 Task: Search one way flight ticket for 5 adults, 1 child, 2 infants in seat and 1 infant on lap in business from El Paso: El Paso International Airport to Springfield: Abraham Lincoln Capital Airport on 5-2-2023. Choice of flights is Delta. Number of bags: 11 checked bags. Price is upto 71000. Outbound departure time preference is 23:30.
Action: Mouse moved to (377, 154)
Screenshot: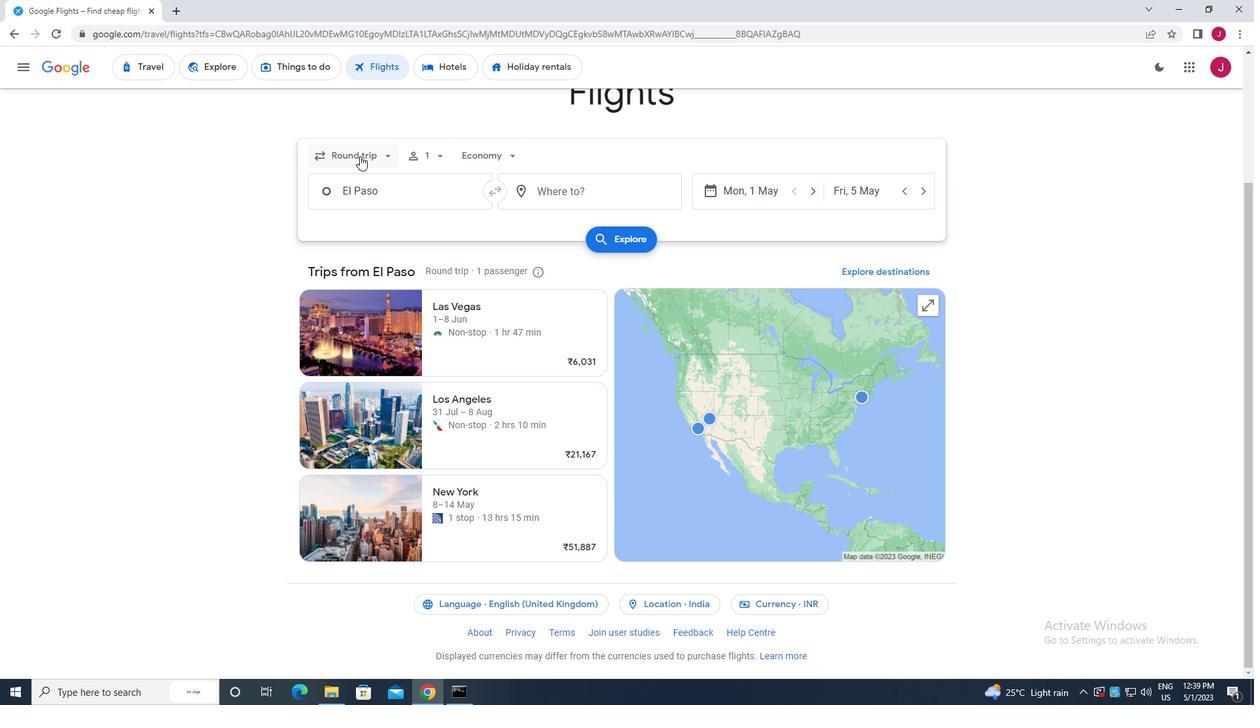
Action: Mouse pressed left at (377, 154)
Screenshot: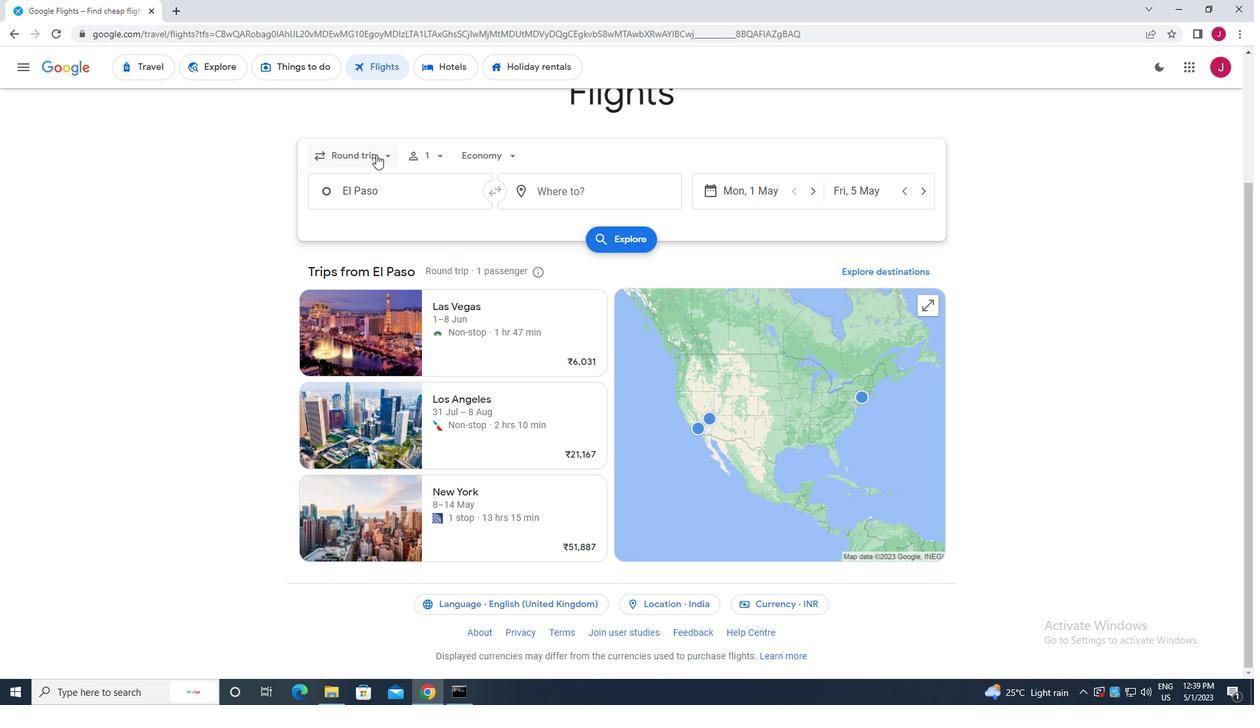 
Action: Mouse moved to (378, 218)
Screenshot: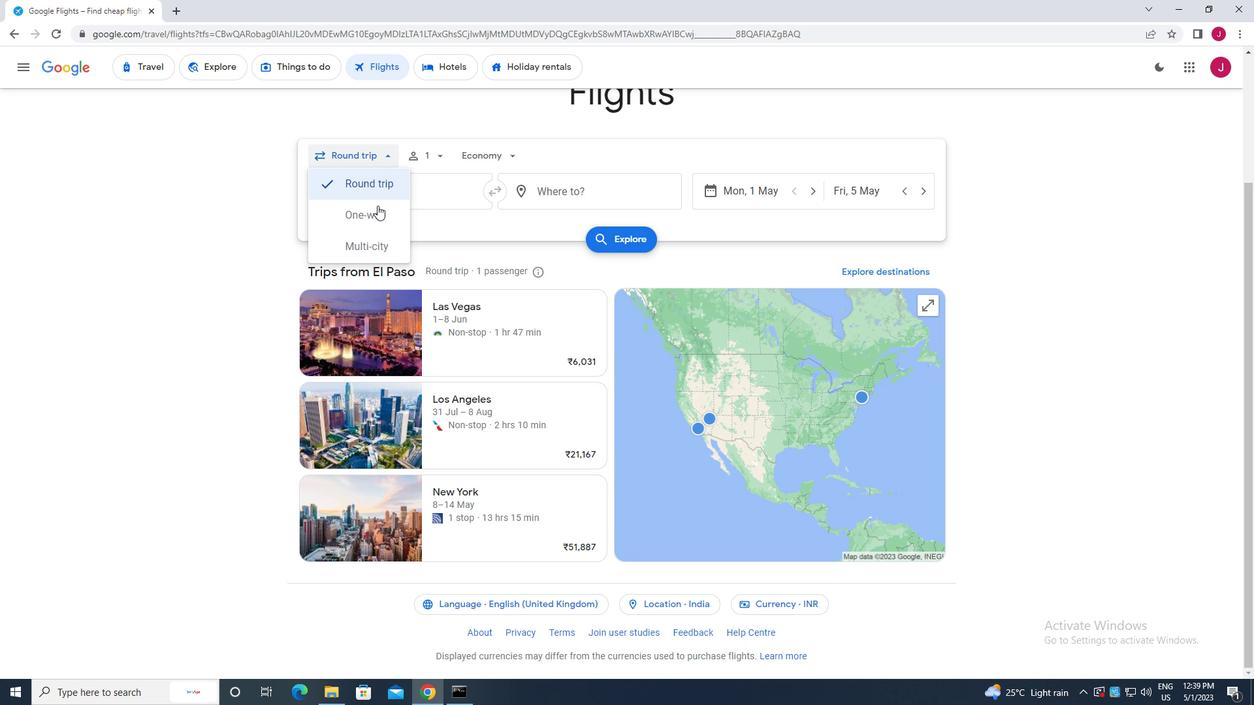 
Action: Mouse pressed left at (378, 218)
Screenshot: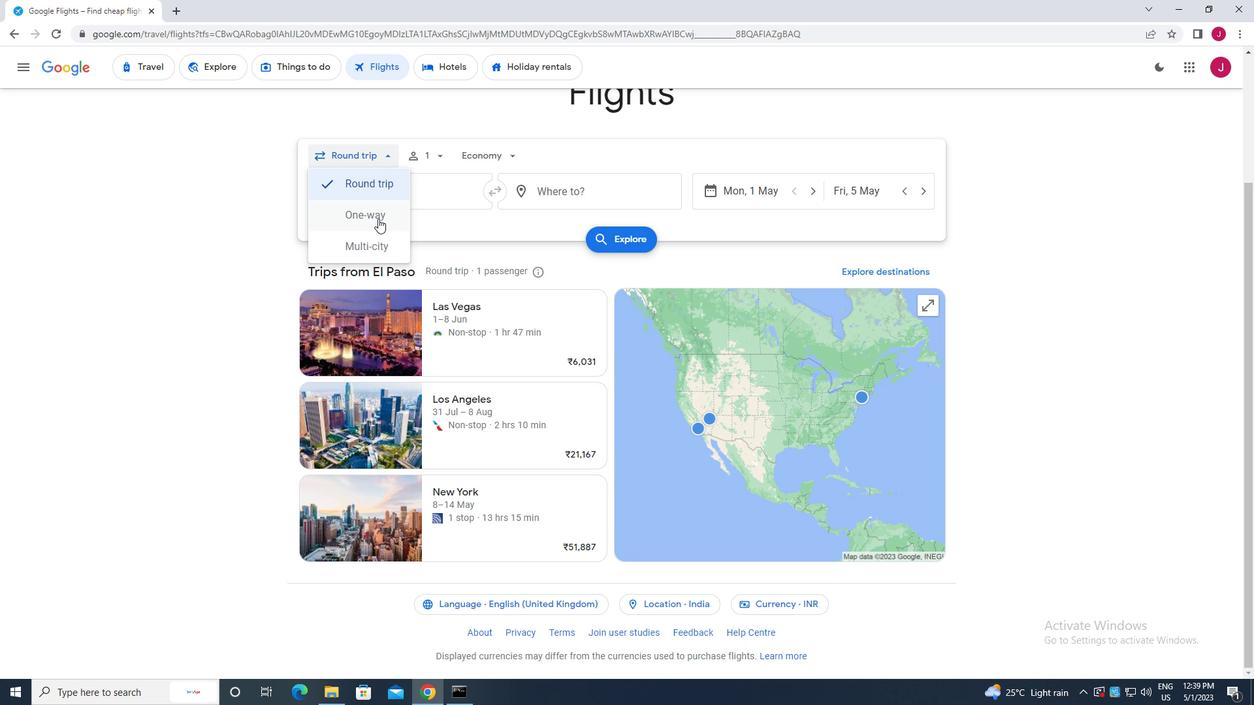 
Action: Mouse moved to (437, 156)
Screenshot: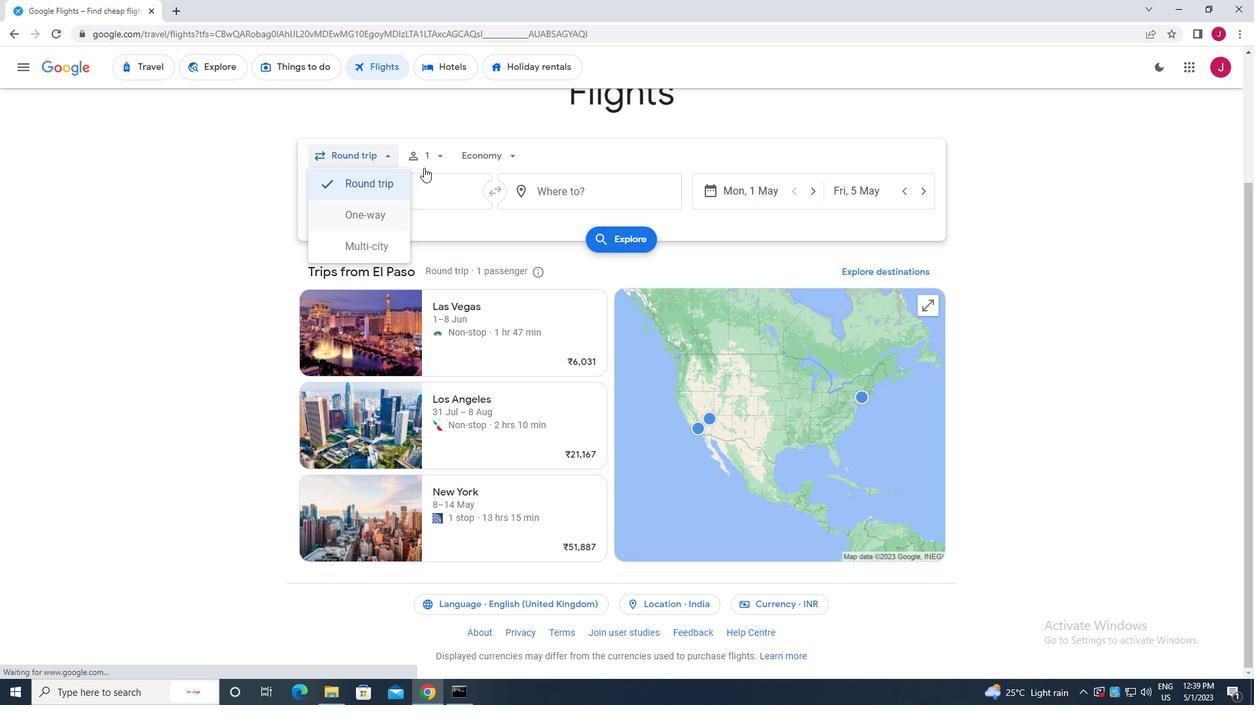 
Action: Mouse pressed left at (437, 156)
Screenshot: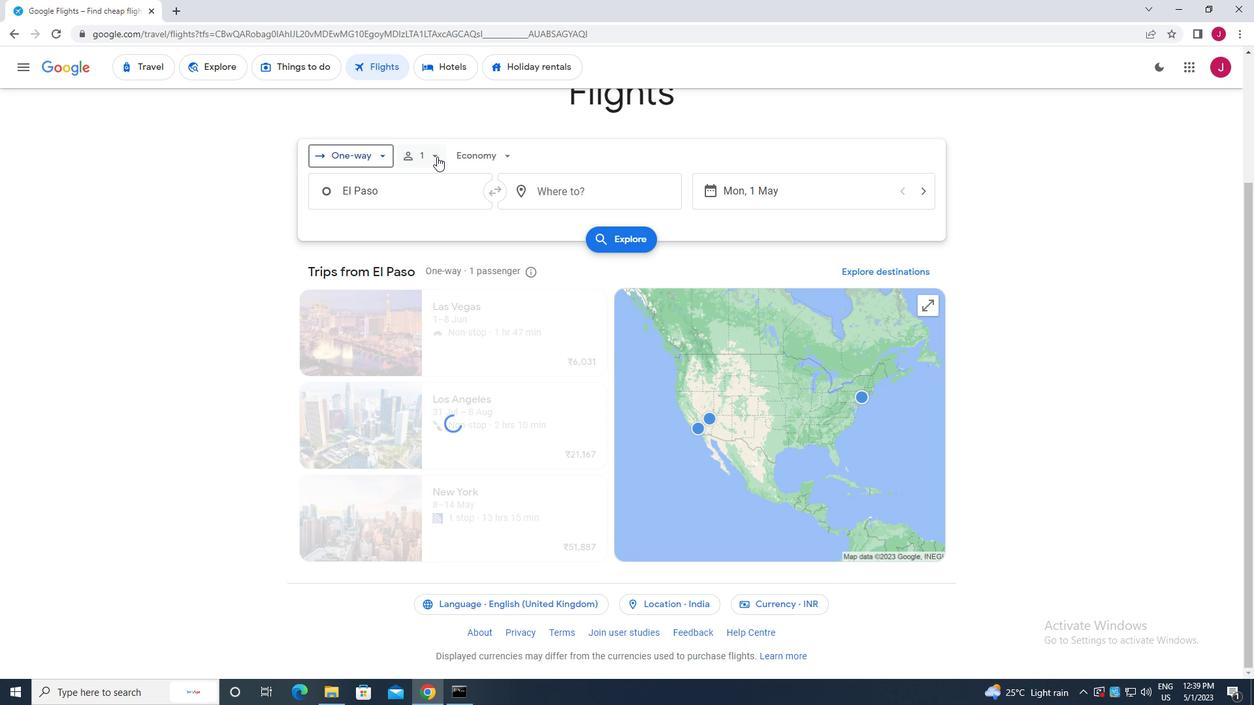 
Action: Mouse moved to (538, 188)
Screenshot: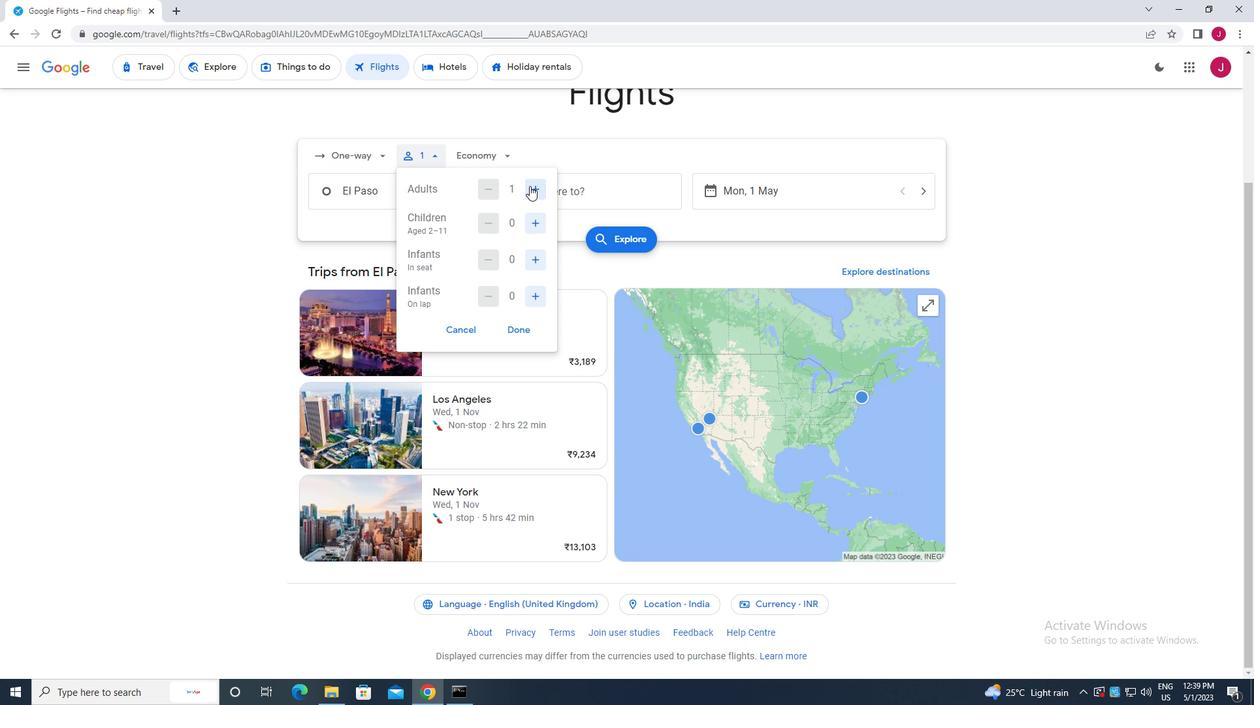 
Action: Mouse pressed left at (538, 188)
Screenshot: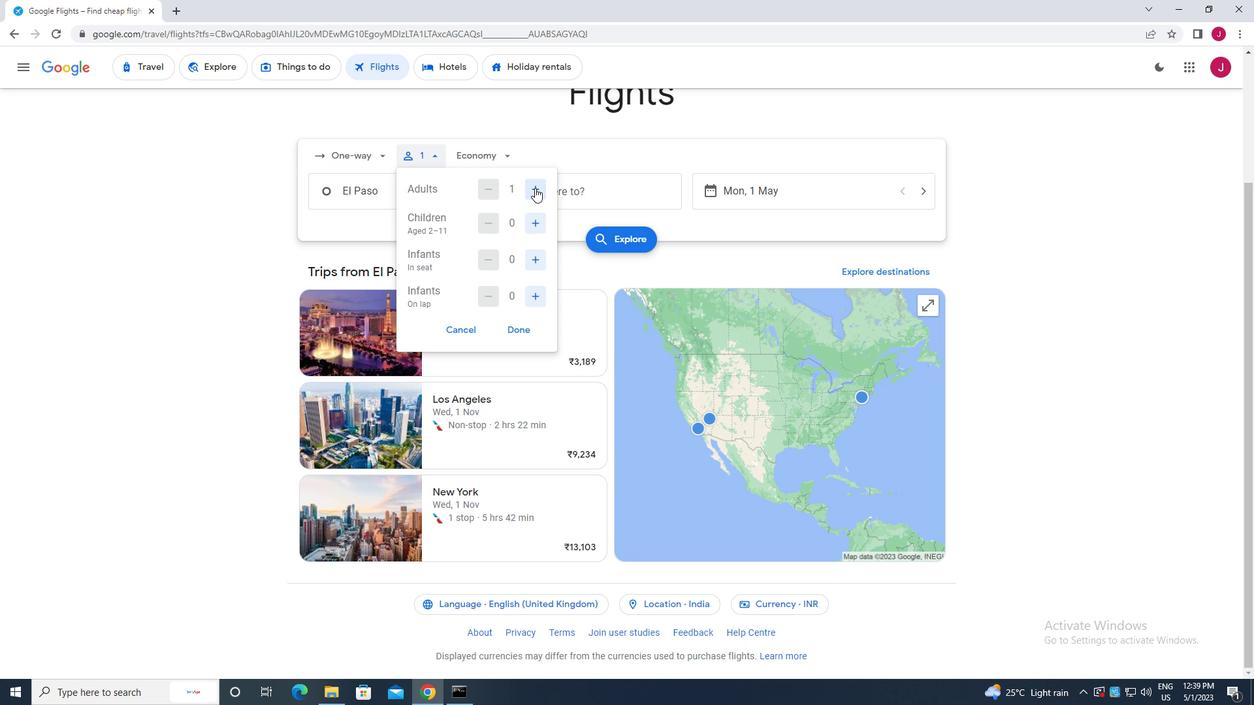 
Action: Mouse pressed left at (538, 188)
Screenshot: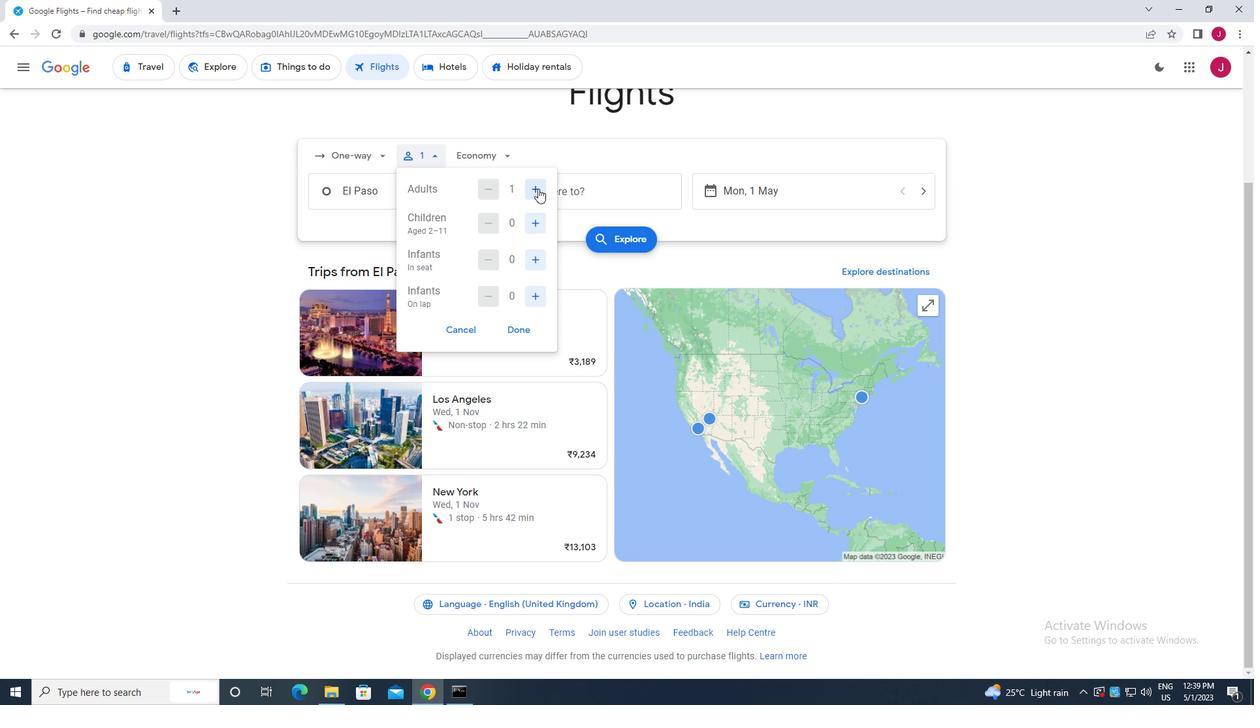 
Action: Mouse moved to (538, 188)
Screenshot: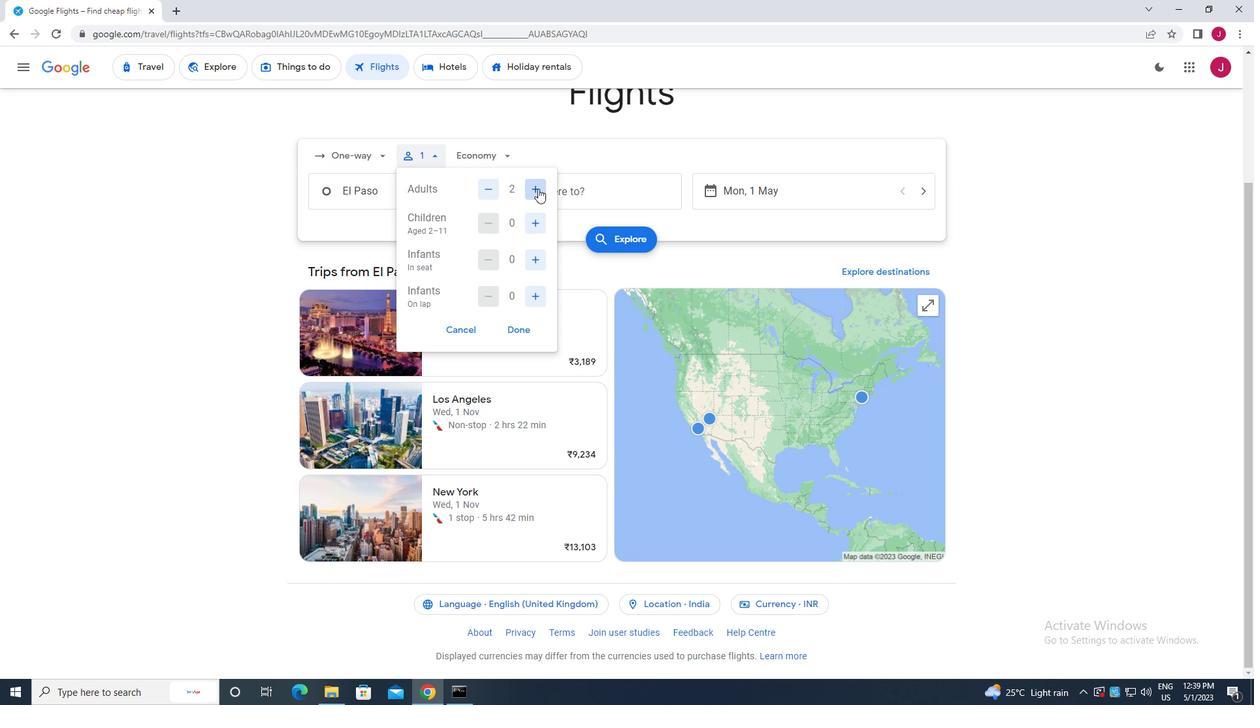 
Action: Mouse pressed left at (538, 188)
Screenshot: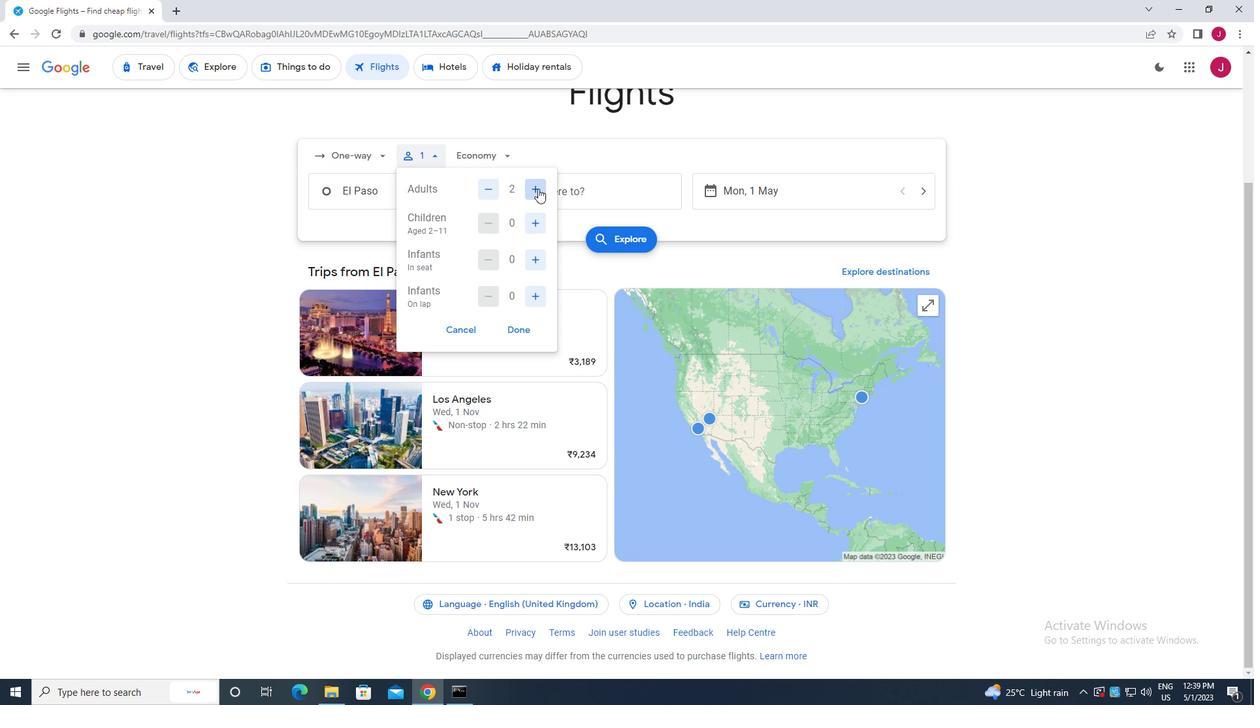 
Action: Mouse pressed left at (538, 188)
Screenshot: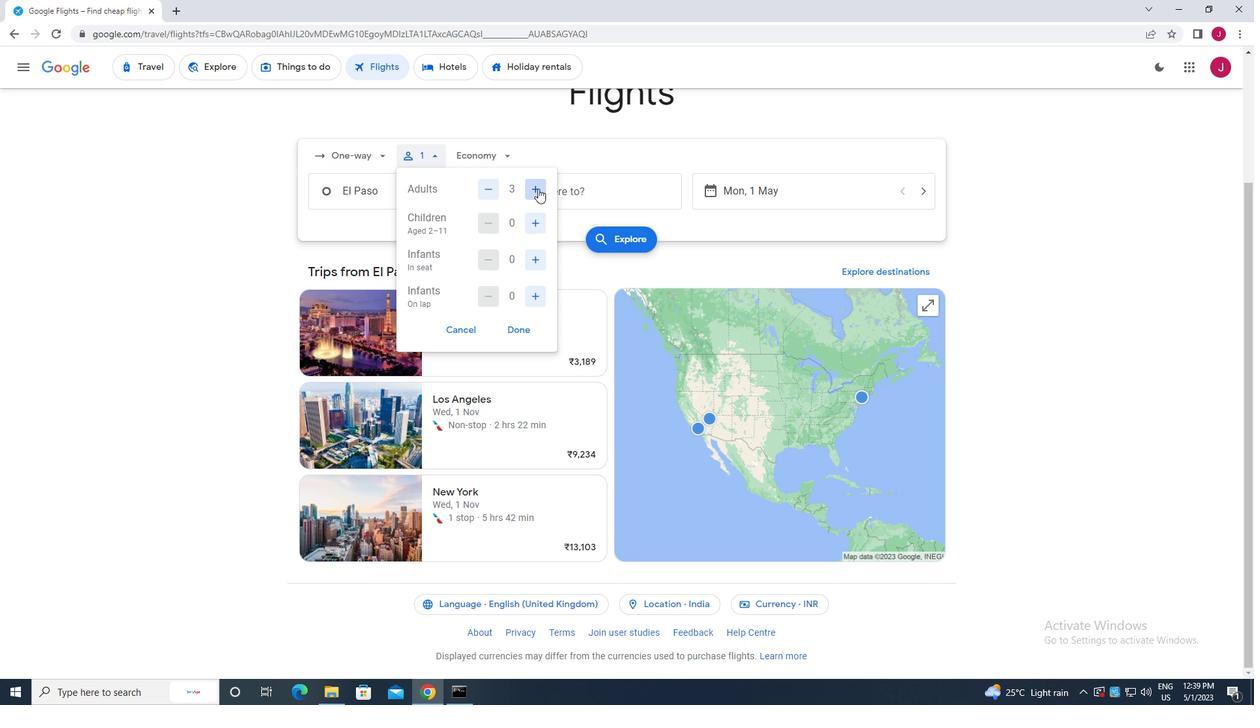 
Action: Mouse moved to (531, 225)
Screenshot: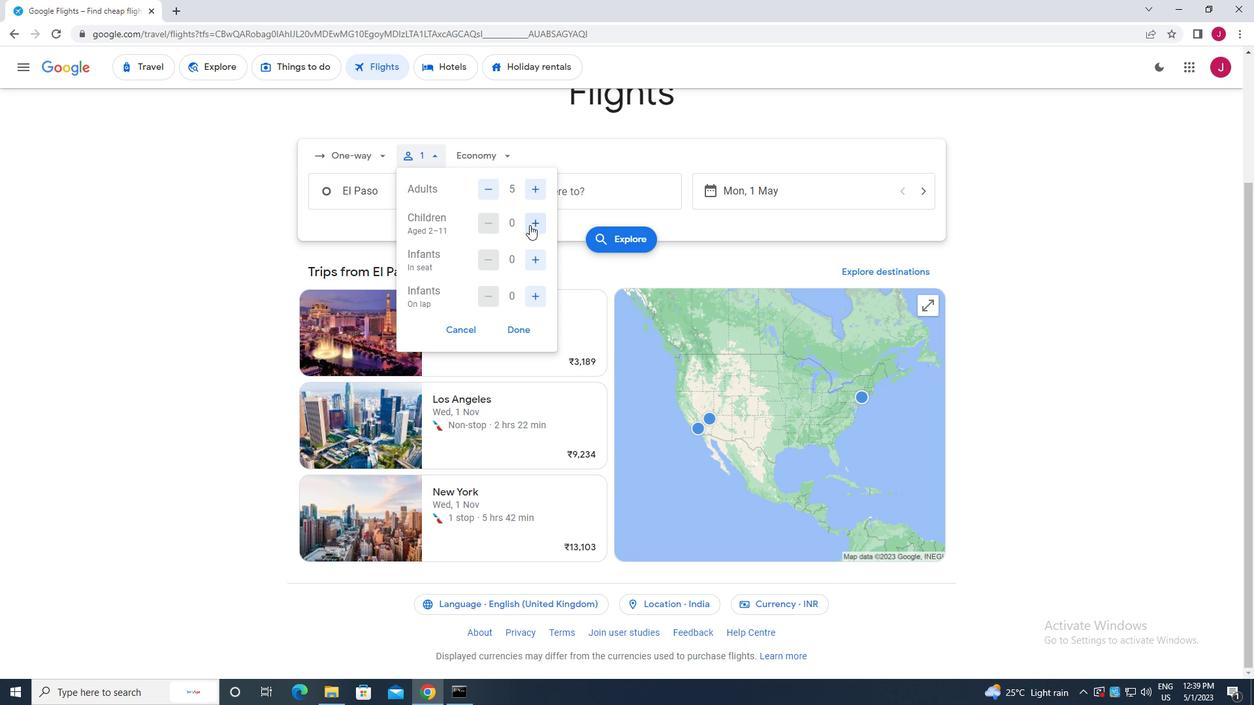 
Action: Mouse pressed left at (531, 225)
Screenshot: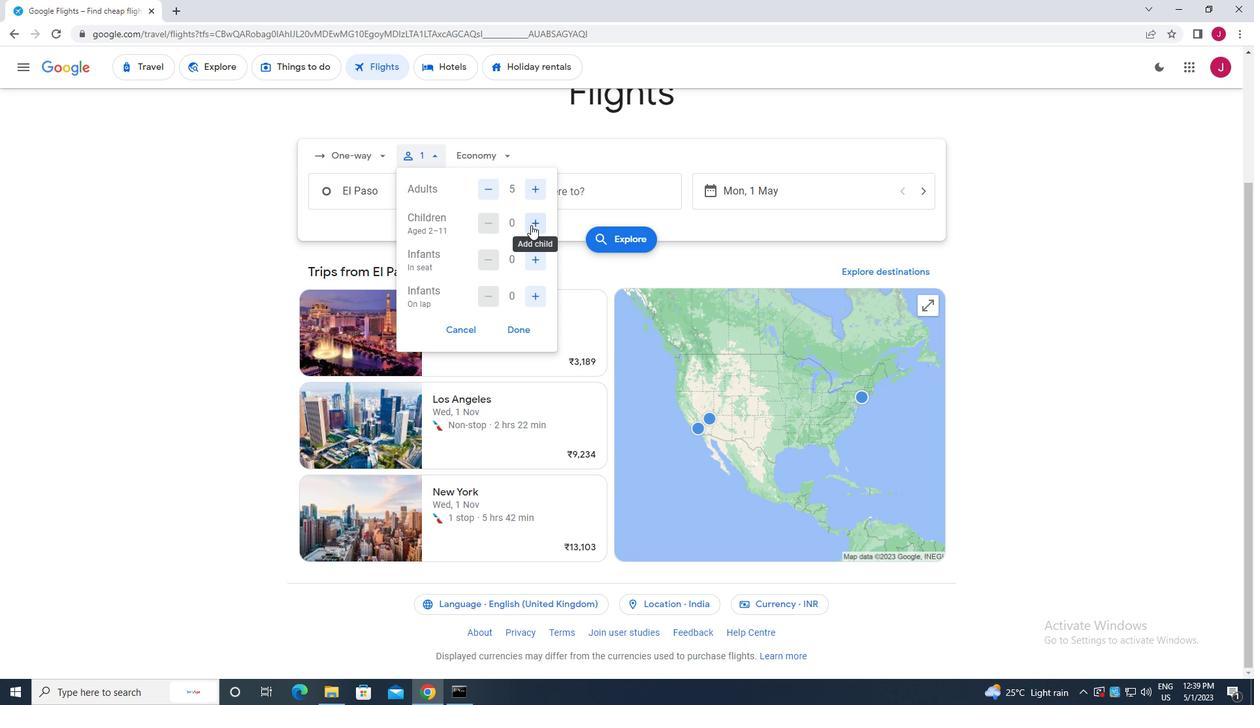 
Action: Mouse moved to (536, 258)
Screenshot: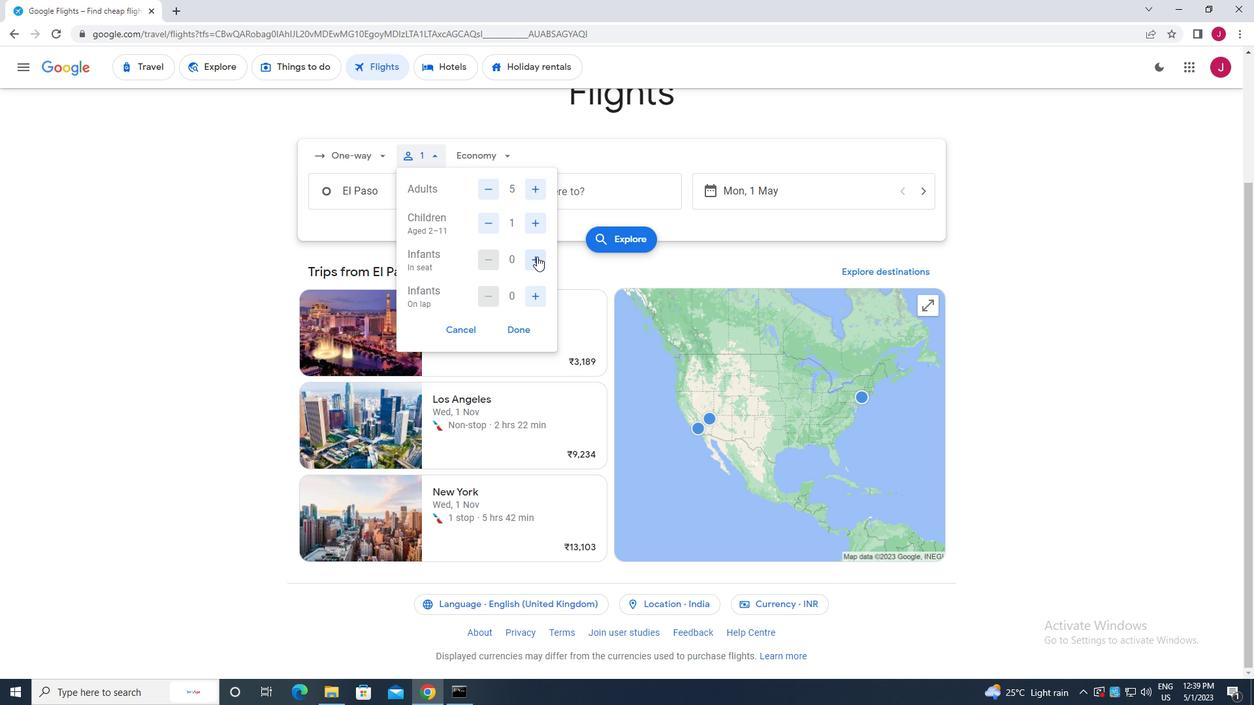
Action: Mouse pressed left at (536, 258)
Screenshot: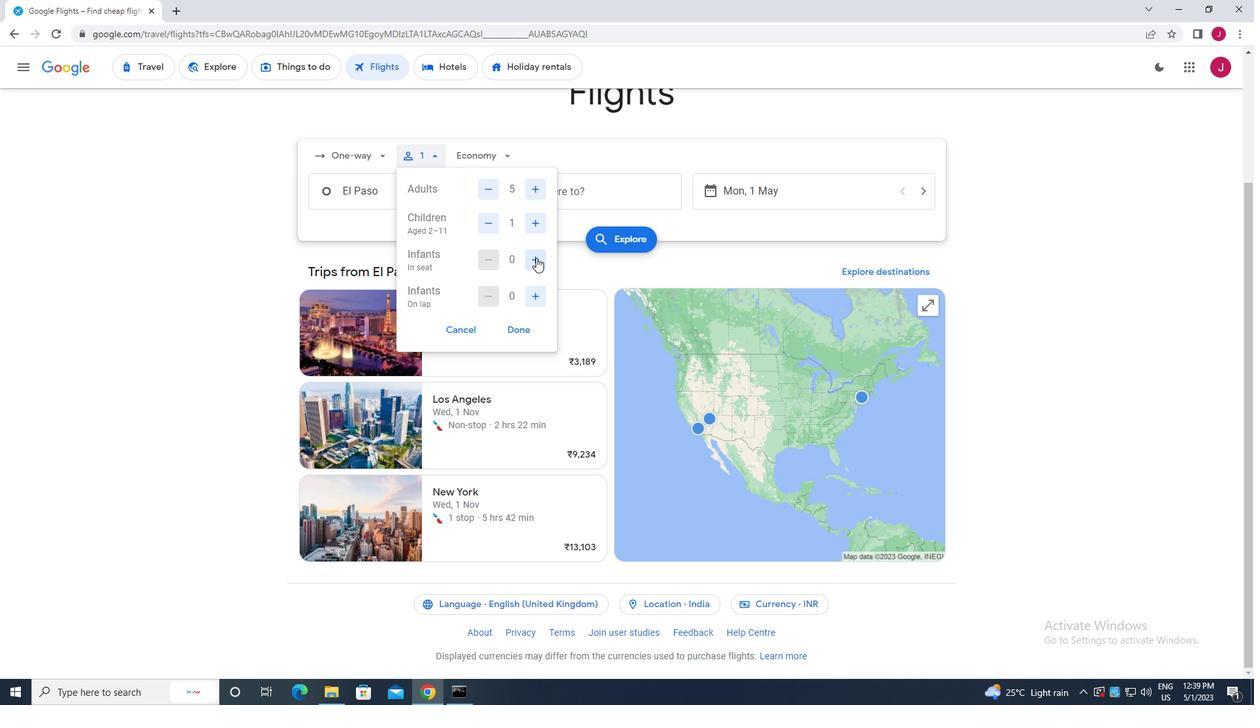 
Action: Mouse moved to (535, 258)
Screenshot: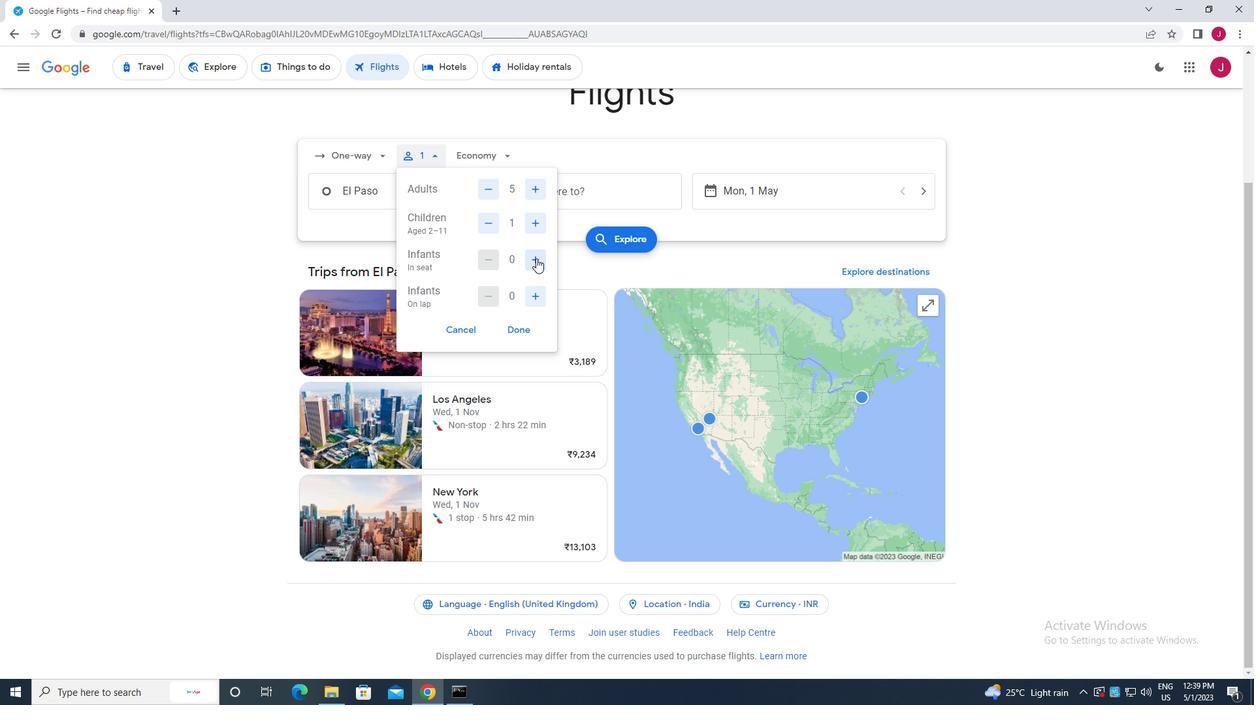 
Action: Mouse pressed left at (535, 258)
Screenshot: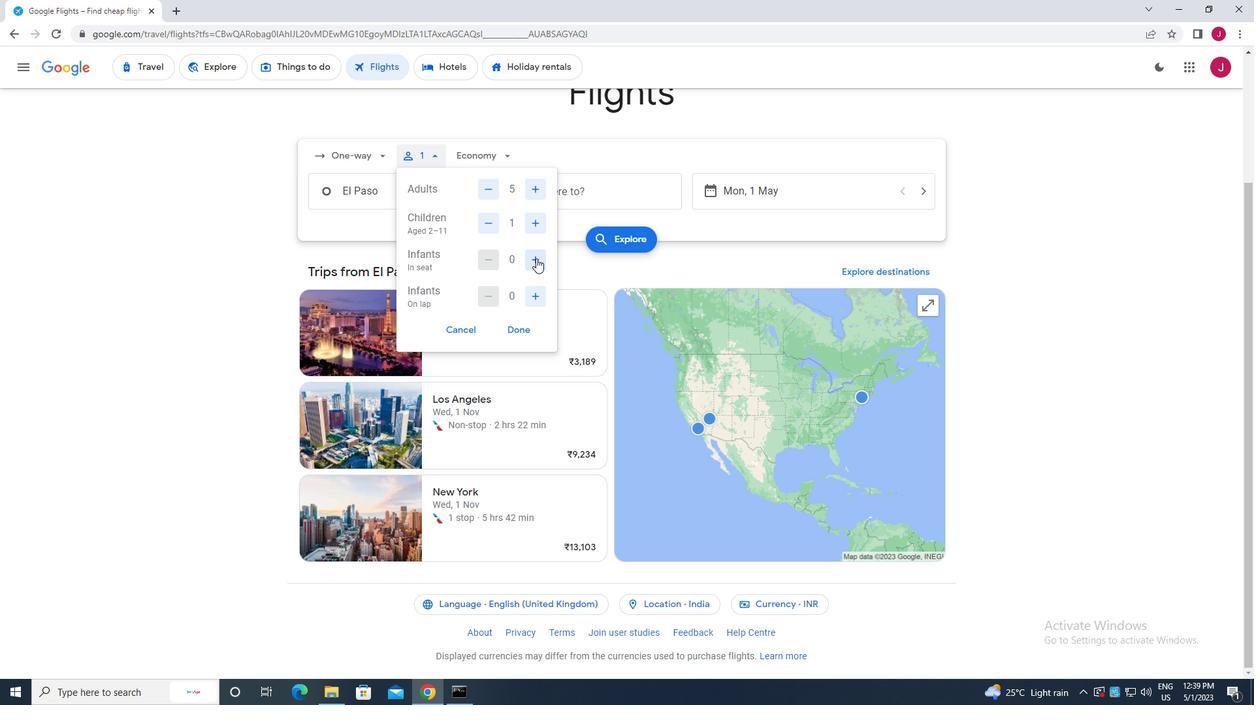 
Action: Mouse moved to (532, 297)
Screenshot: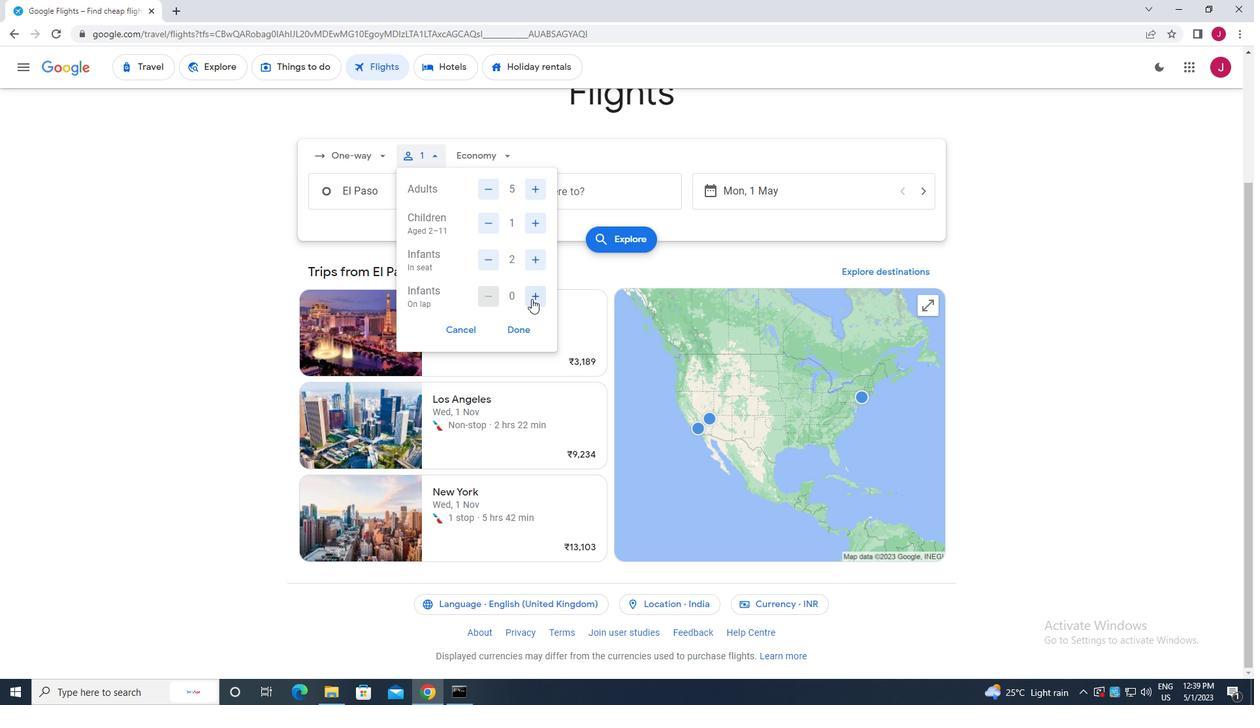 
Action: Mouse pressed left at (532, 297)
Screenshot: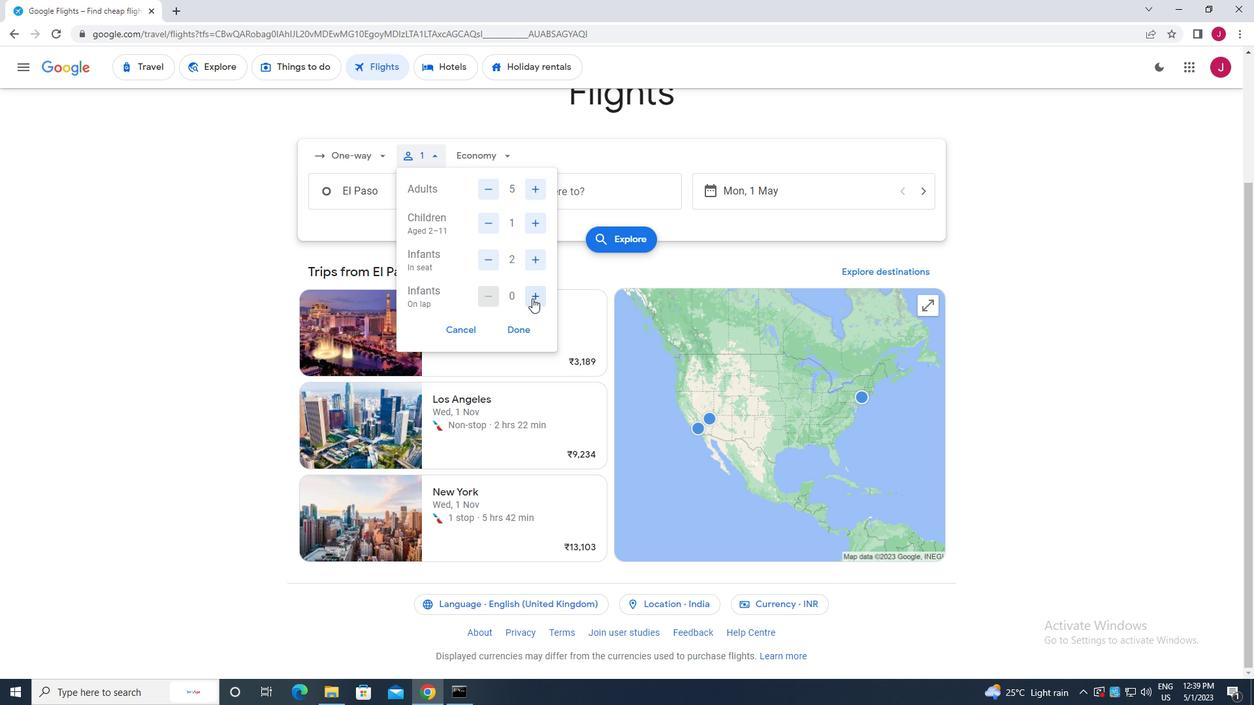 
Action: Mouse moved to (524, 326)
Screenshot: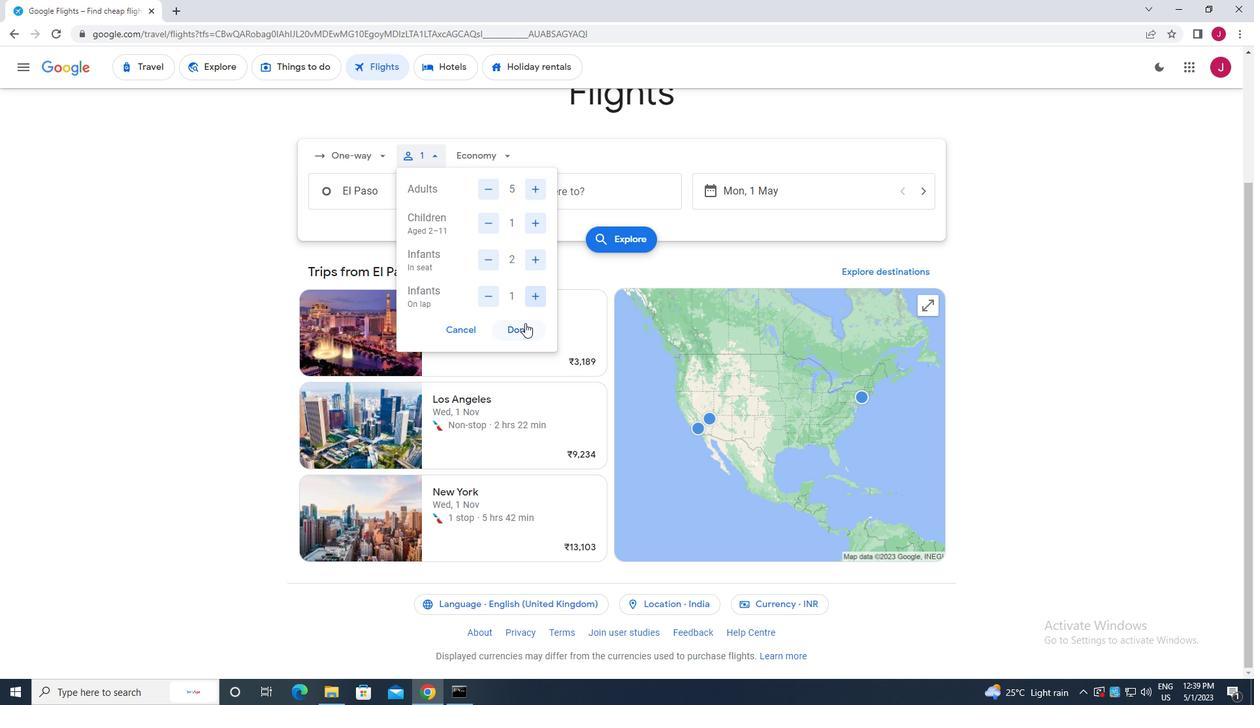 
Action: Mouse pressed left at (524, 326)
Screenshot: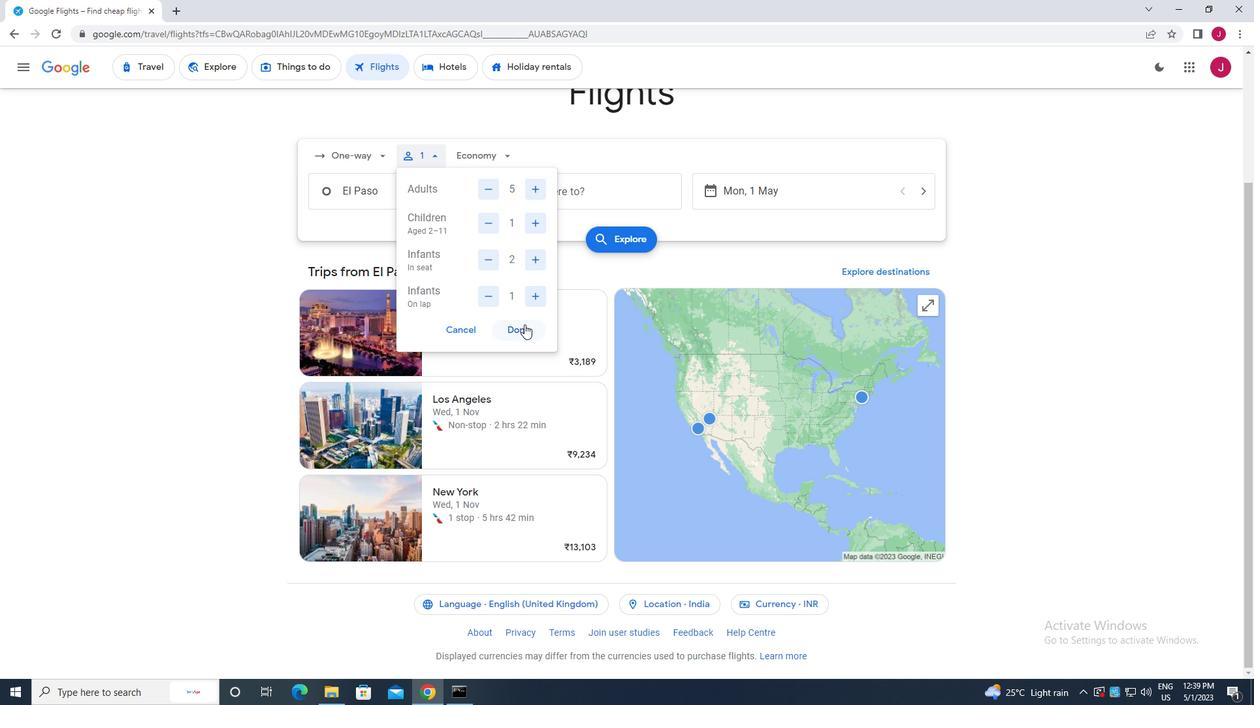 
Action: Mouse moved to (510, 163)
Screenshot: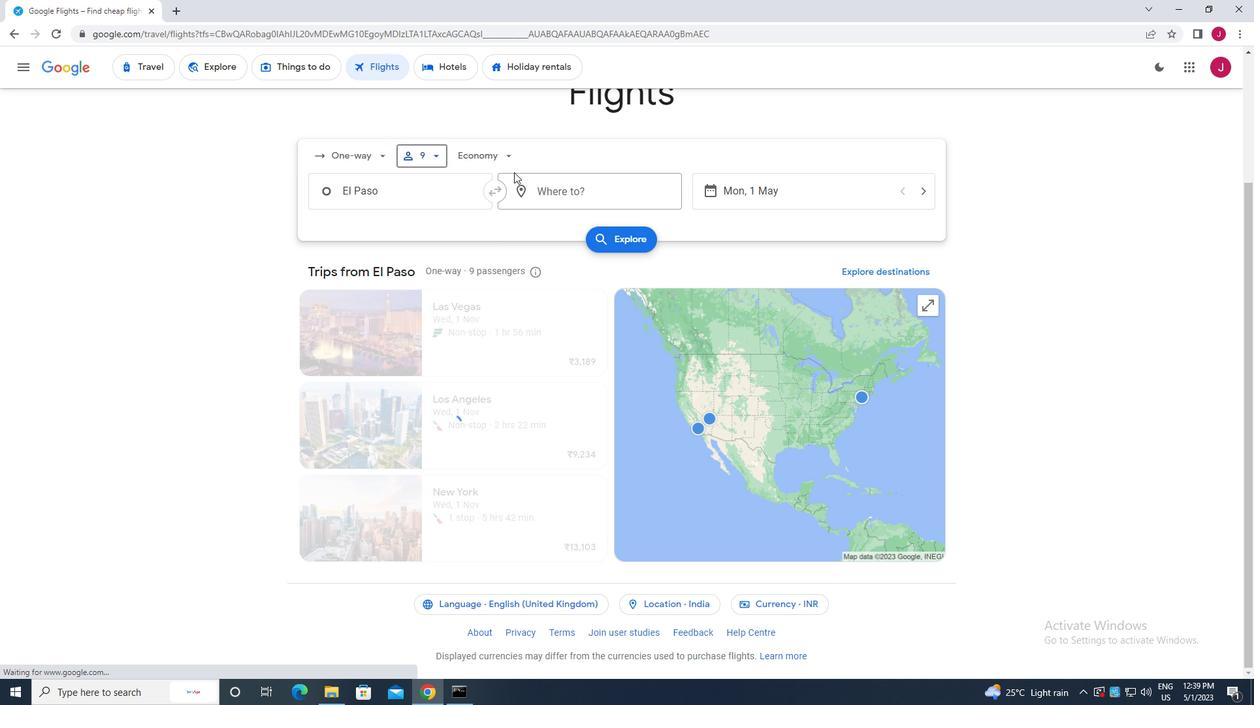 
Action: Mouse pressed left at (510, 163)
Screenshot: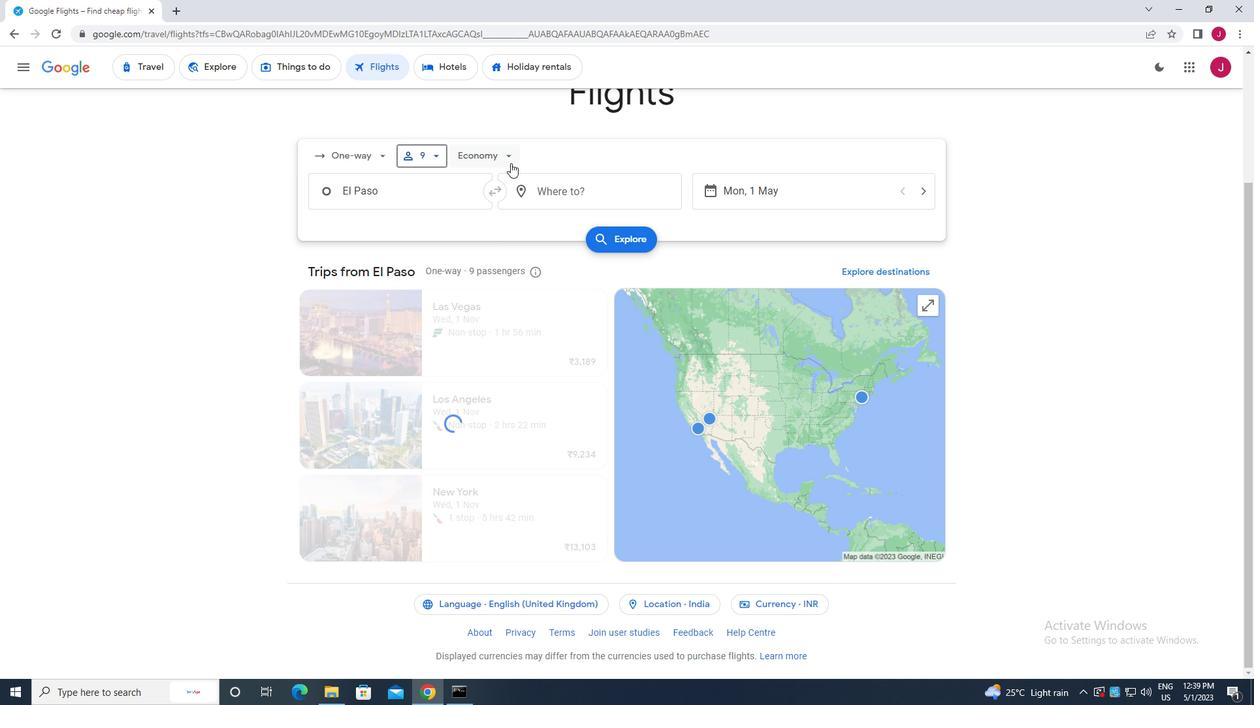 
Action: Mouse moved to (501, 241)
Screenshot: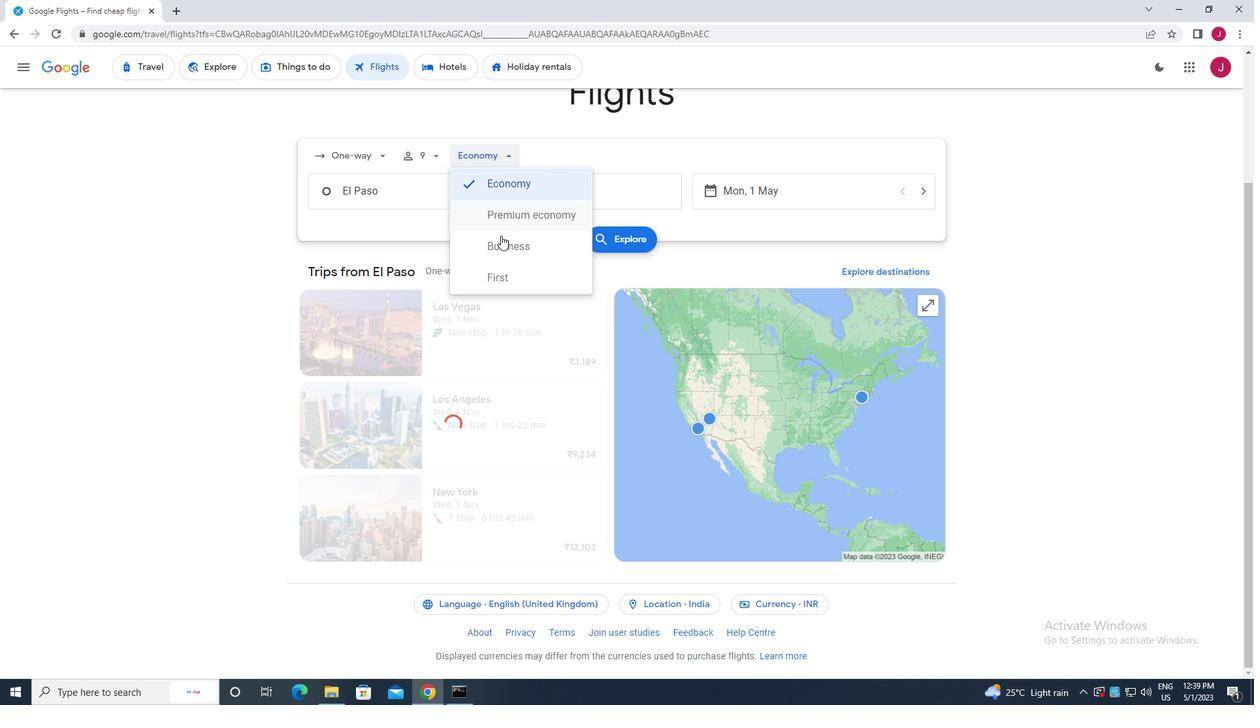 
Action: Mouse pressed left at (501, 241)
Screenshot: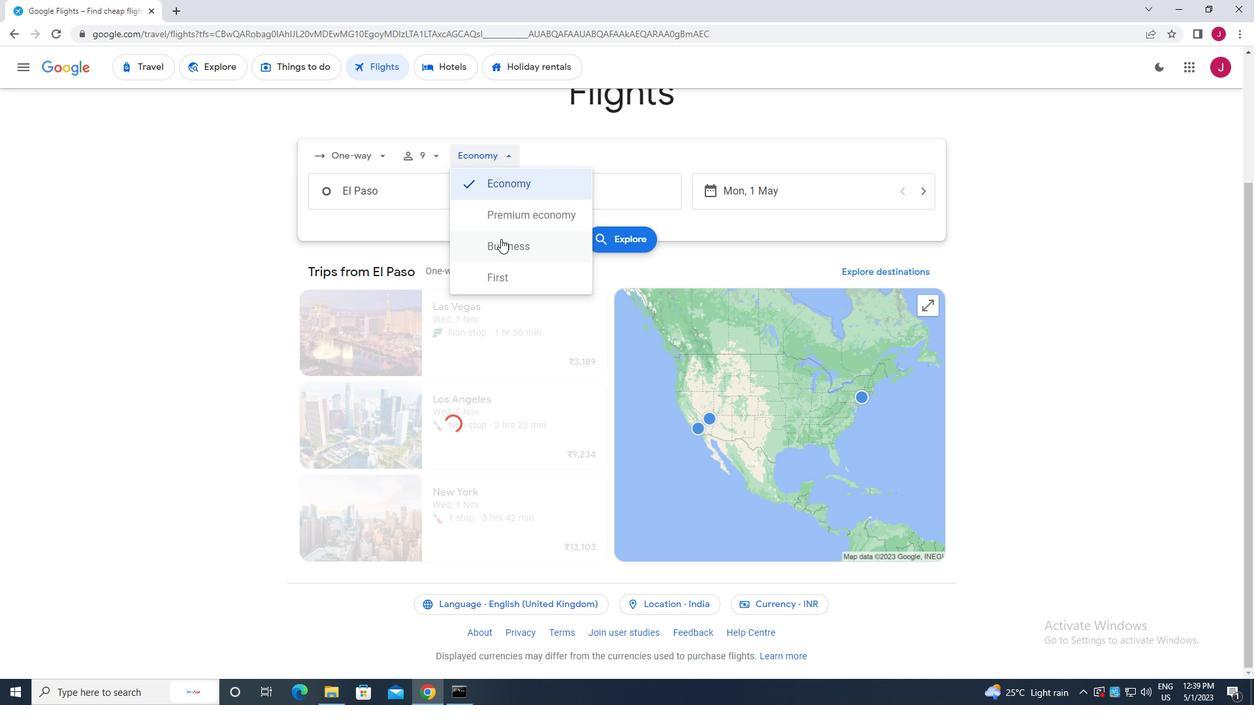 
Action: Mouse moved to (409, 186)
Screenshot: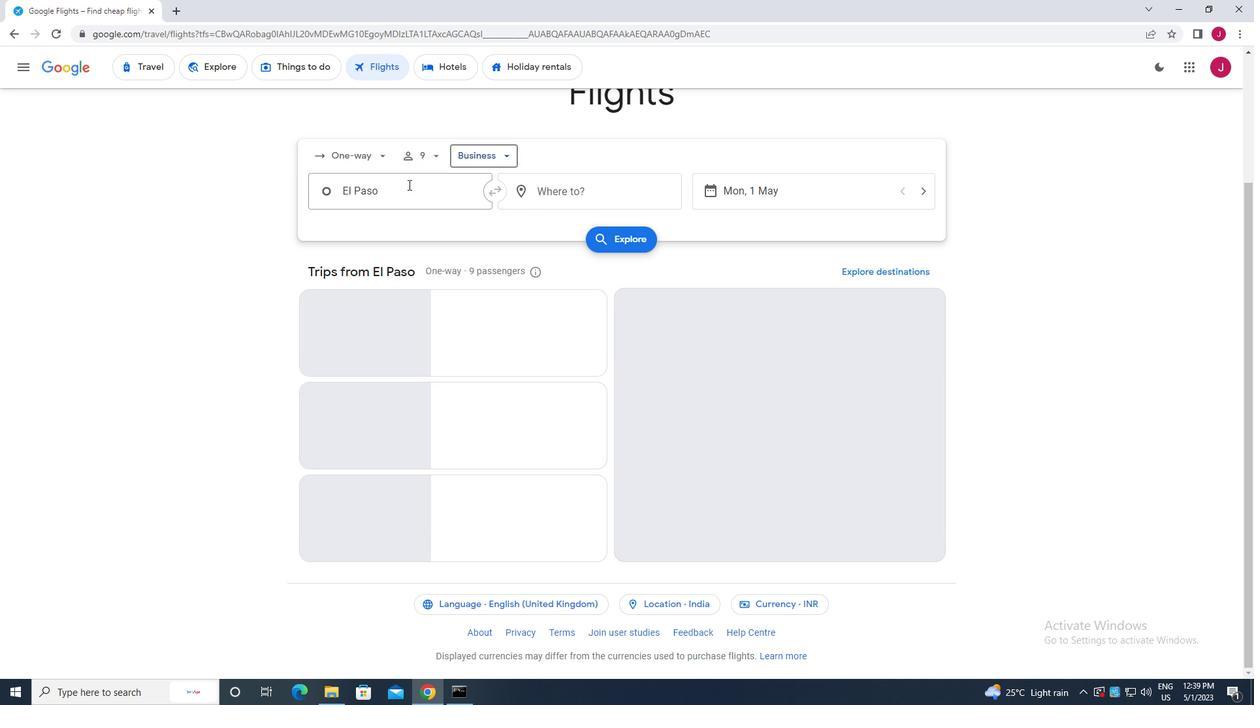 
Action: Mouse pressed left at (409, 186)
Screenshot: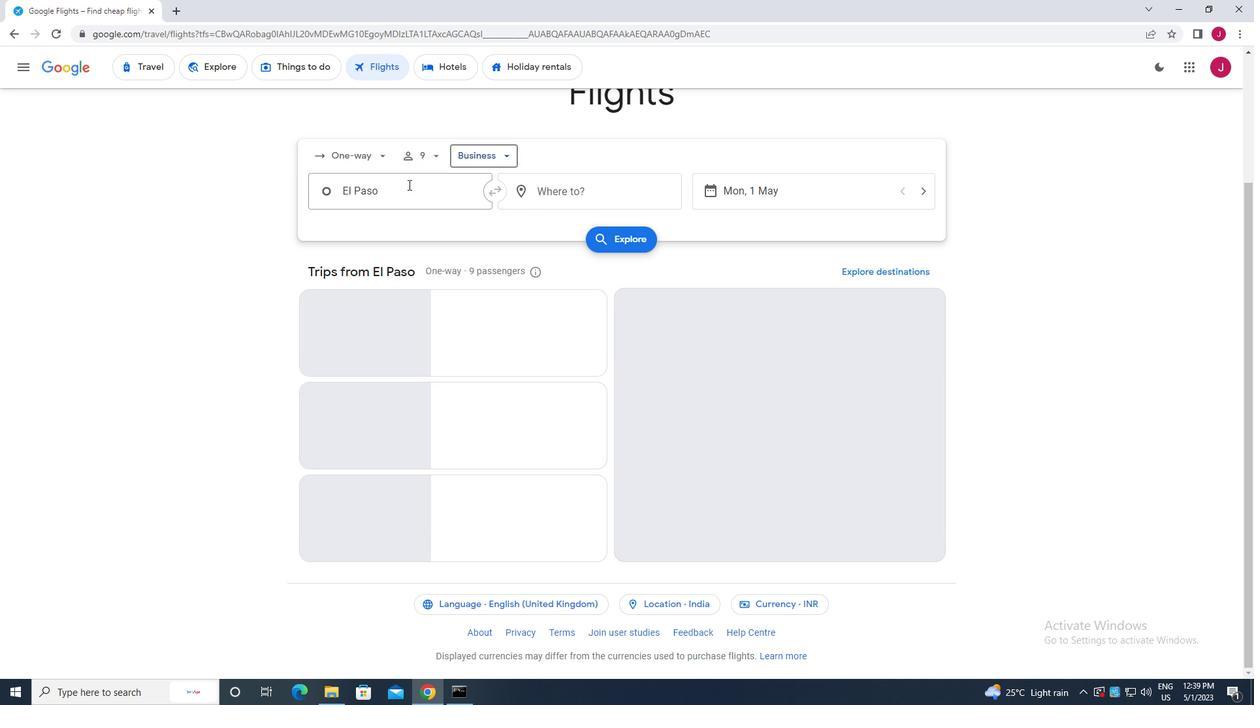 
Action: Mouse moved to (409, 186)
Screenshot: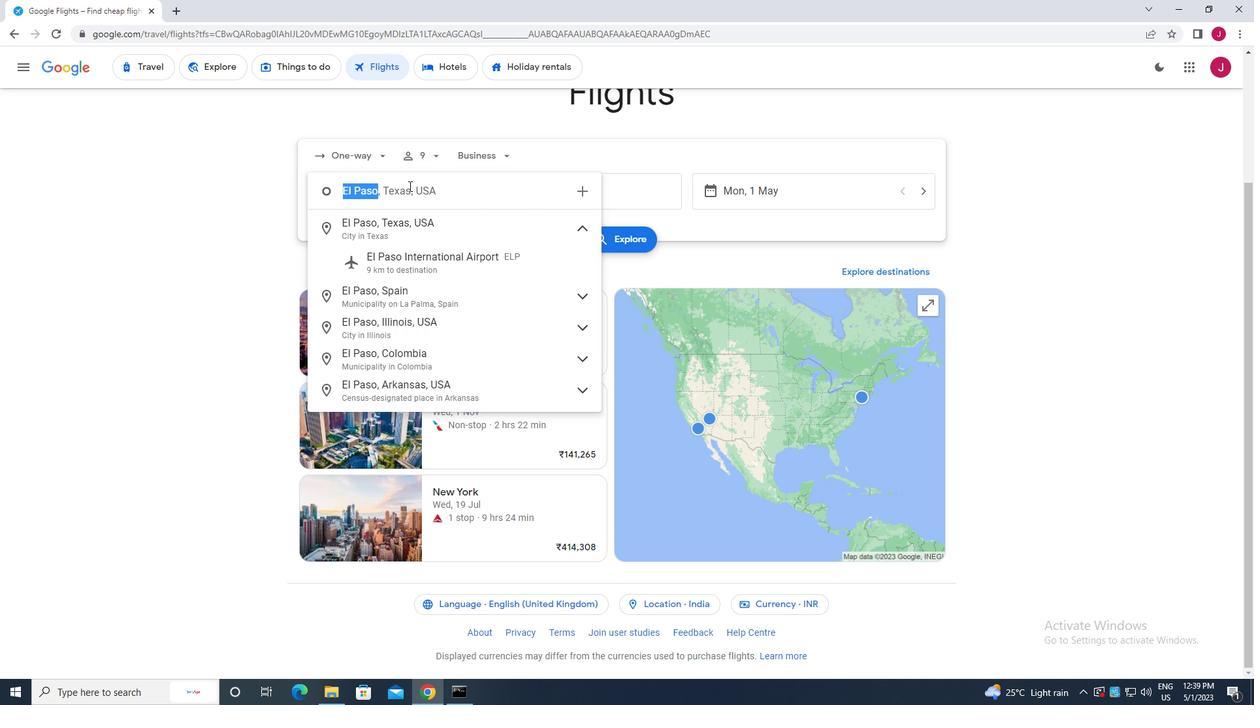 
Action: Key pressed ei<Key.space>paso
Screenshot: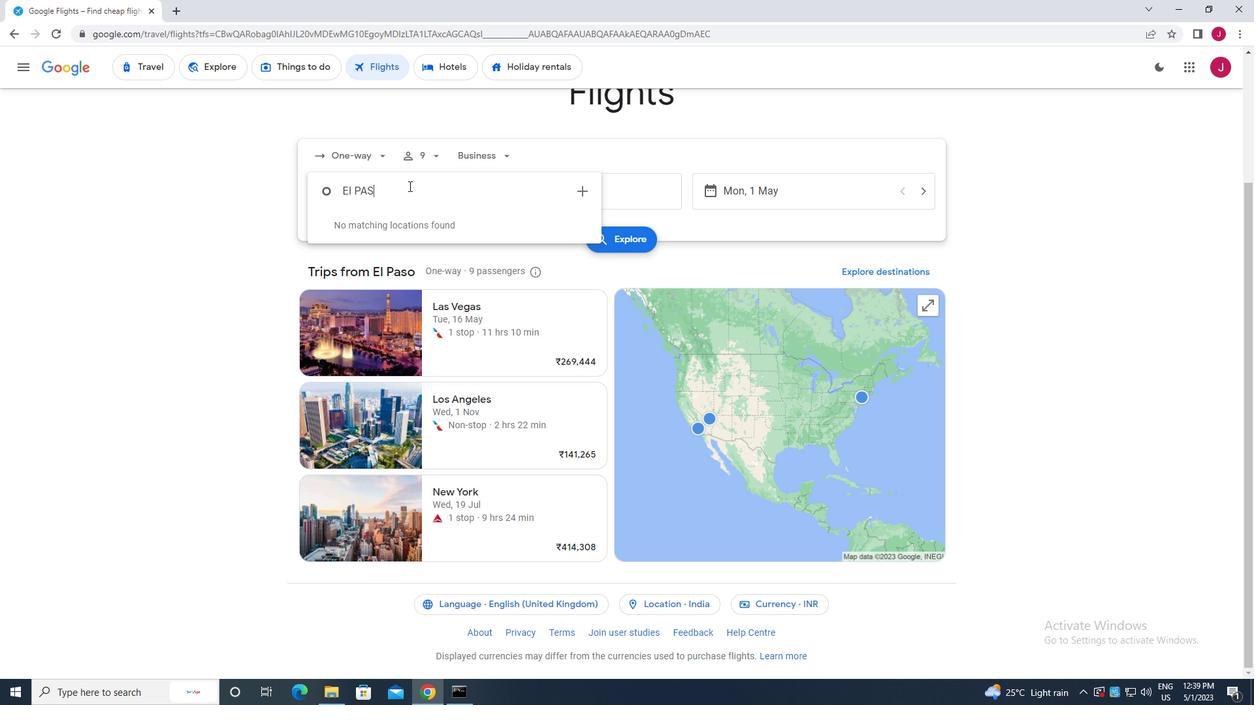 
Action: Mouse moved to (448, 258)
Screenshot: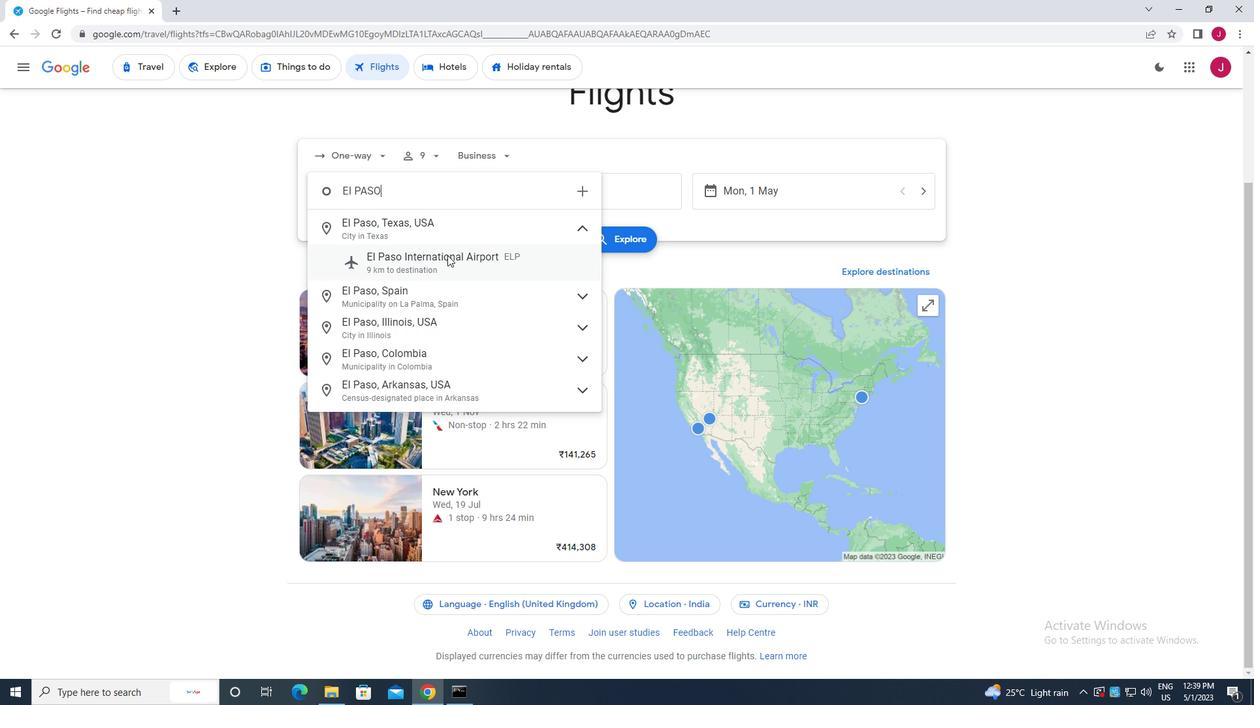 
Action: Mouse pressed left at (448, 258)
Screenshot: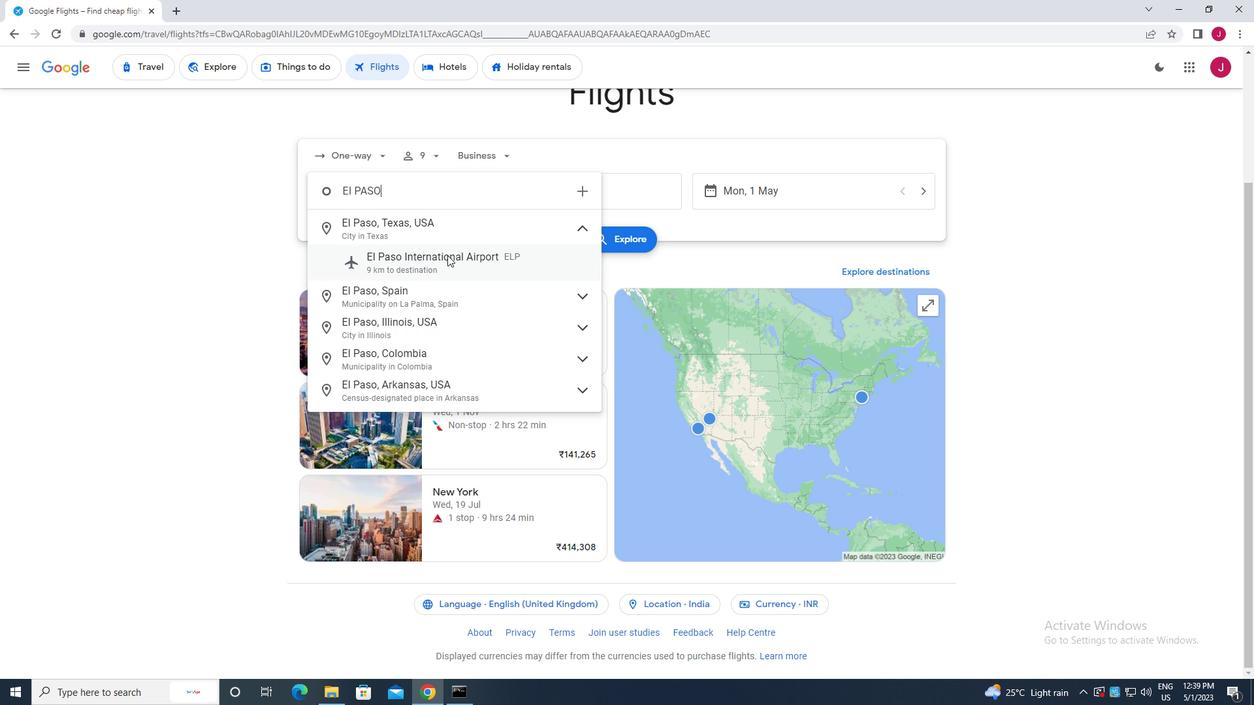 
Action: Mouse moved to (597, 198)
Screenshot: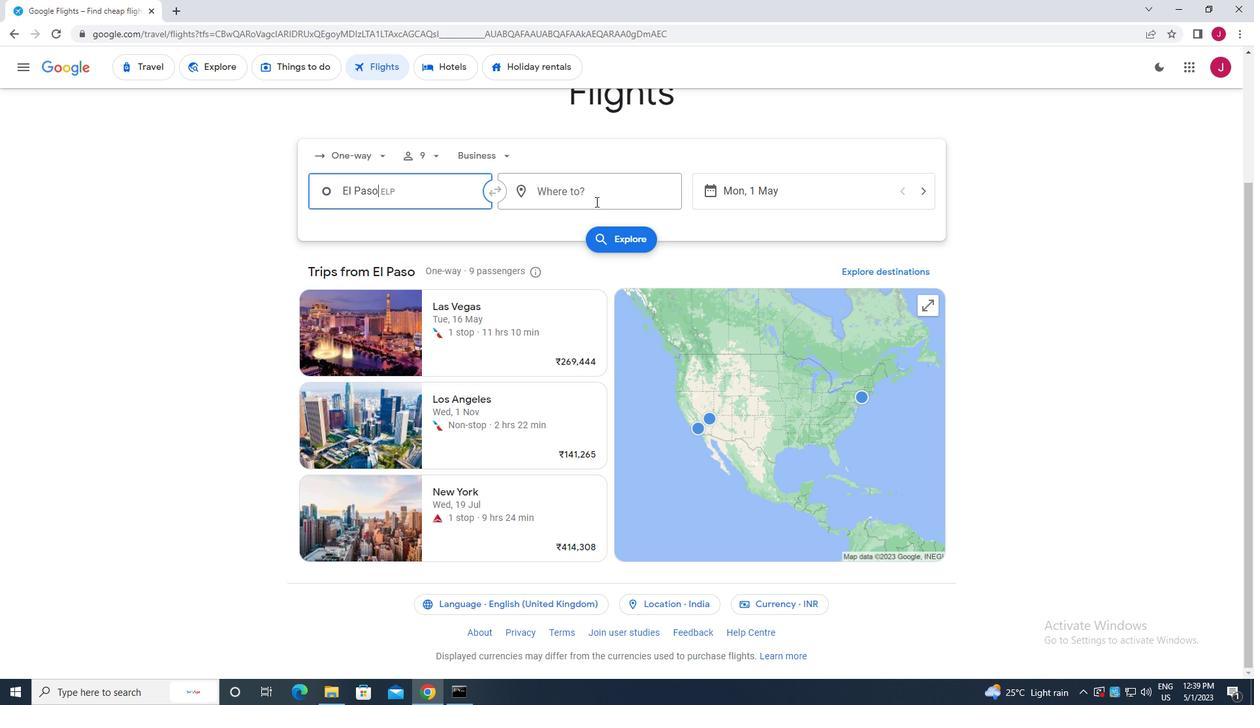 
Action: Mouse pressed left at (597, 198)
Screenshot: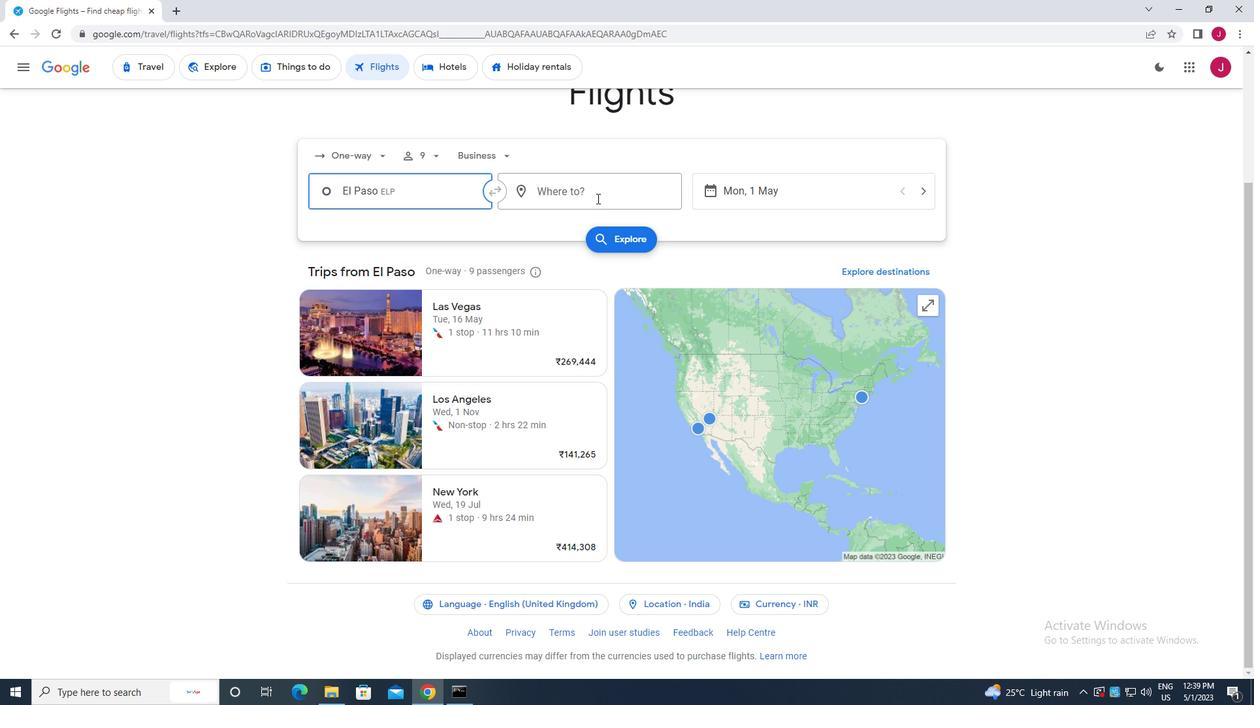 
Action: Mouse moved to (596, 200)
Screenshot: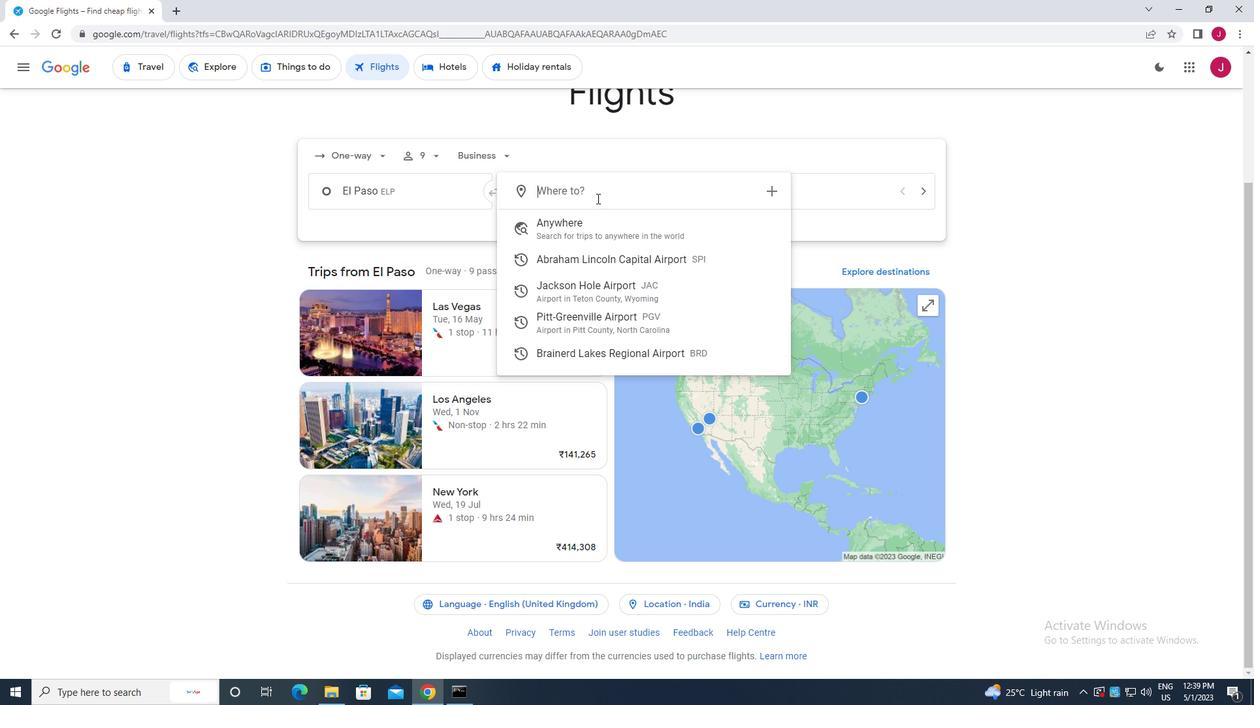 
Action: Key pressed springf
Screenshot: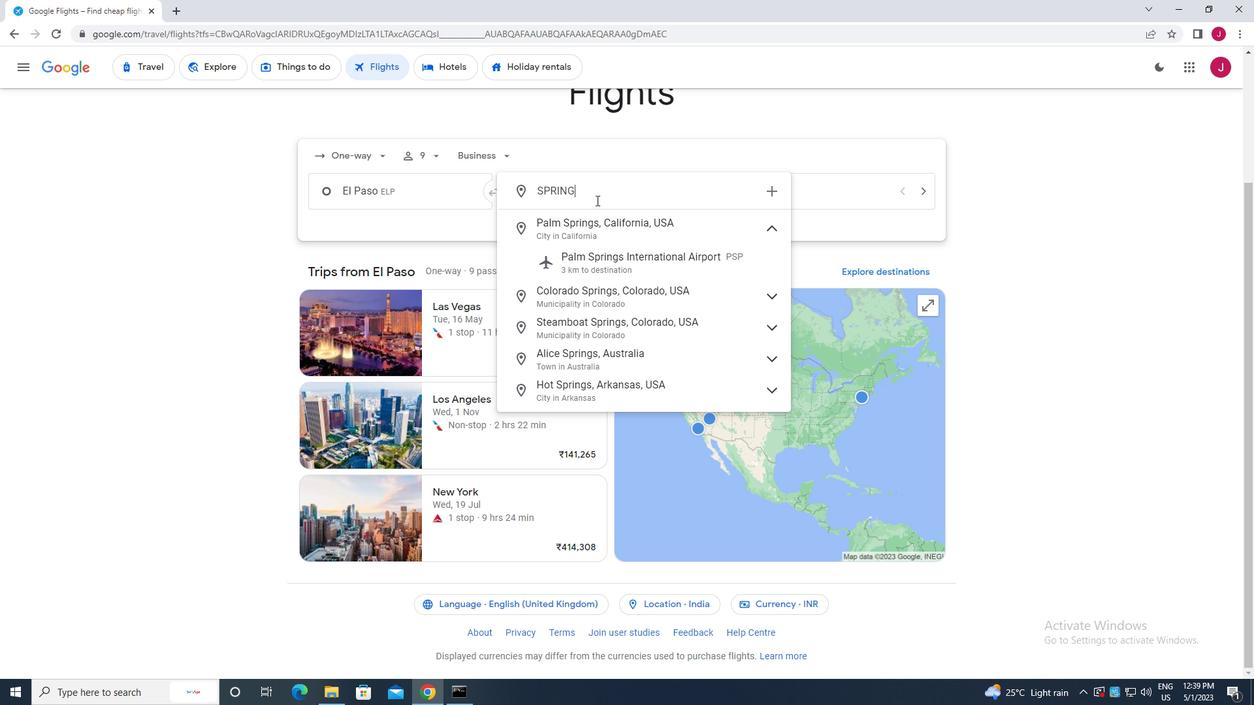 
Action: Mouse moved to (631, 296)
Screenshot: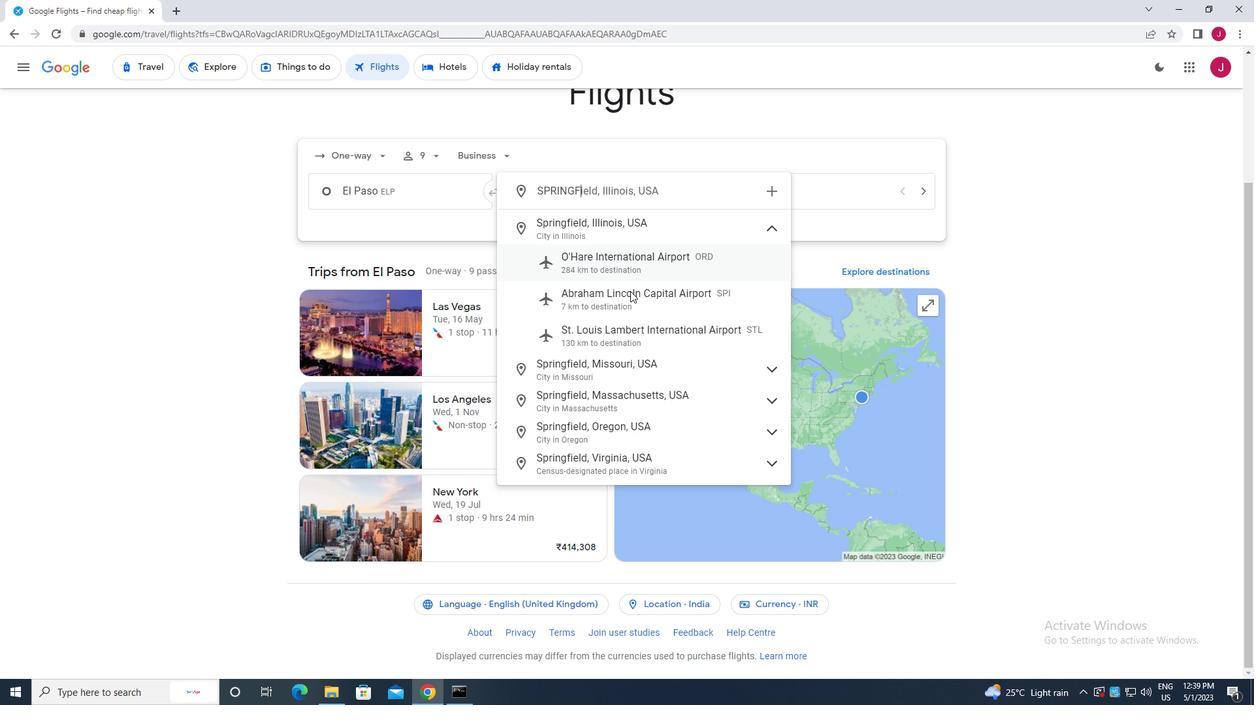 
Action: Mouse pressed left at (631, 296)
Screenshot: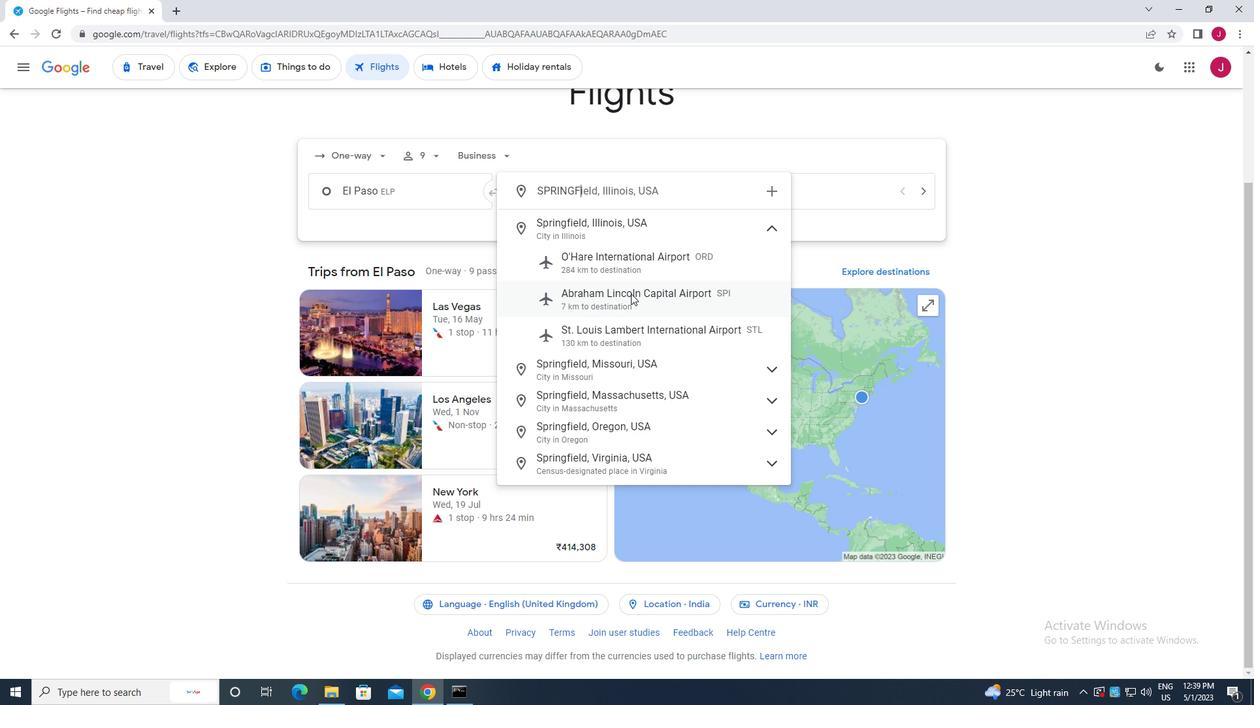 
Action: Mouse moved to (767, 191)
Screenshot: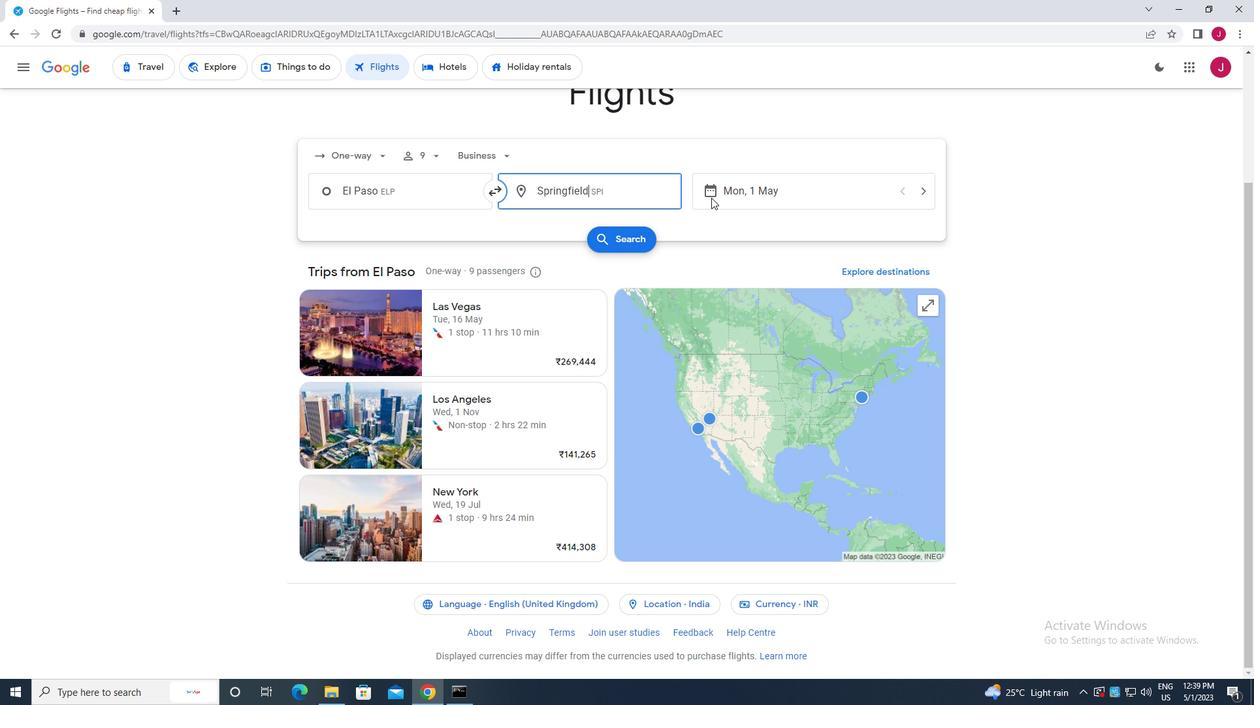 
Action: Mouse pressed left at (767, 191)
Screenshot: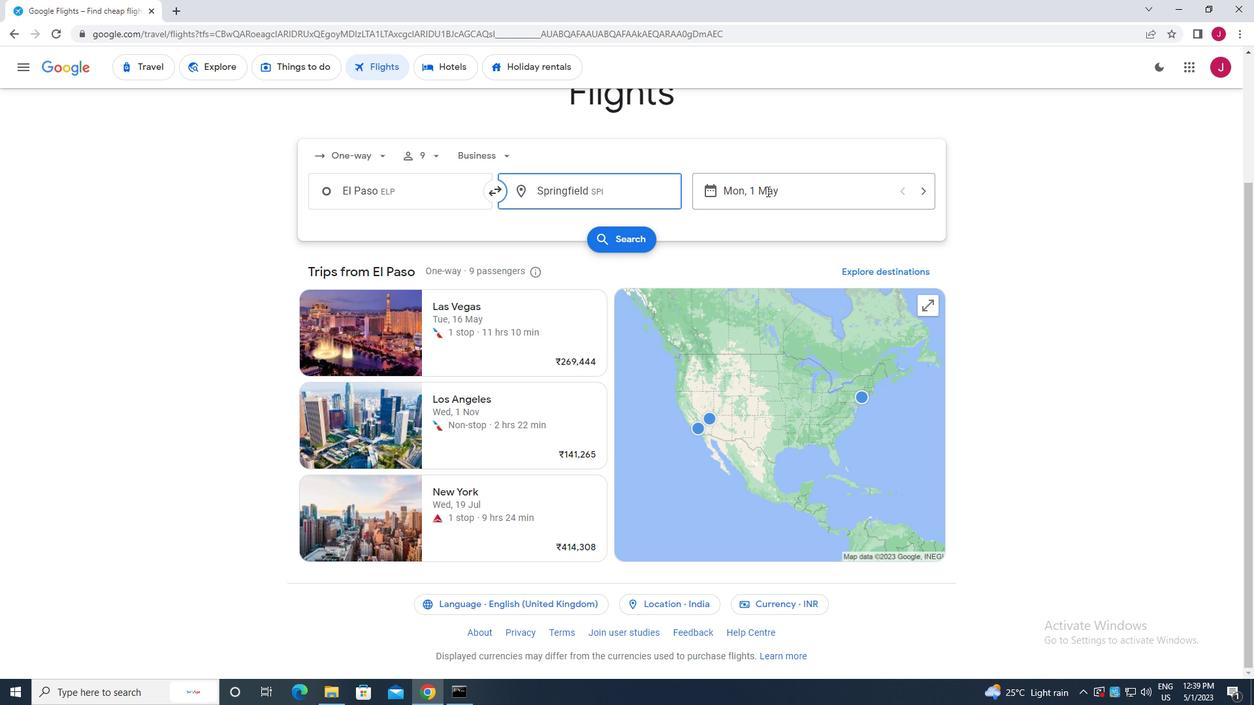 
Action: Mouse moved to (537, 290)
Screenshot: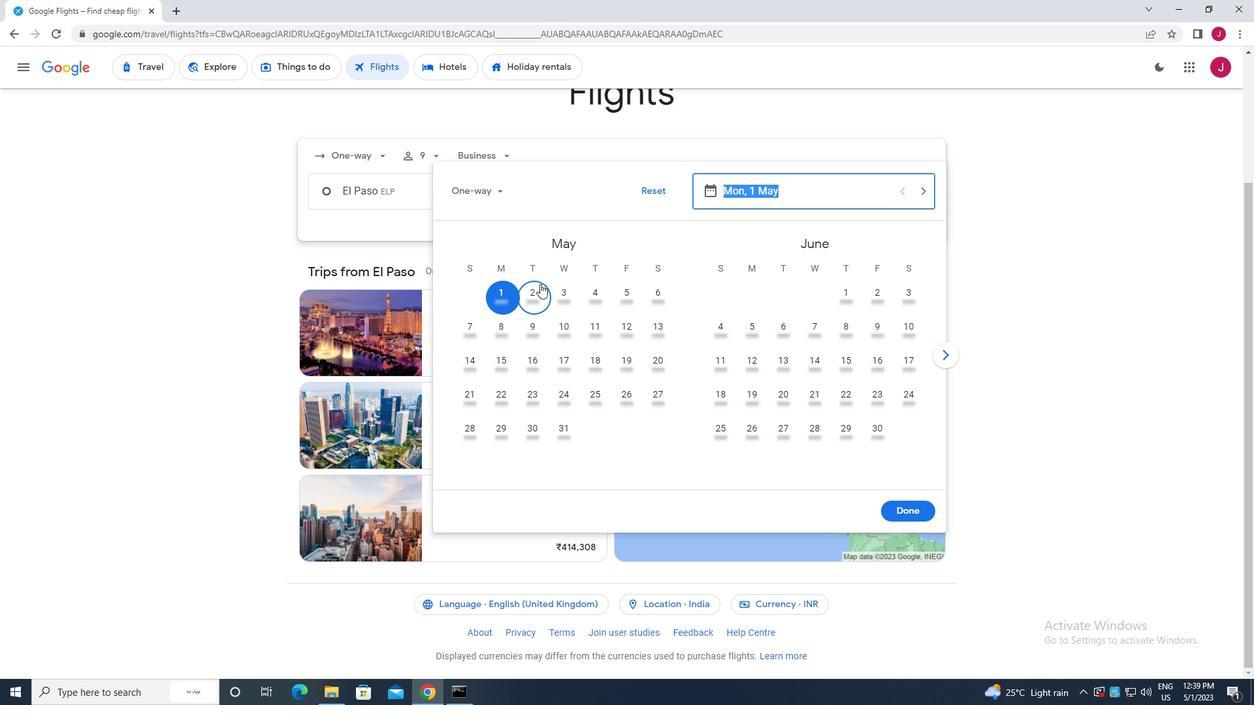 
Action: Mouse pressed left at (537, 290)
Screenshot: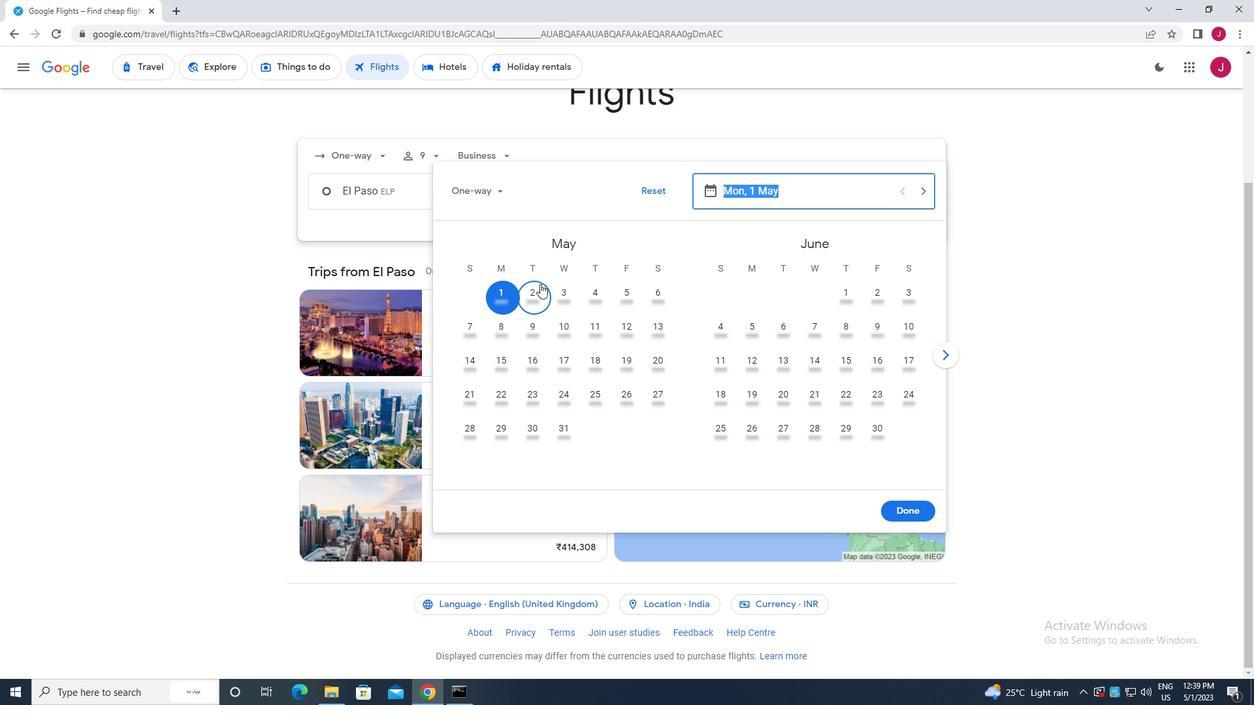 
Action: Mouse moved to (906, 512)
Screenshot: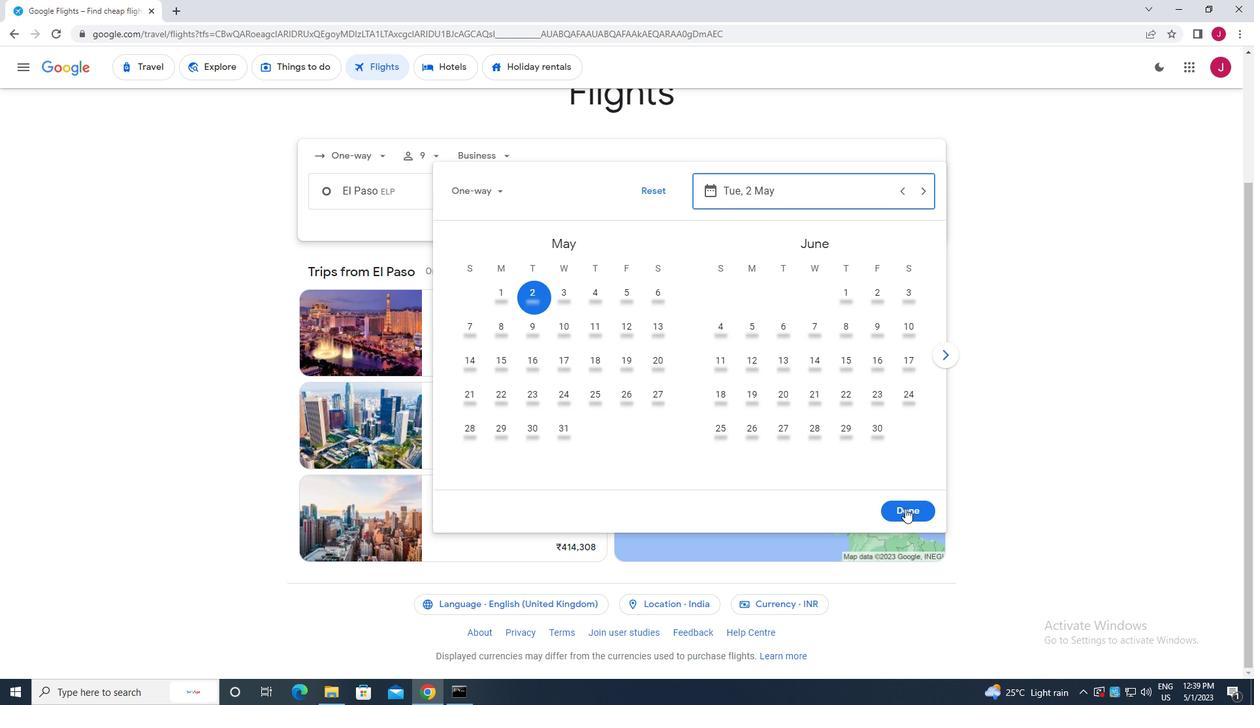 
Action: Mouse pressed left at (906, 512)
Screenshot: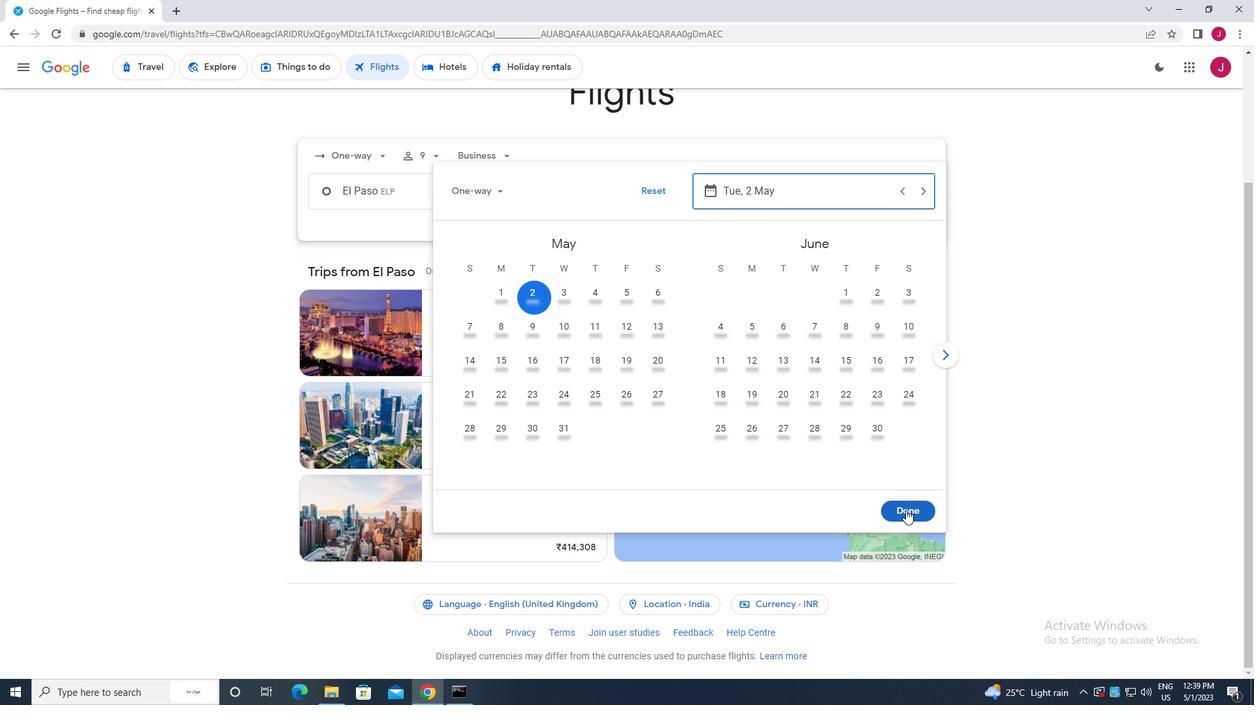 
Action: Mouse moved to (631, 237)
Screenshot: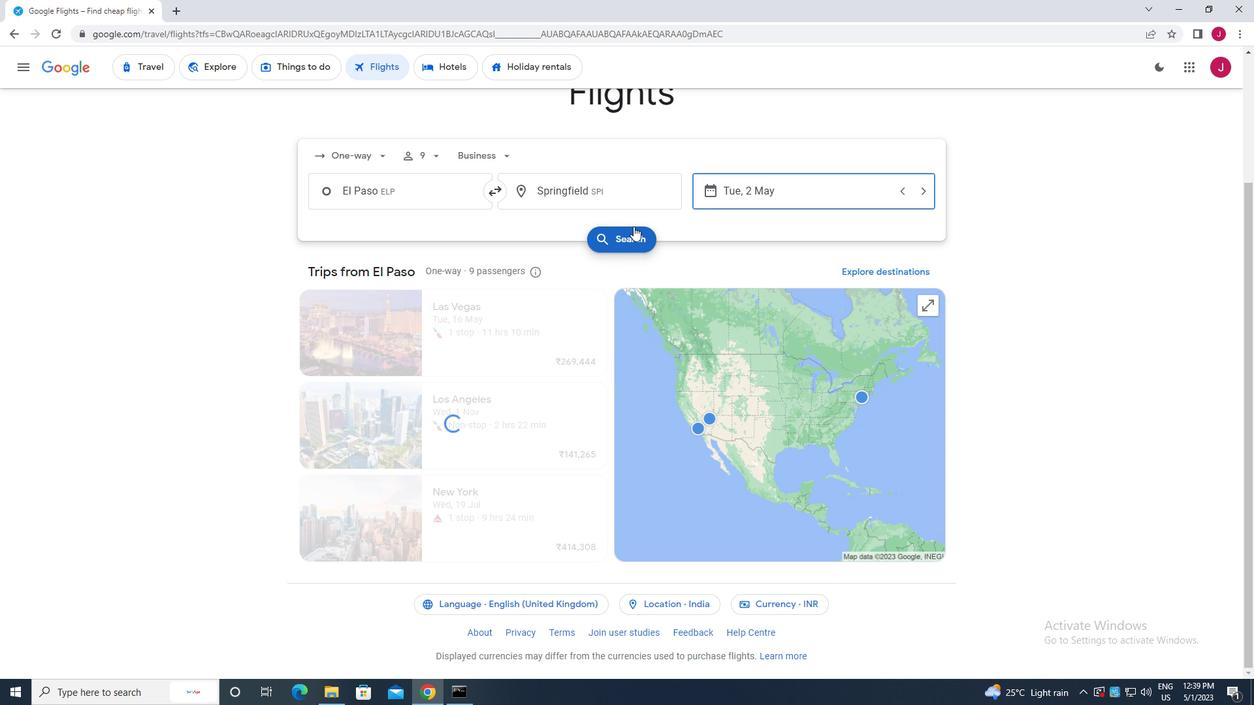 
Action: Mouse pressed left at (631, 237)
Screenshot: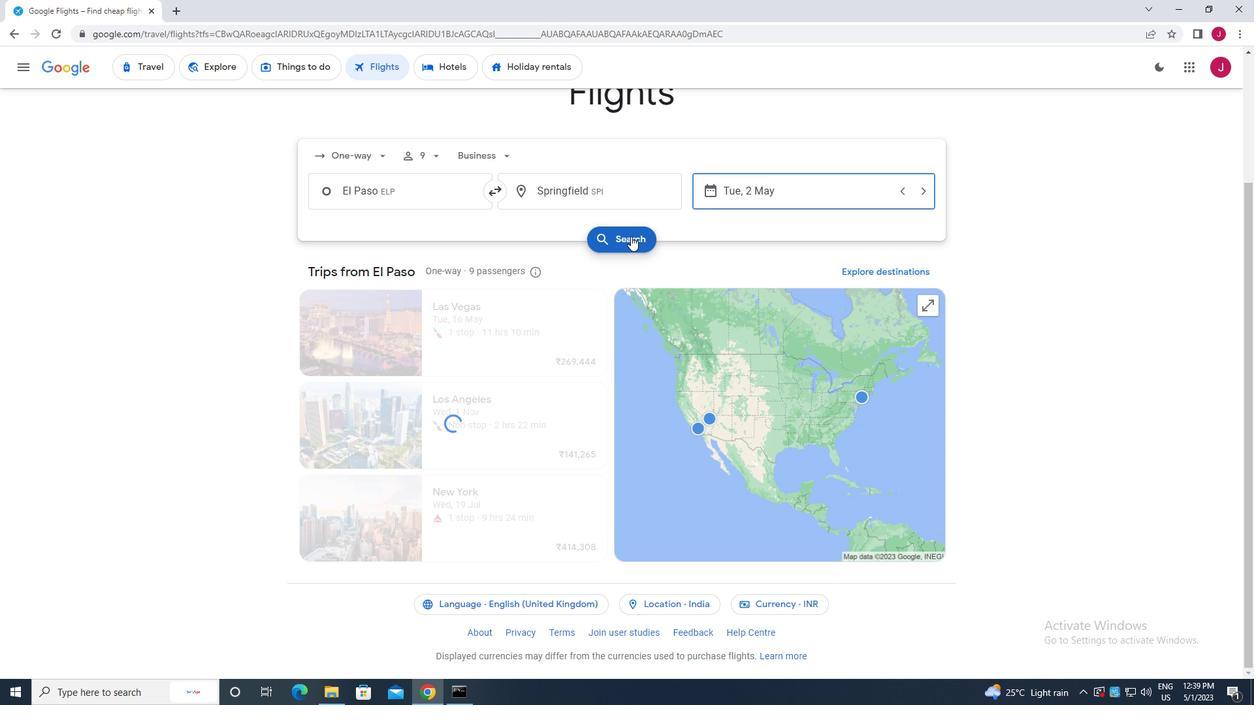 
Action: Mouse moved to (319, 184)
Screenshot: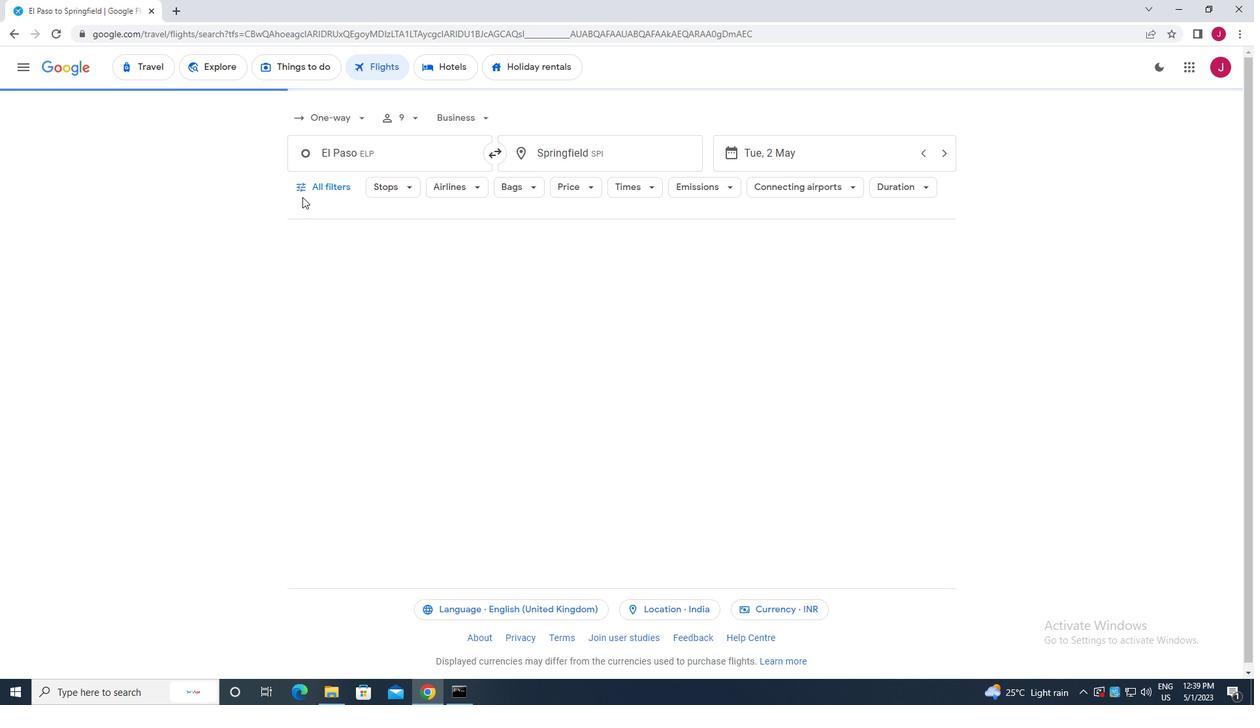 
Action: Mouse pressed left at (319, 184)
Screenshot: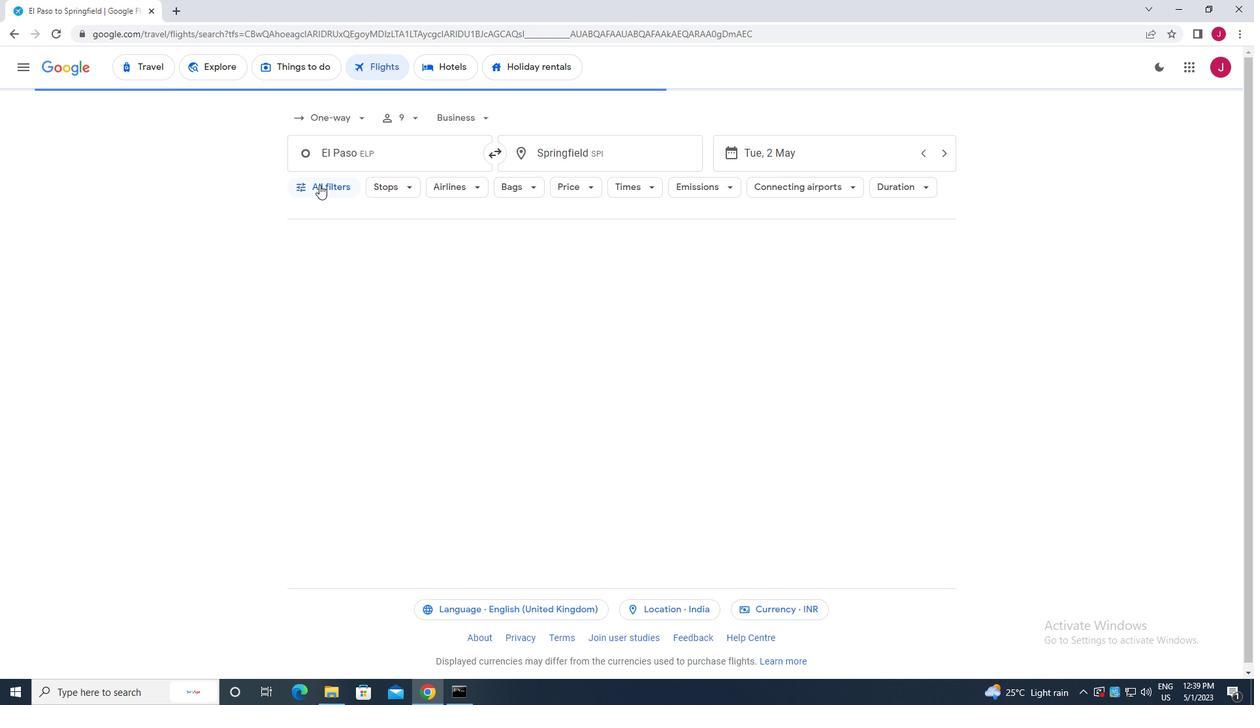 
Action: Mouse moved to (378, 294)
Screenshot: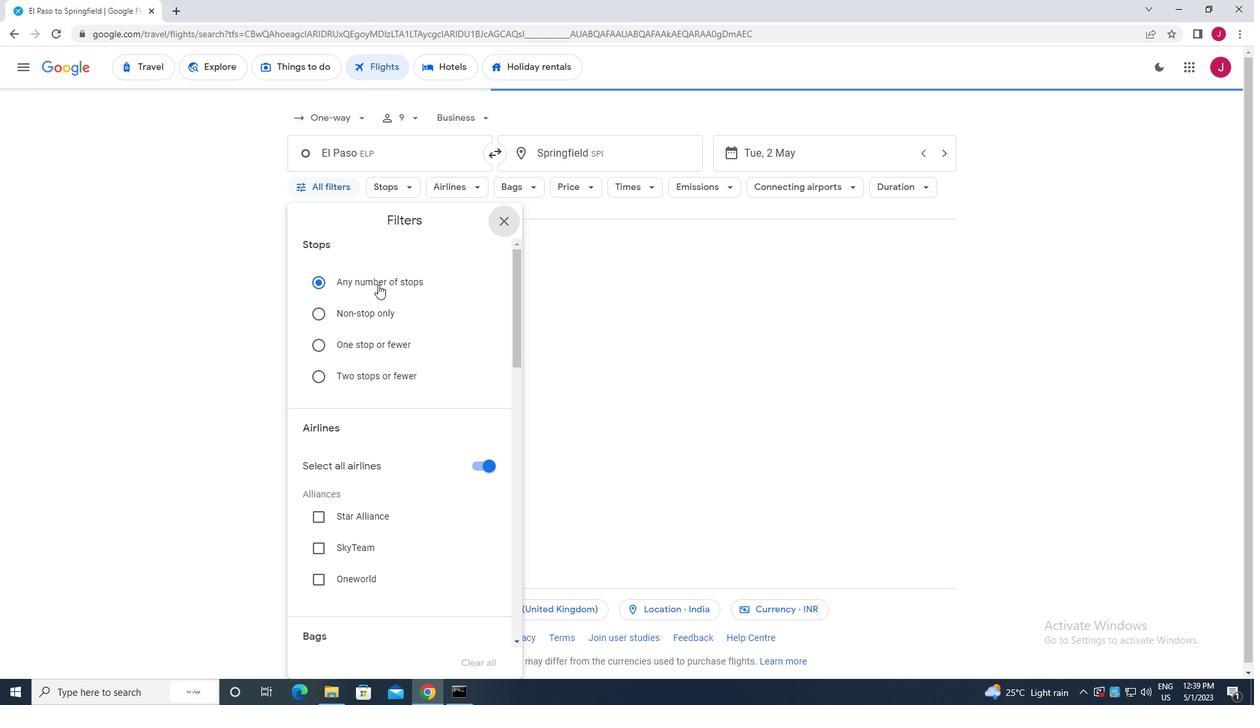 
Action: Mouse scrolled (378, 293) with delta (0, 0)
Screenshot: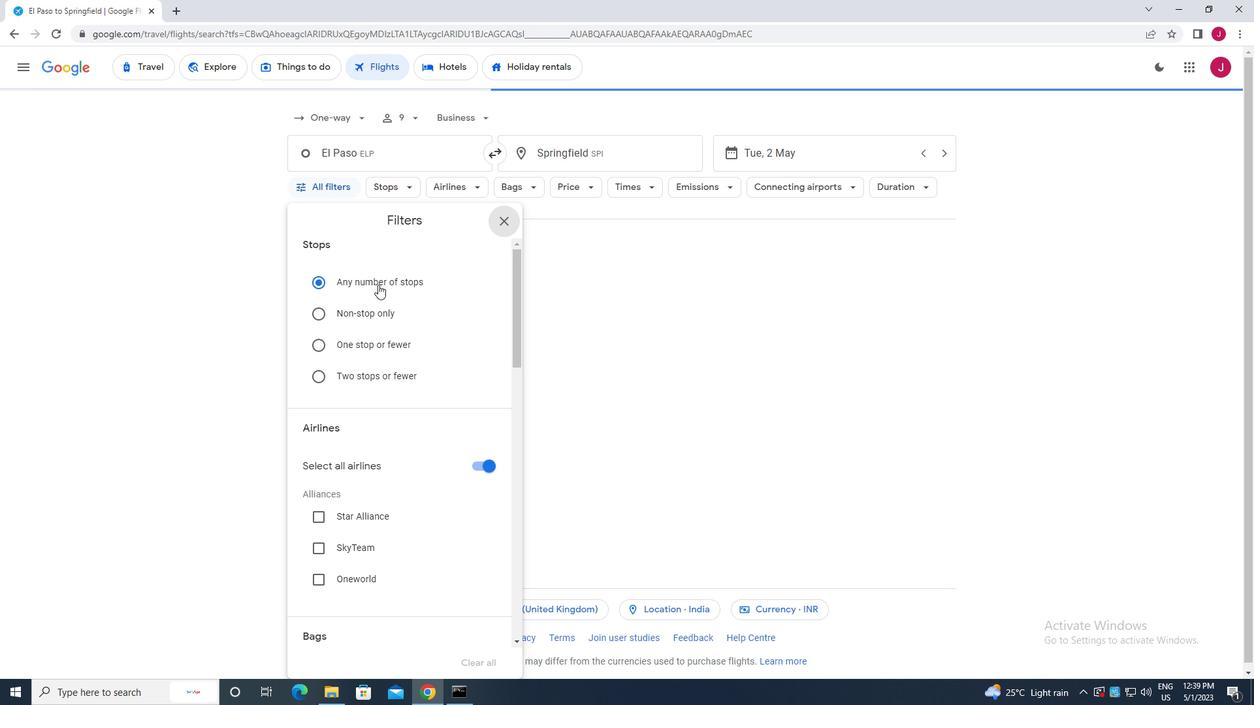
Action: Mouse scrolled (378, 293) with delta (0, 0)
Screenshot: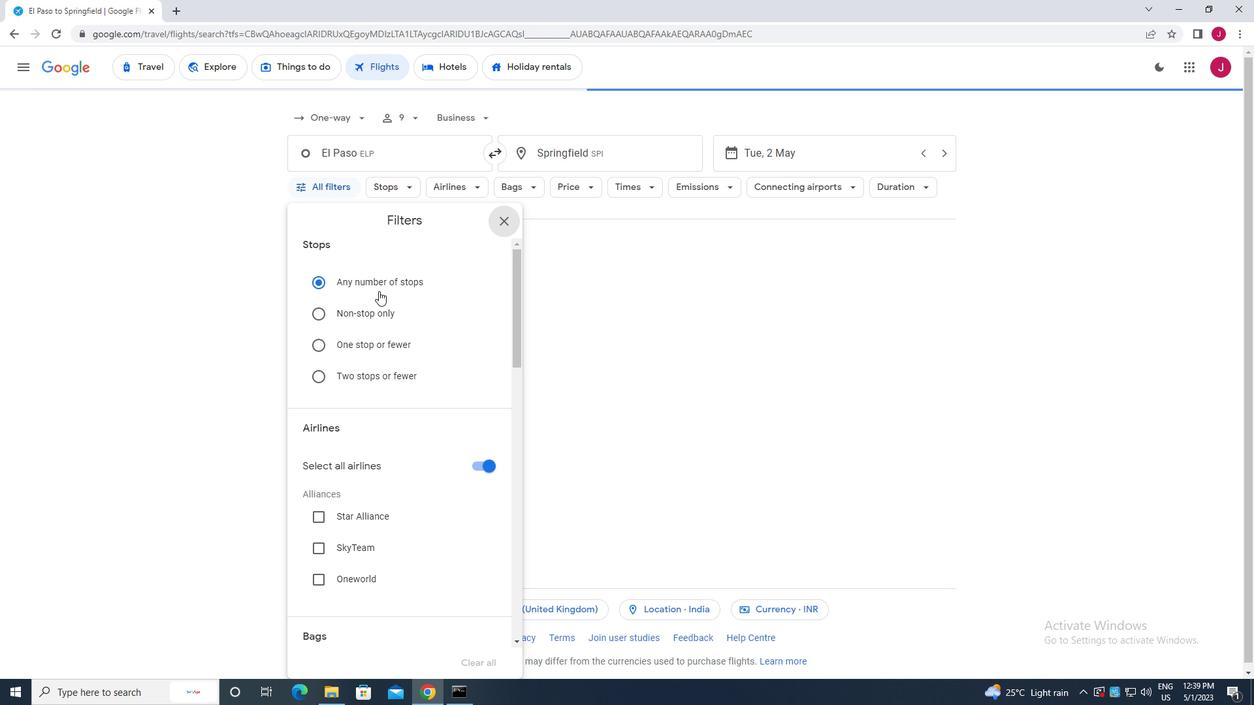 
Action: Mouse moved to (378, 295)
Screenshot: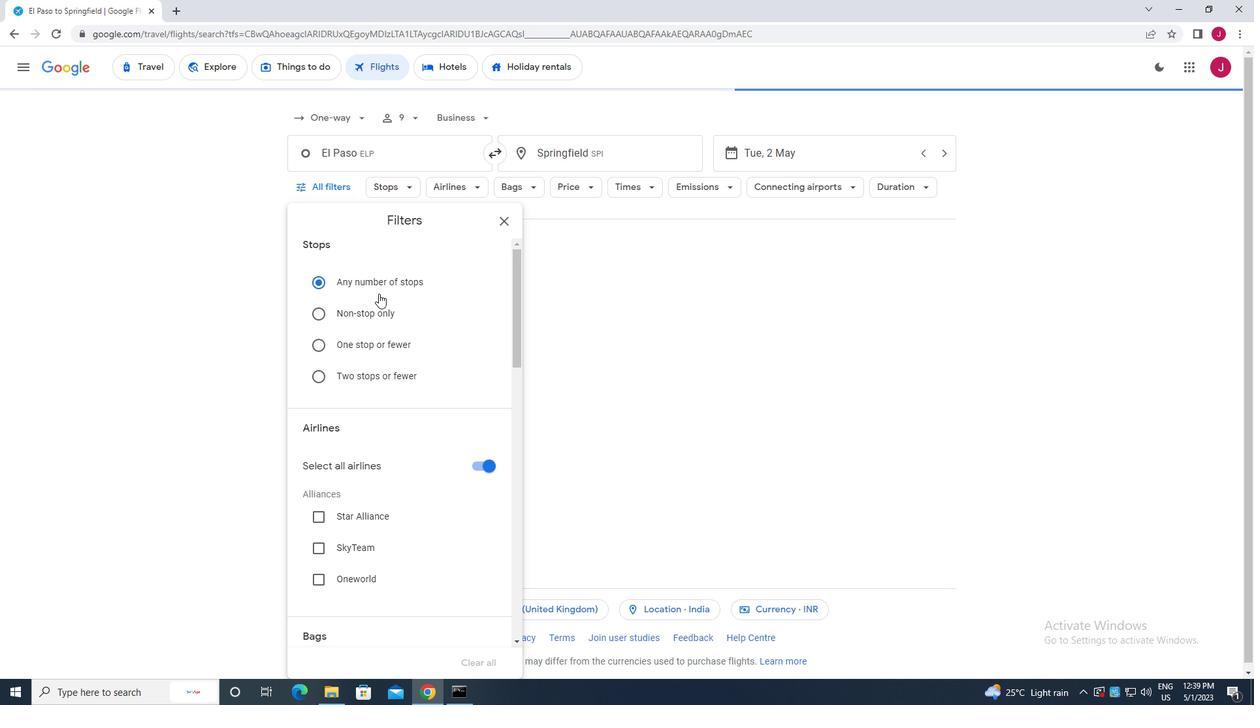 
Action: Mouse scrolled (378, 294) with delta (0, 0)
Screenshot: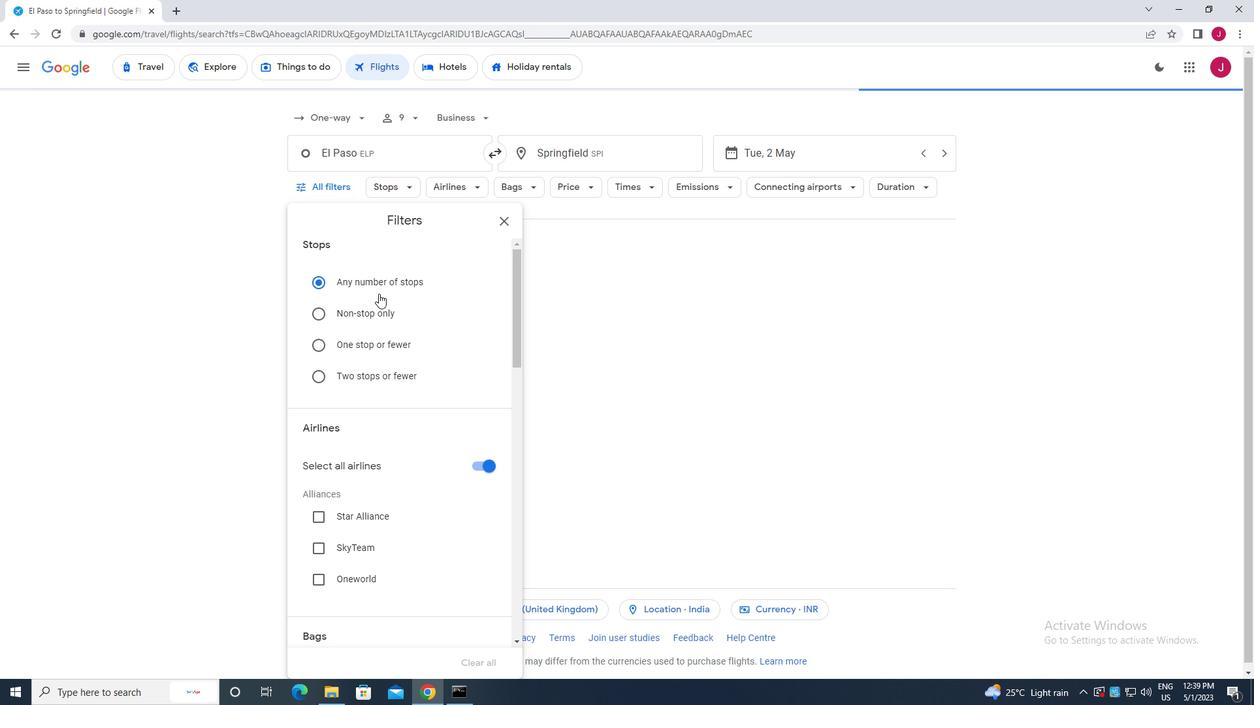 
Action: Mouse moved to (478, 270)
Screenshot: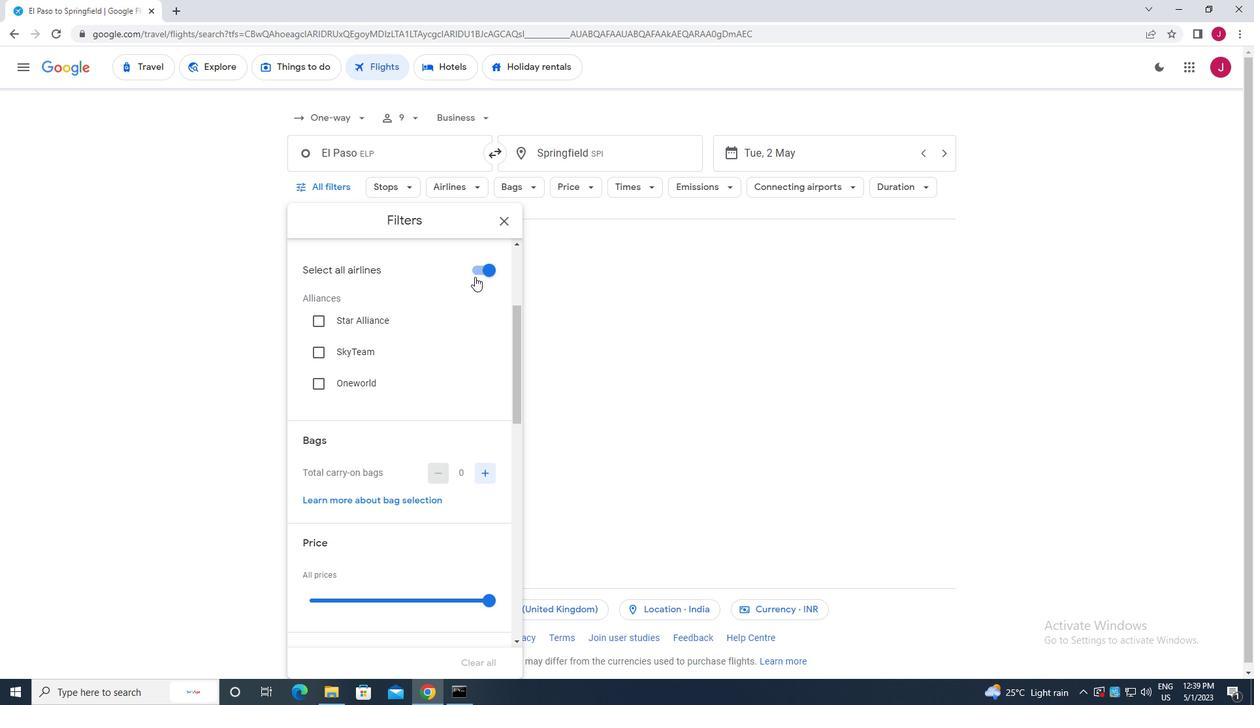 
Action: Mouse pressed left at (478, 270)
Screenshot: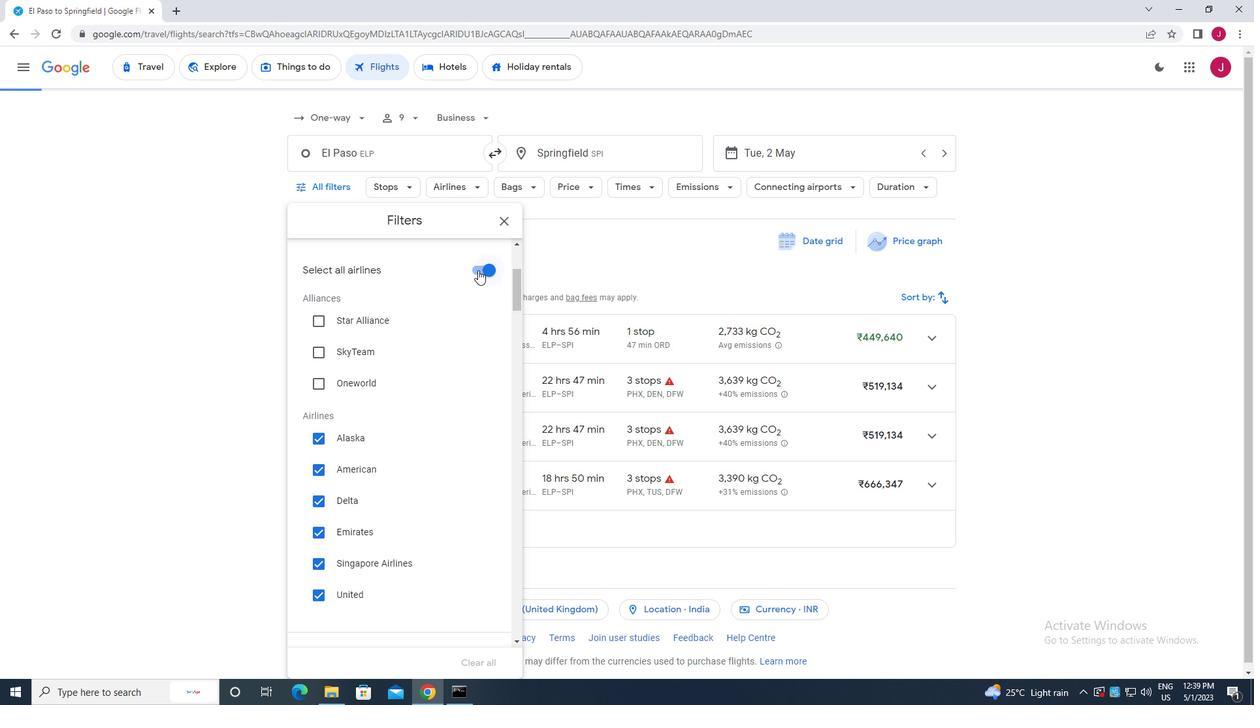 
Action: Mouse moved to (449, 310)
Screenshot: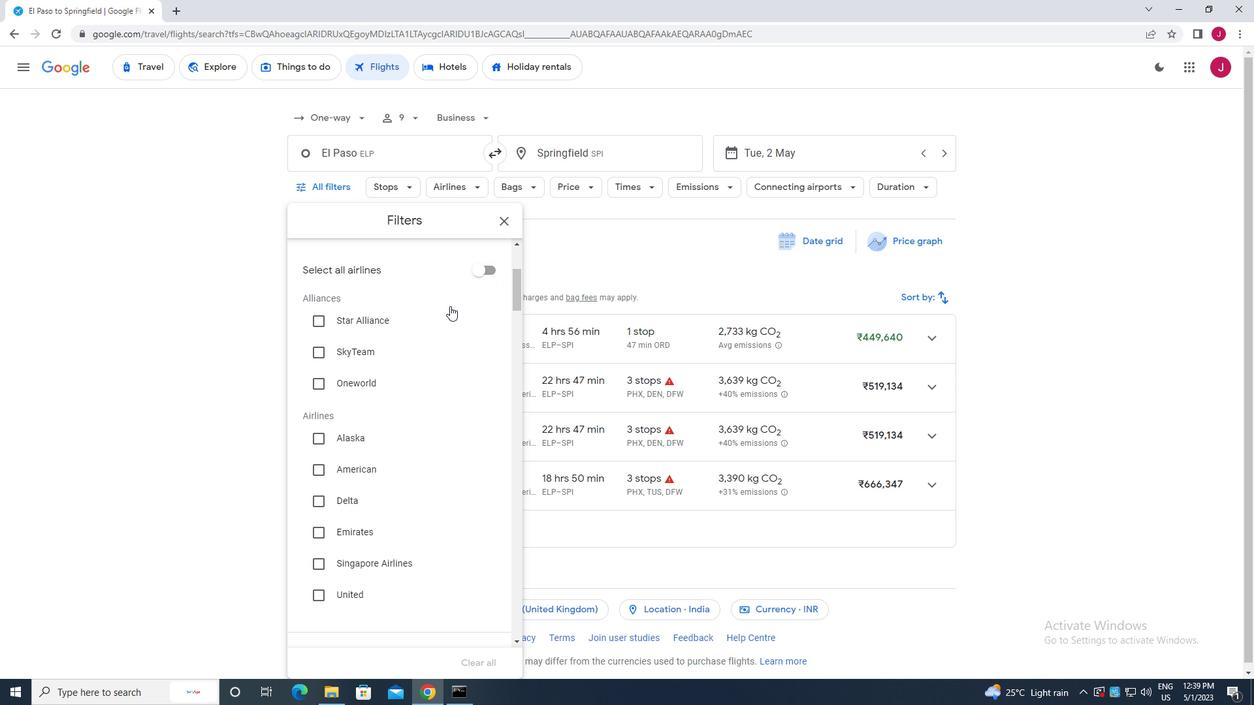 
Action: Mouse scrolled (449, 309) with delta (0, 0)
Screenshot: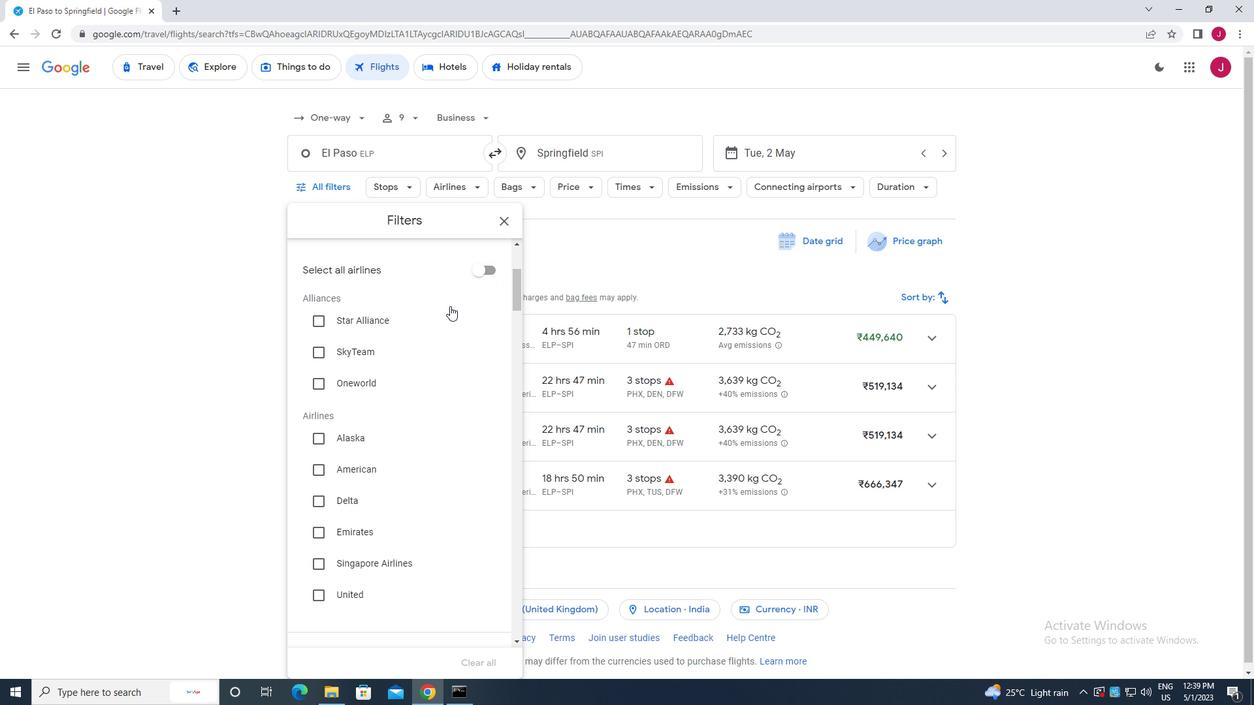
Action: Mouse moved to (449, 315)
Screenshot: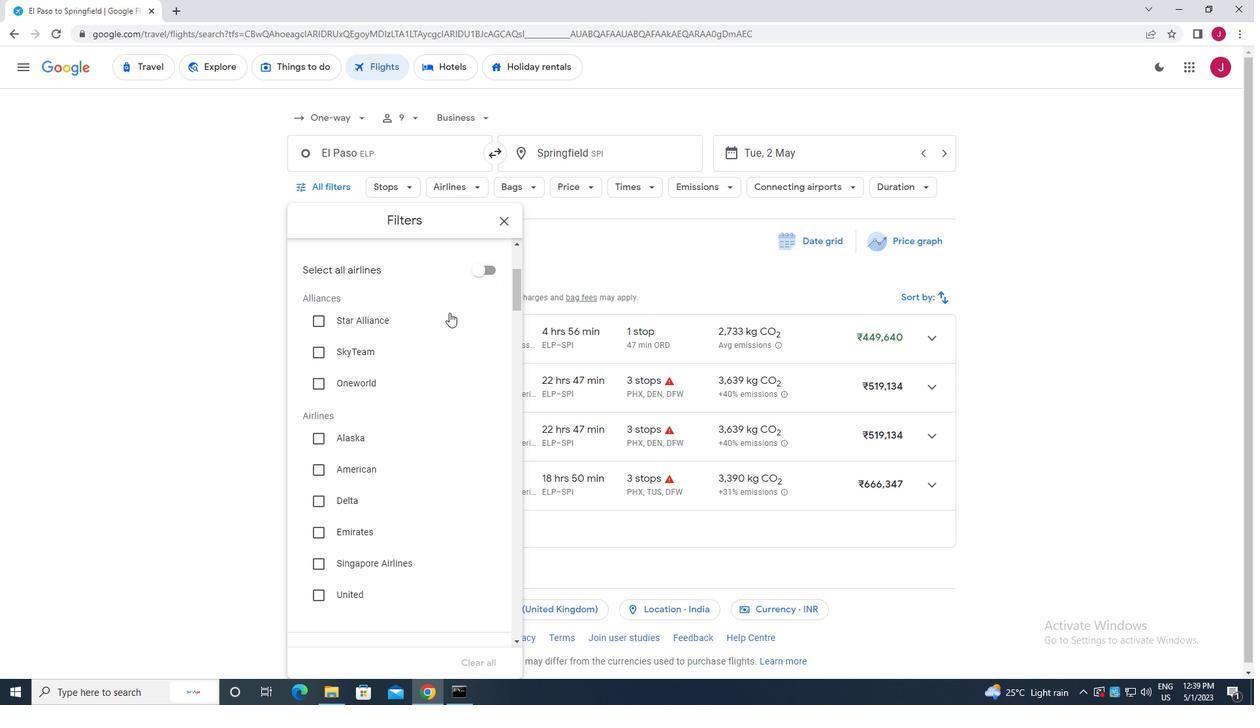 
Action: Mouse scrolled (449, 314) with delta (0, 0)
Screenshot: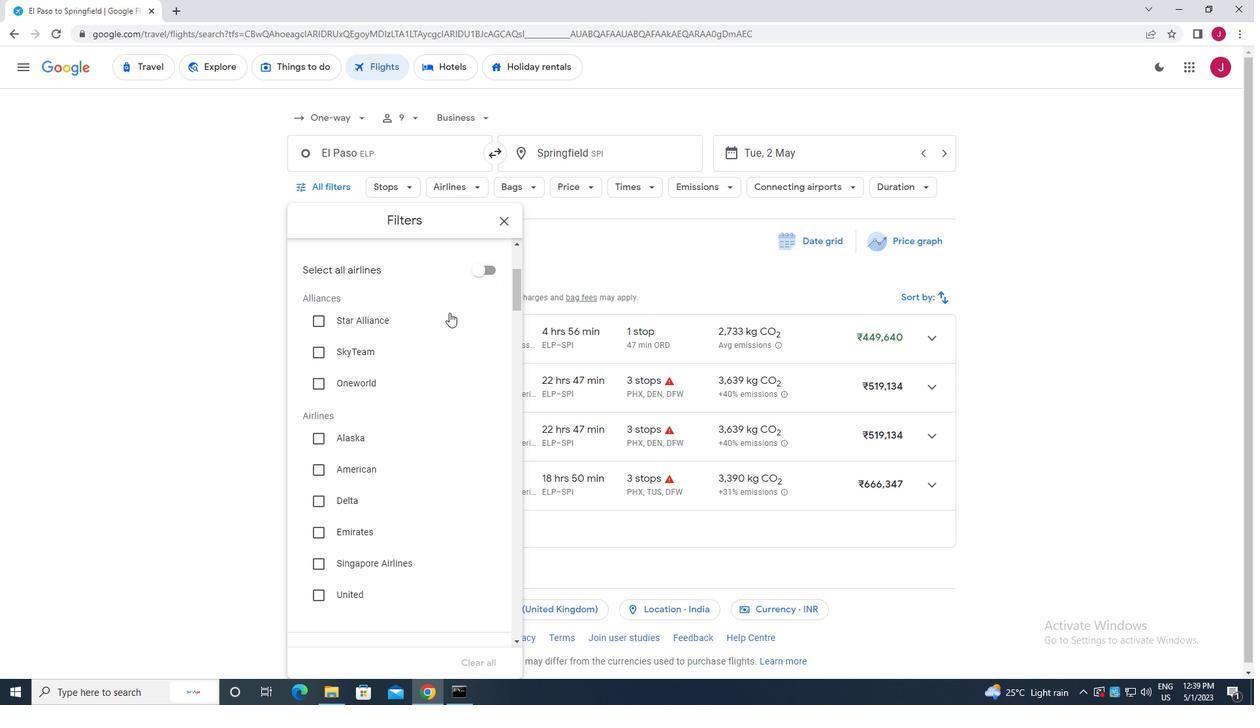 
Action: Mouse moved to (317, 369)
Screenshot: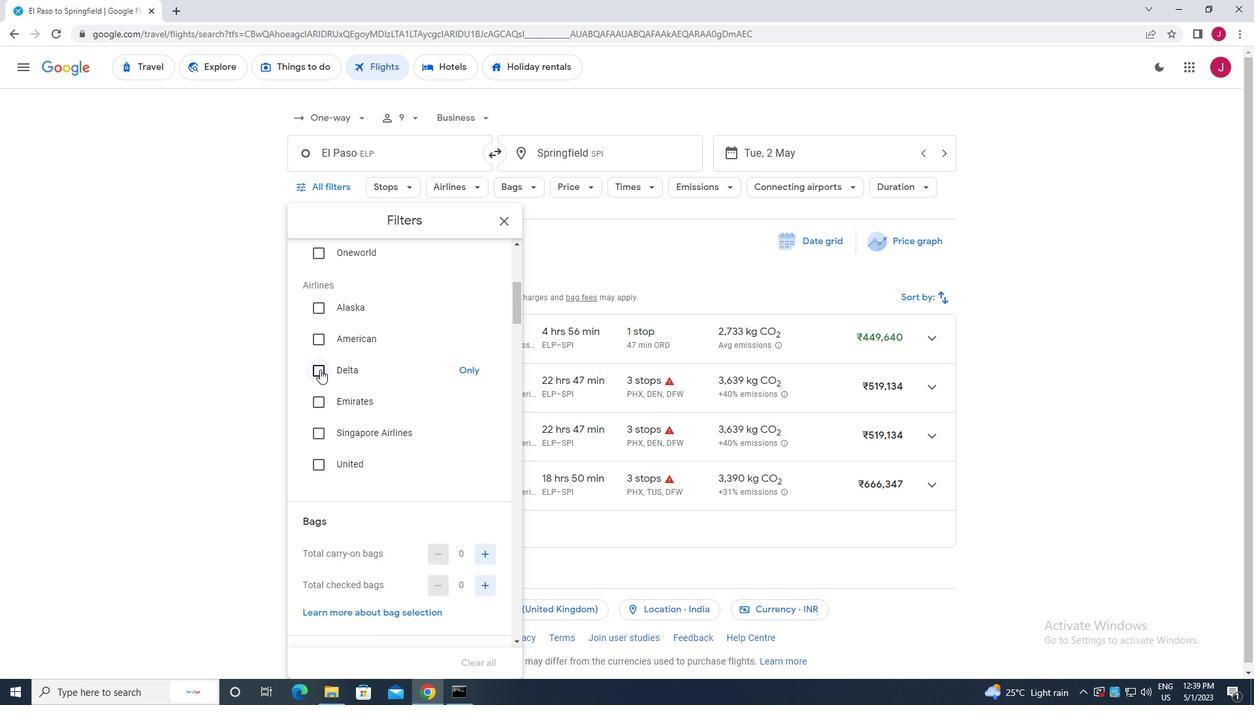 
Action: Mouse pressed left at (317, 369)
Screenshot: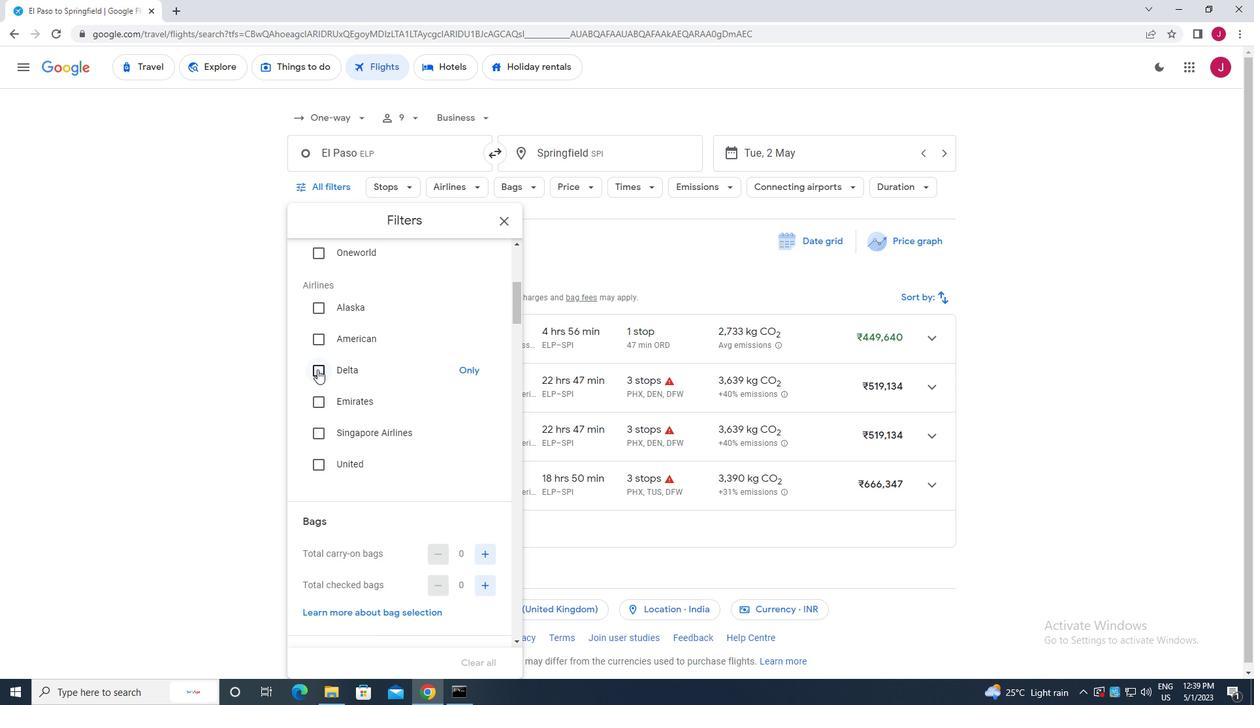 
Action: Mouse moved to (388, 381)
Screenshot: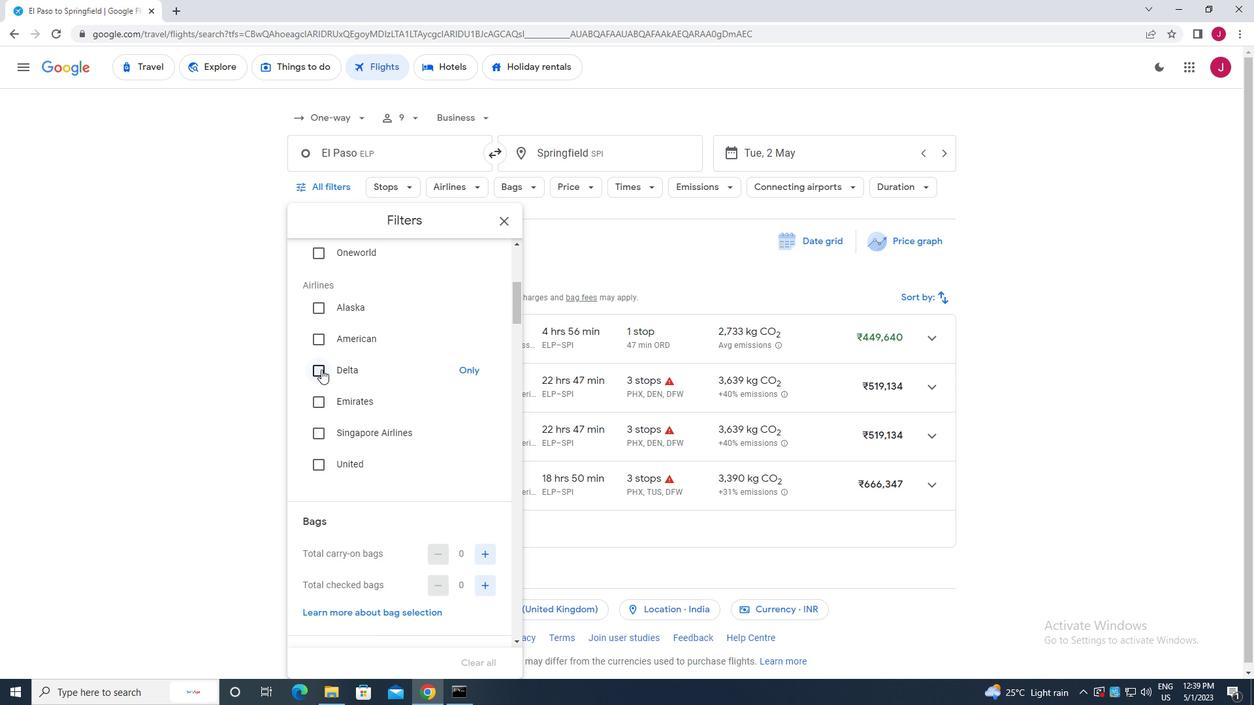 
Action: Mouse scrolled (388, 380) with delta (0, 0)
Screenshot: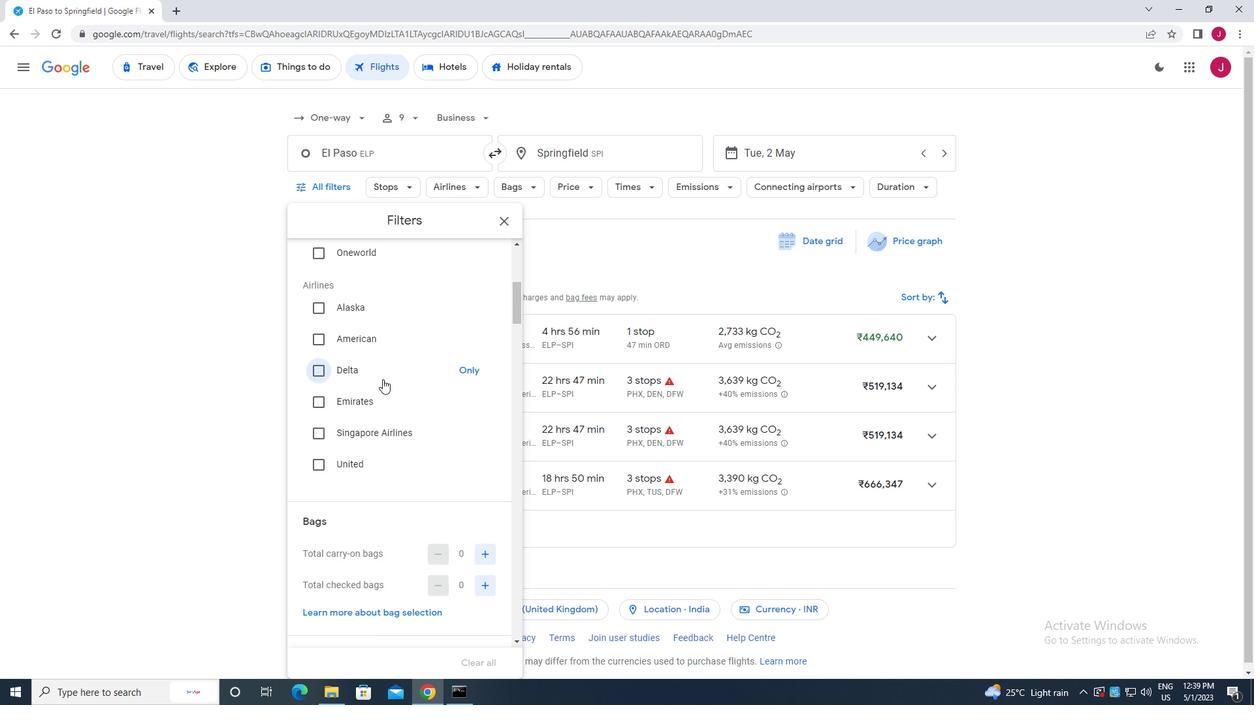 
Action: Mouse moved to (388, 381)
Screenshot: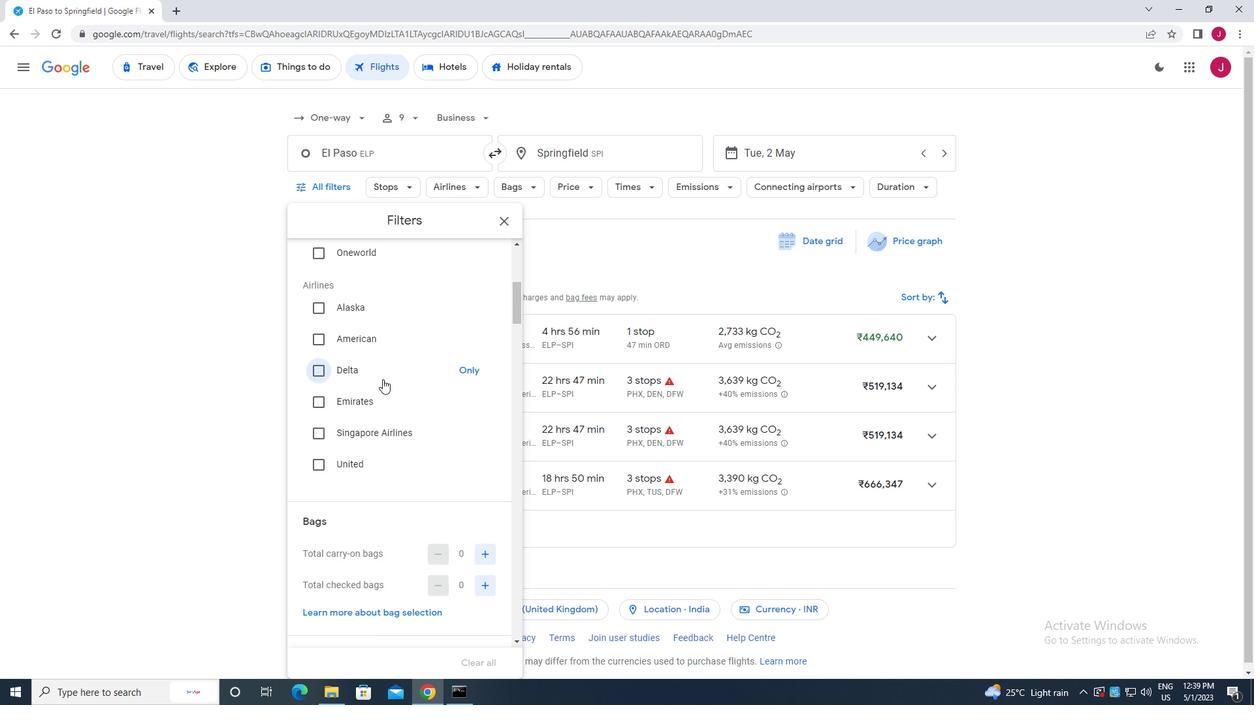 
Action: Mouse scrolled (388, 380) with delta (0, 0)
Screenshot: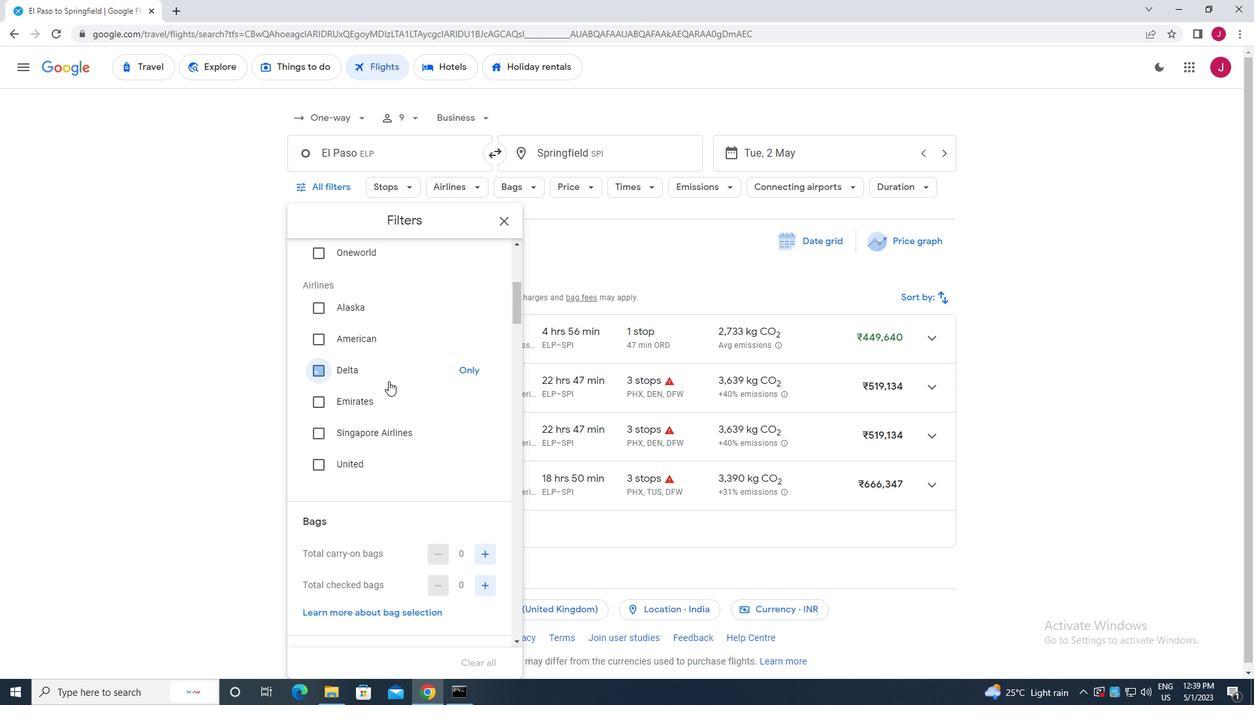
Action: Mouse scrolled (388, 380) with delta (0, 0)
Screenshot: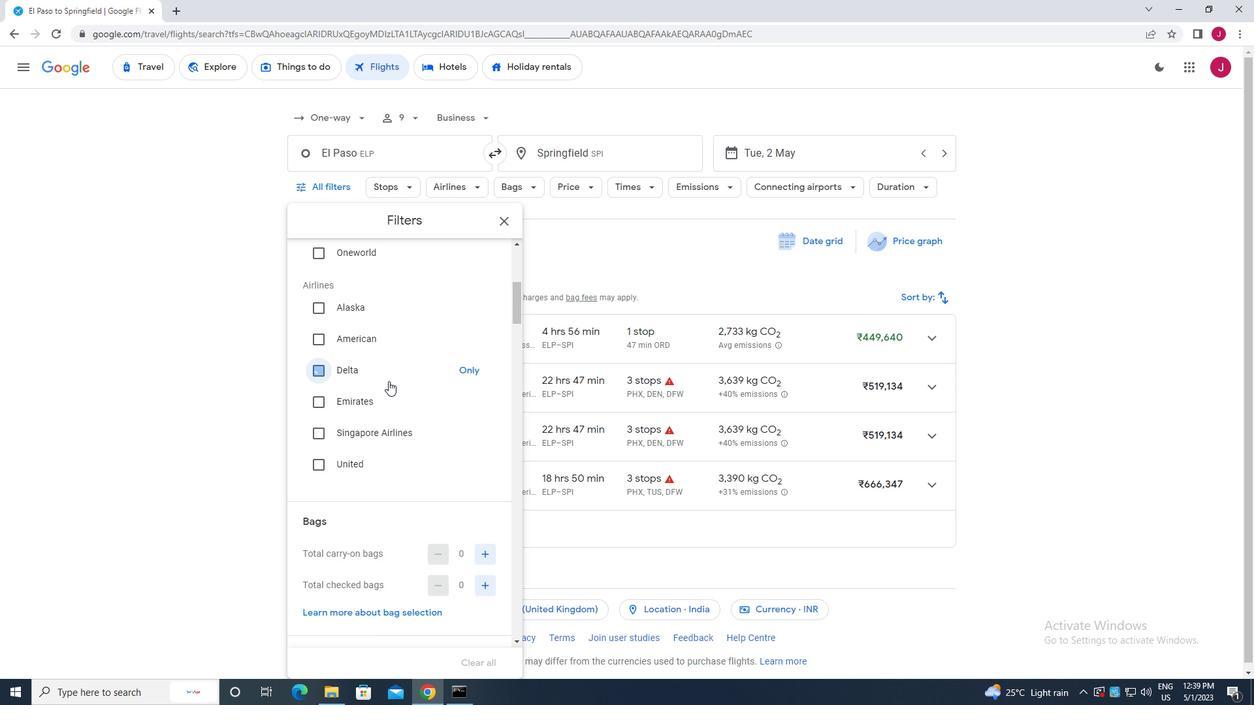 
Action: Mouse scrolled (388, 380) with delta (0, 0)
Screenshot: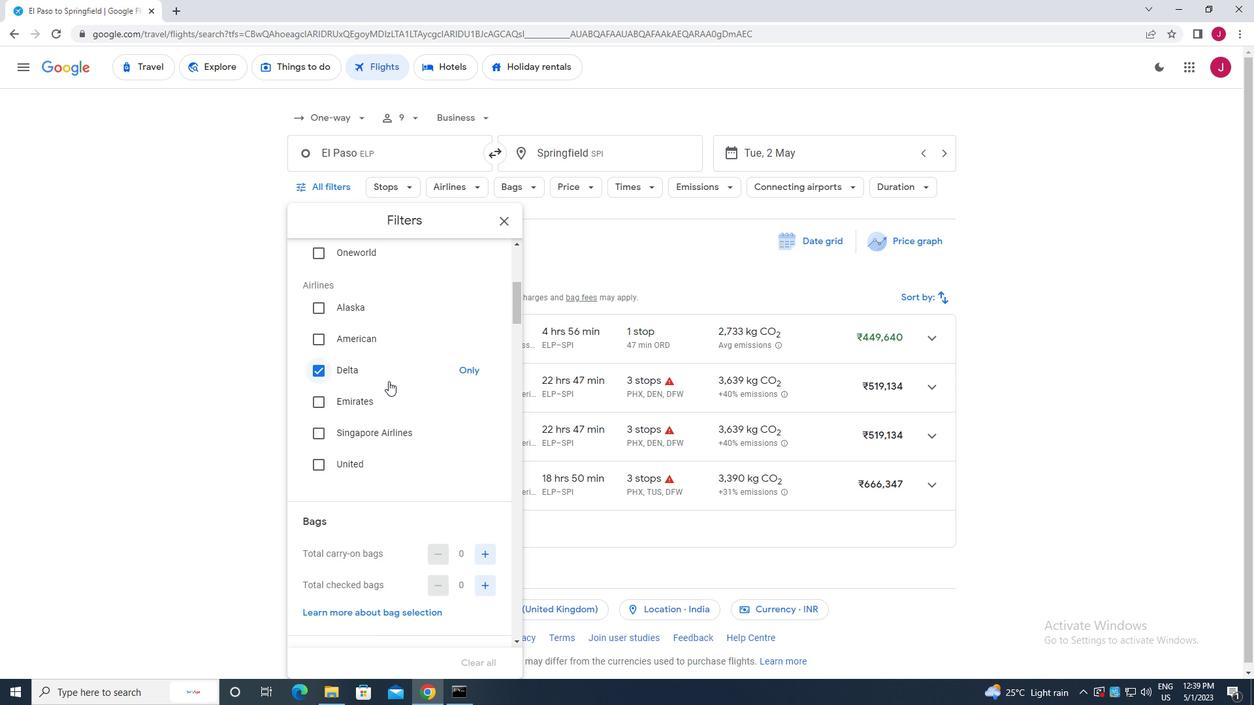 
Action: Mouse moved to (485, 327)
Screenshot: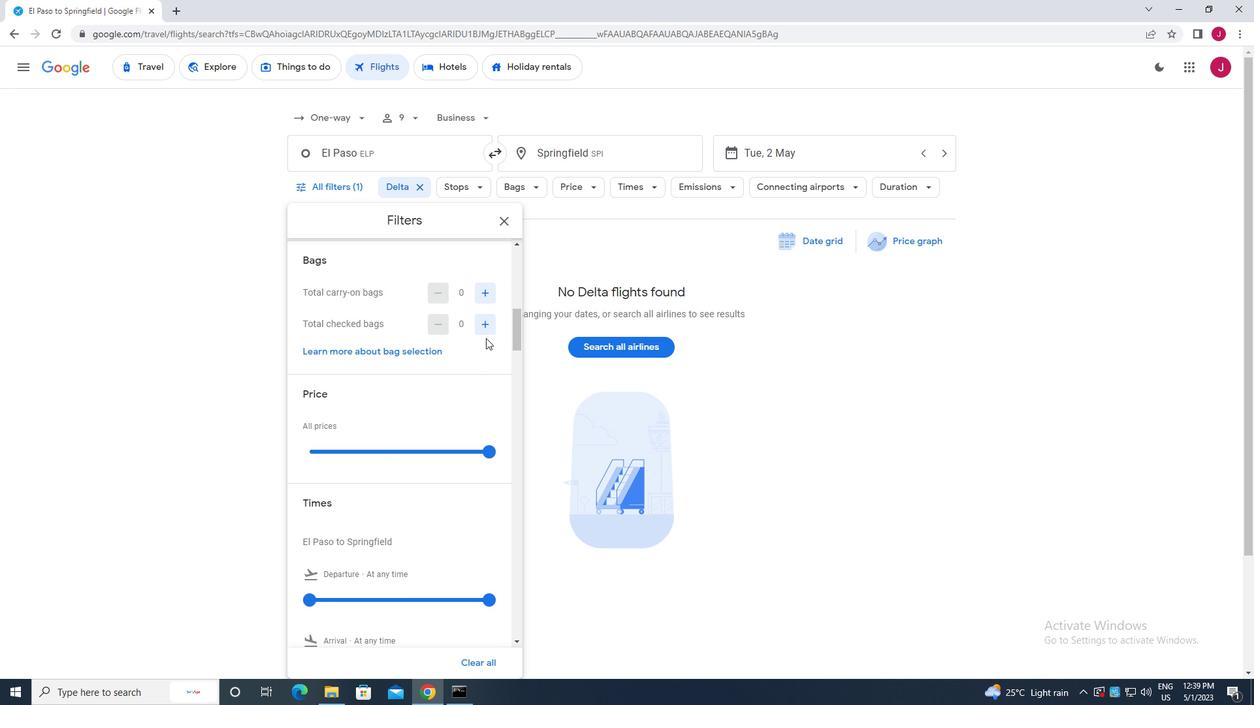 
Action: Mouse pressed left at (485, 327)
Screenshot: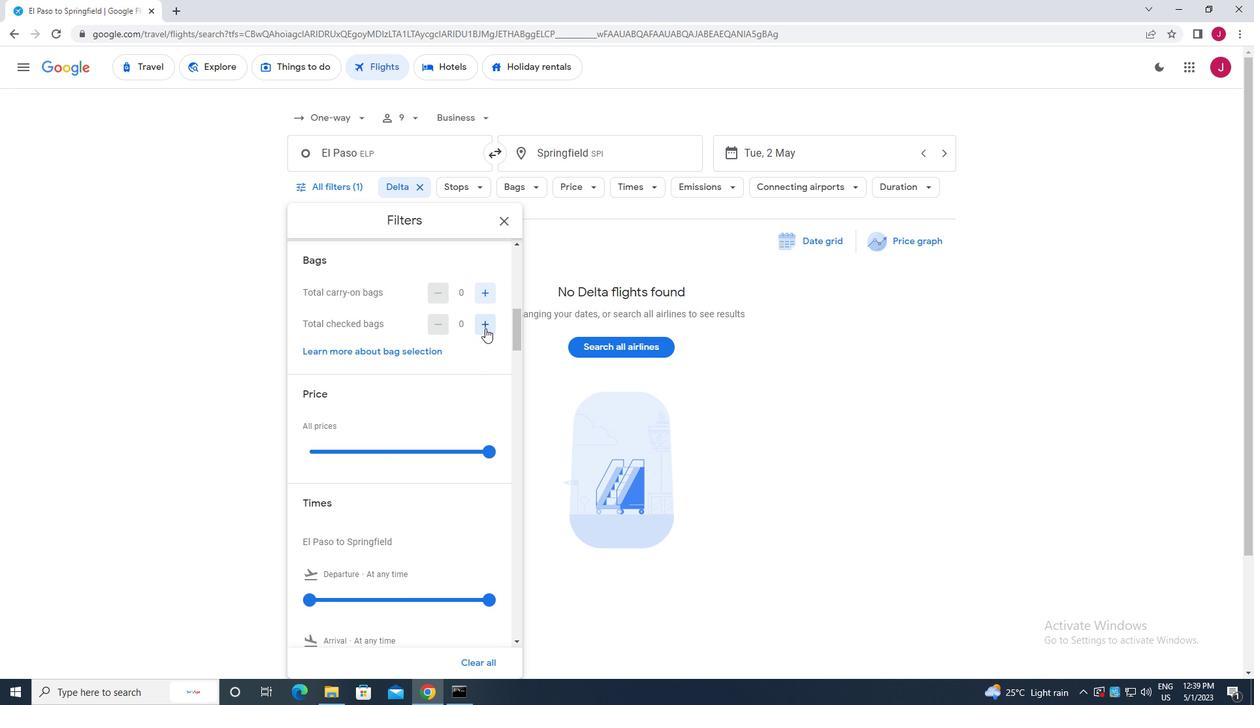 
Action: Mouse pressed left at (485, 327)
Screenshot: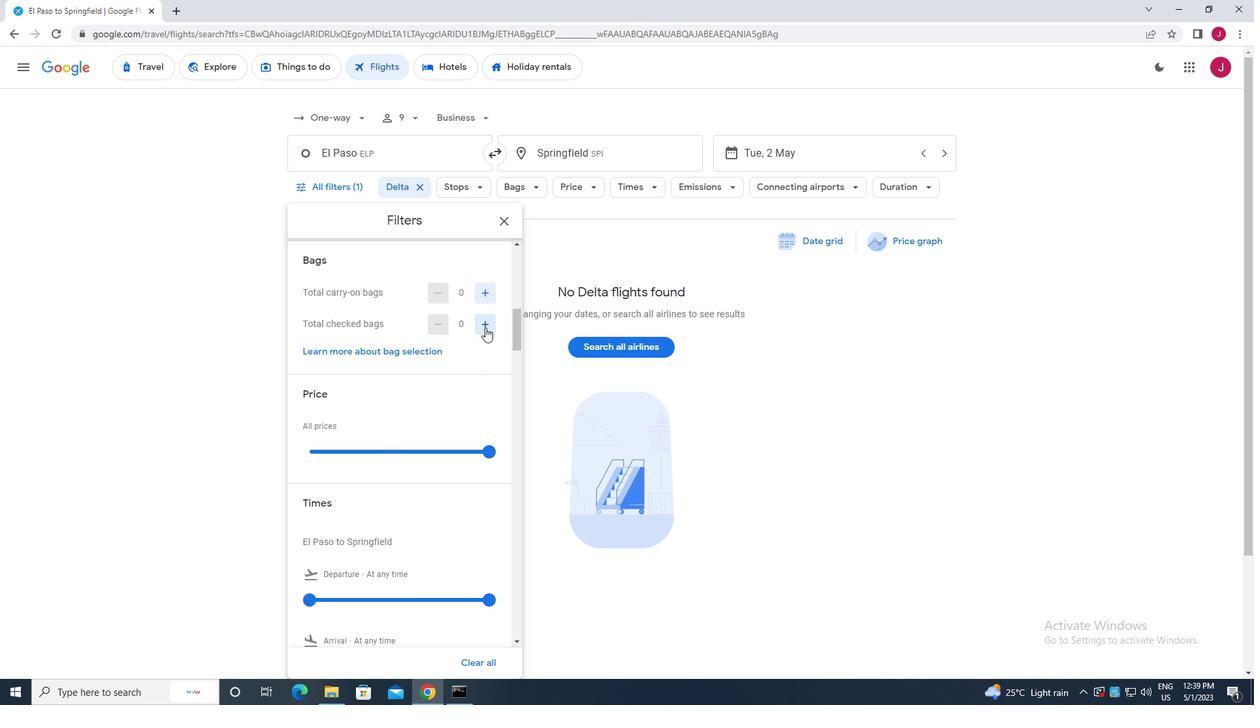 
Action: Mouse pressed left at (485, 327)
Screenshot: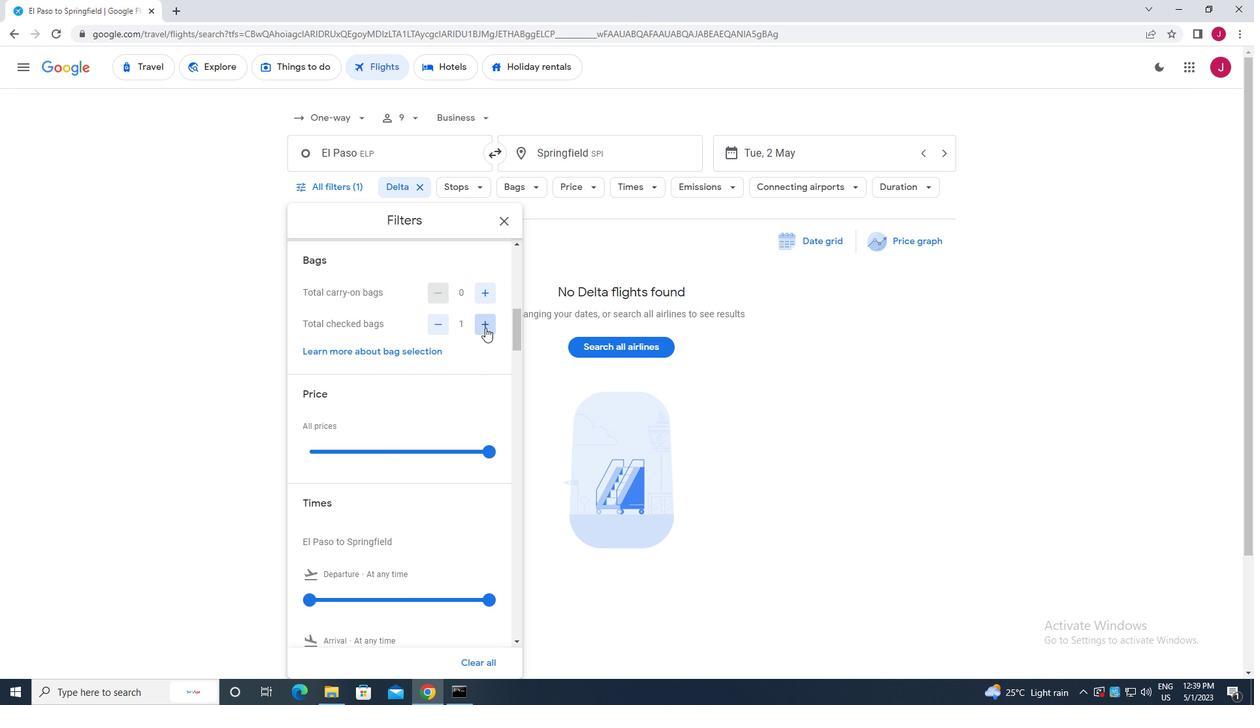 
Action: Mouse pressed left at (485, 327)
Screenshot: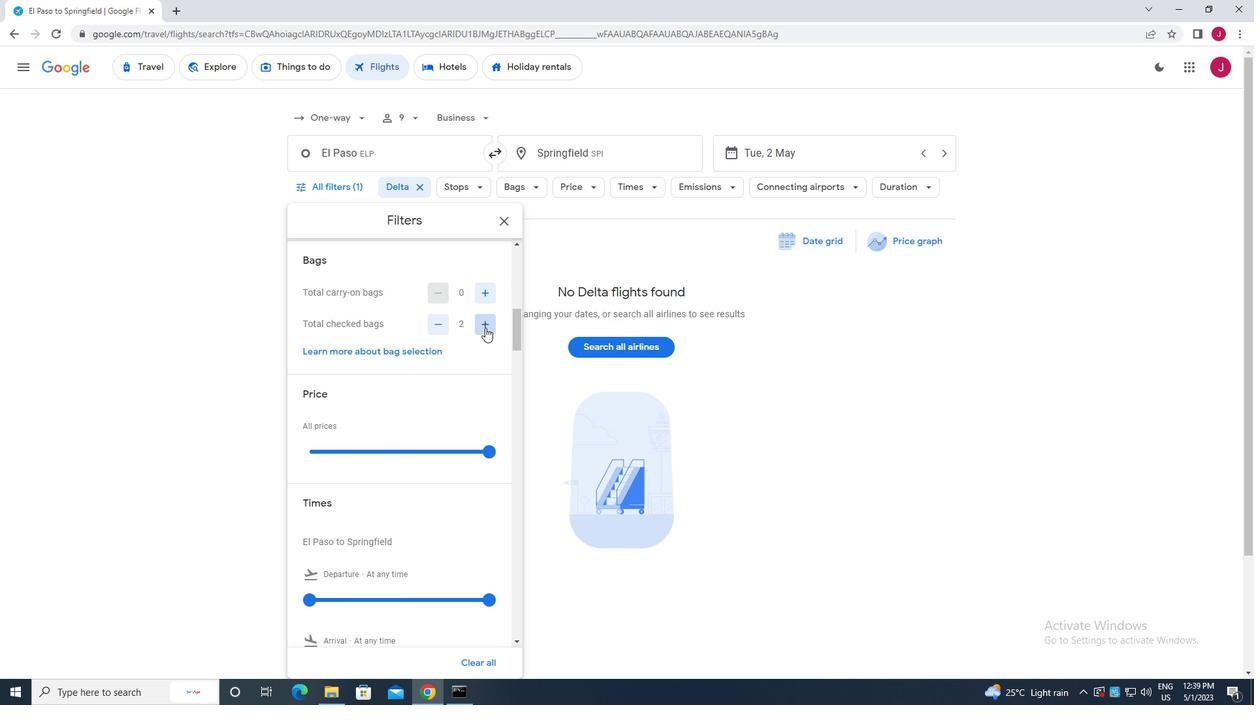 
Action: Mouse pressed left at (485, 327)
Screenshot: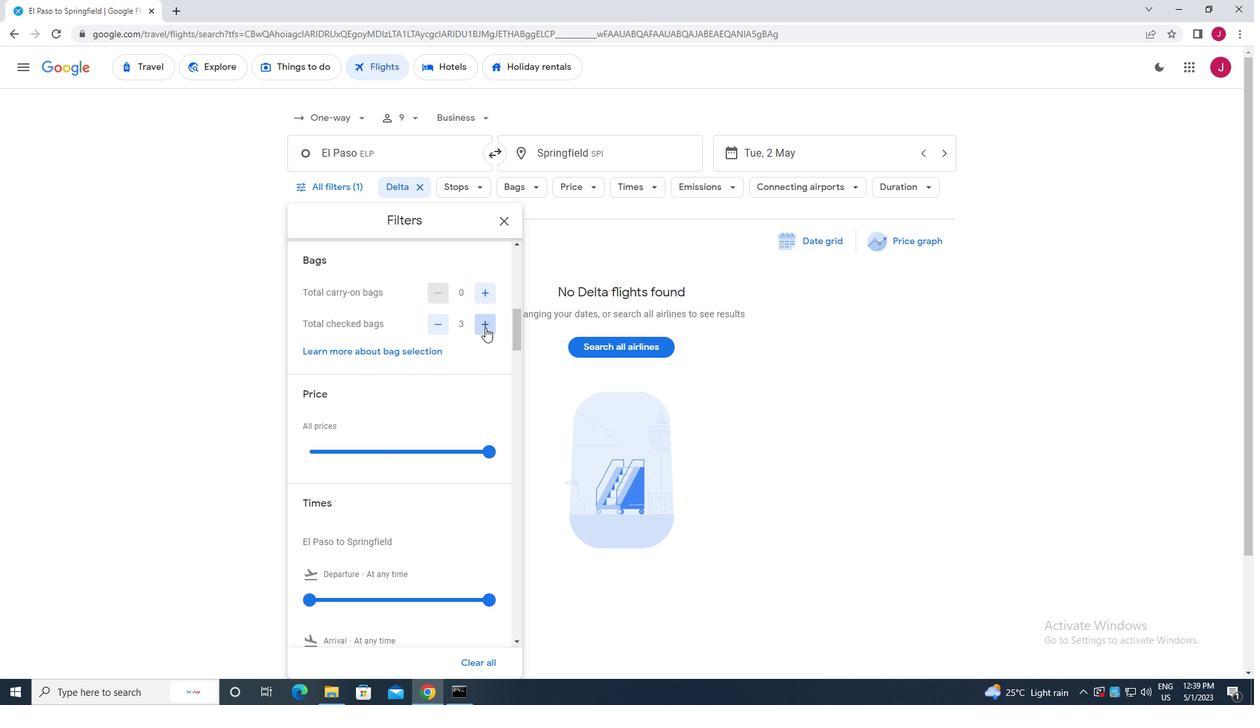 
Action: Mouse pressed left at (485, 327)
Screenshot: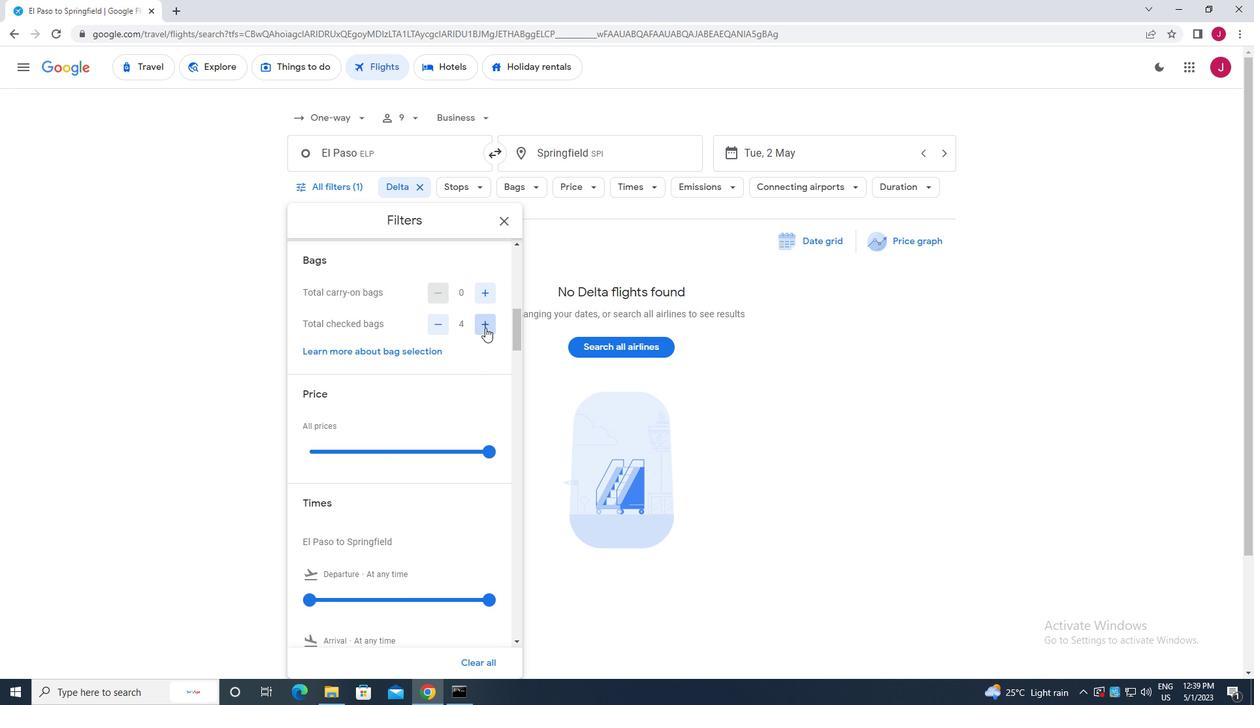 
Action: Mouse pressed left at (485, 327)
Screenshot: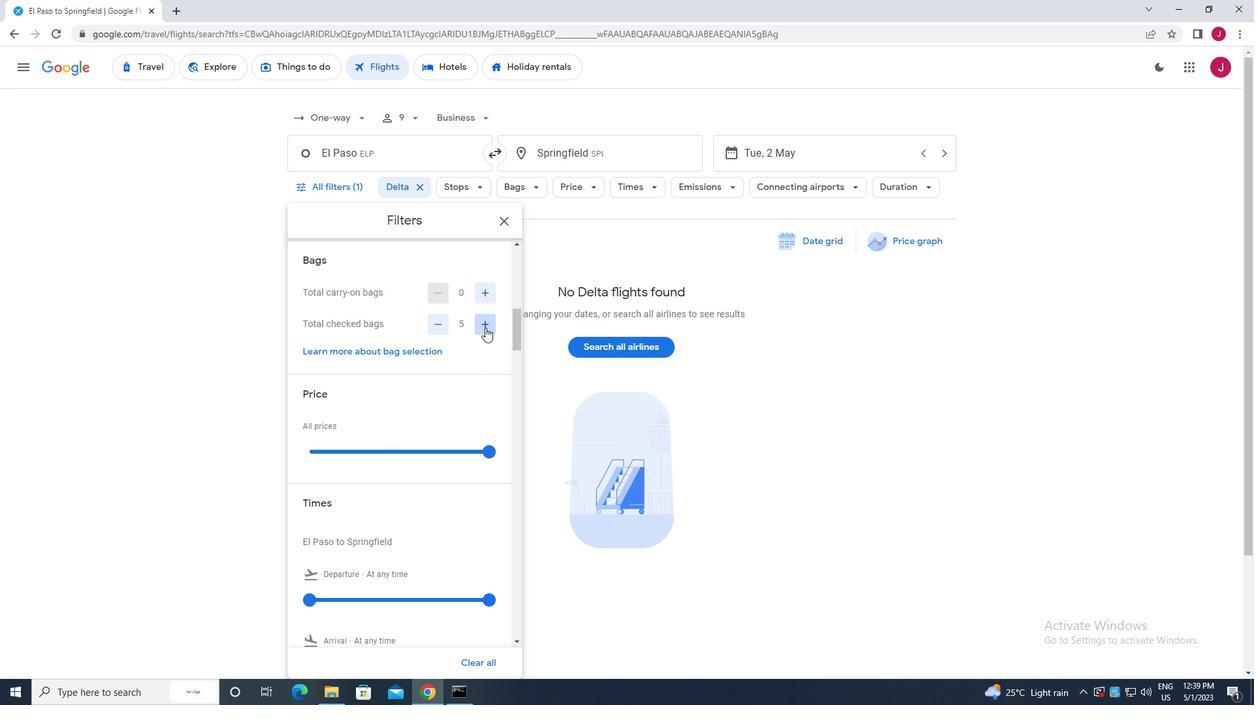 
Action: Mouse pressed left at (485, 327)
Screenshot: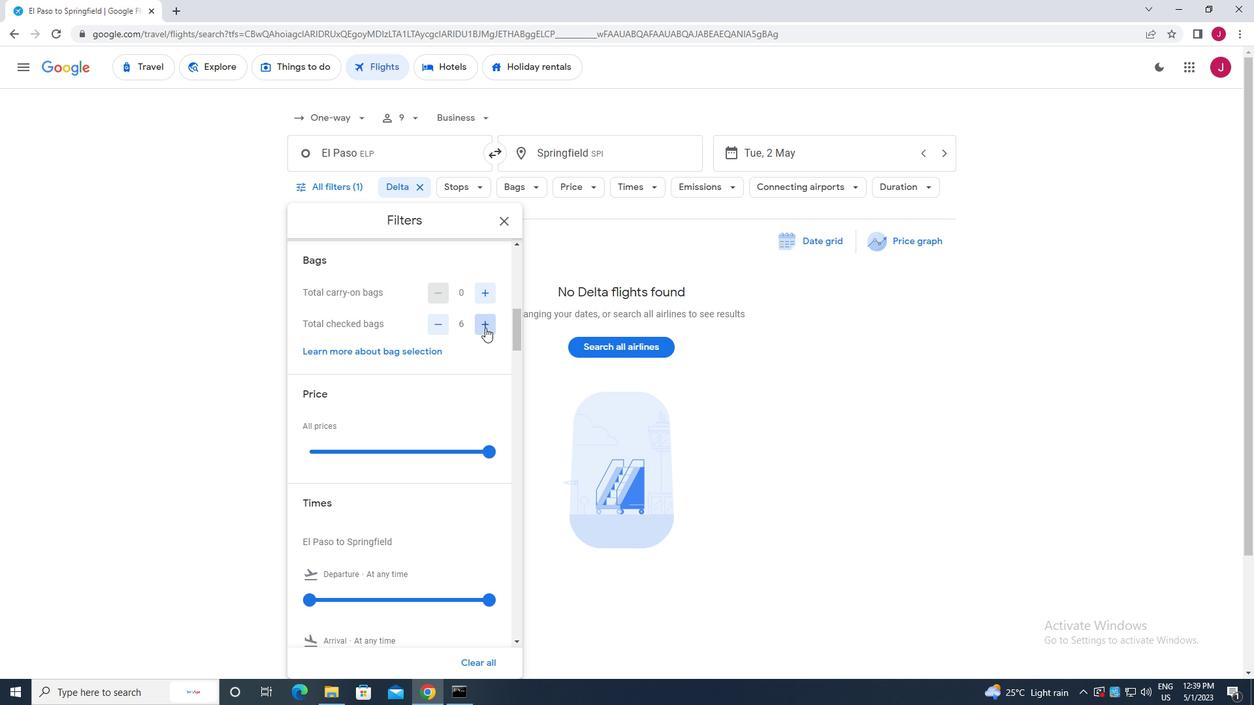 
Action: Mouse pressed left at (485, 327)
Screenshot: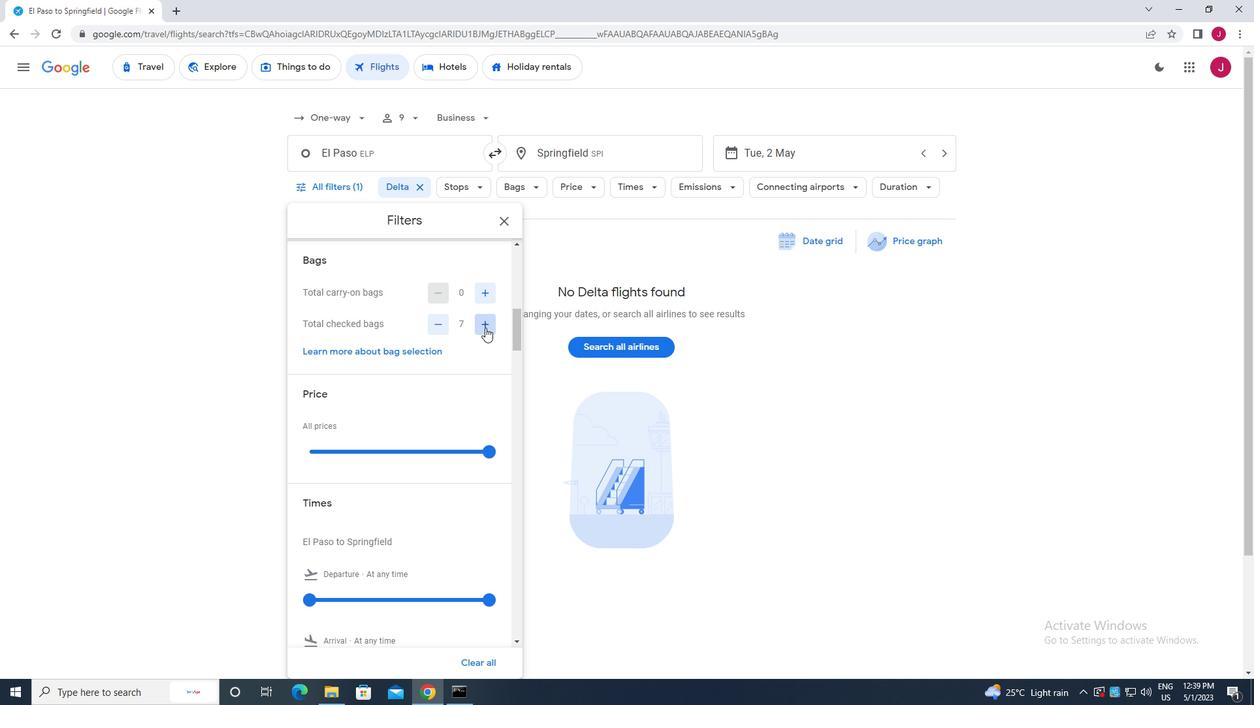 
Action: Mouse pressed left at (485, 327)
Screenshot: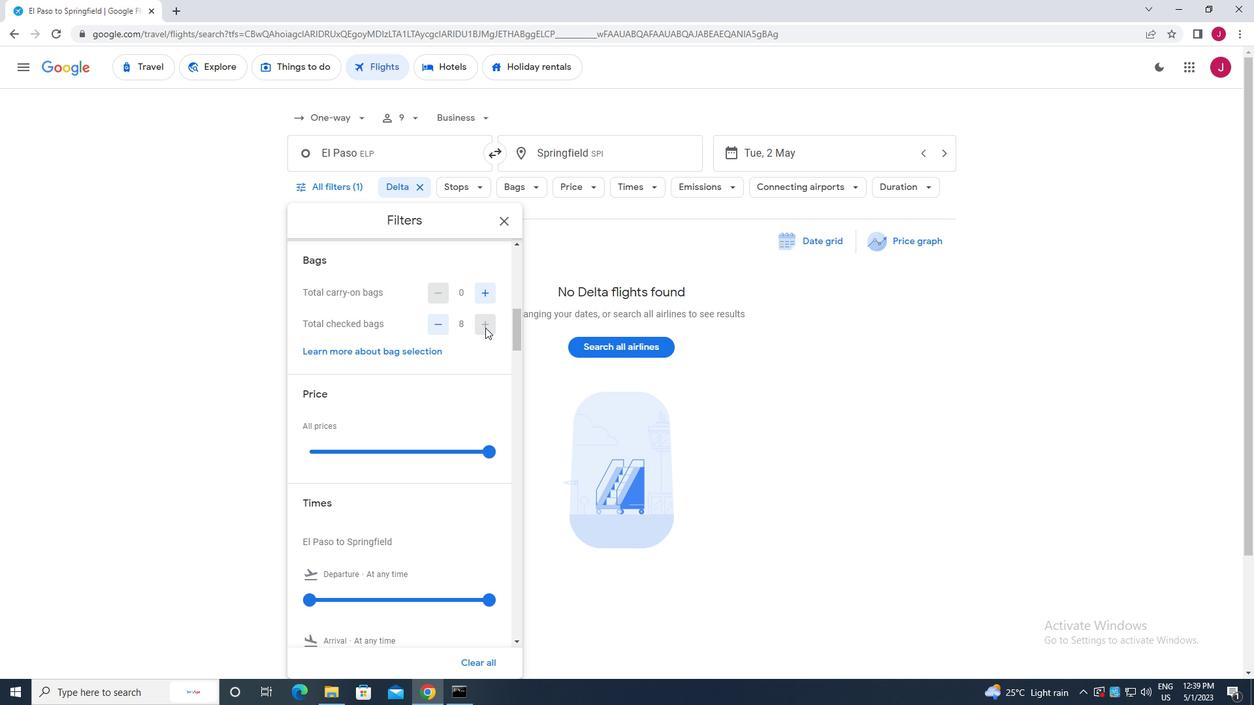 
Action: Mouse moved to (484, 332)
Screenshot: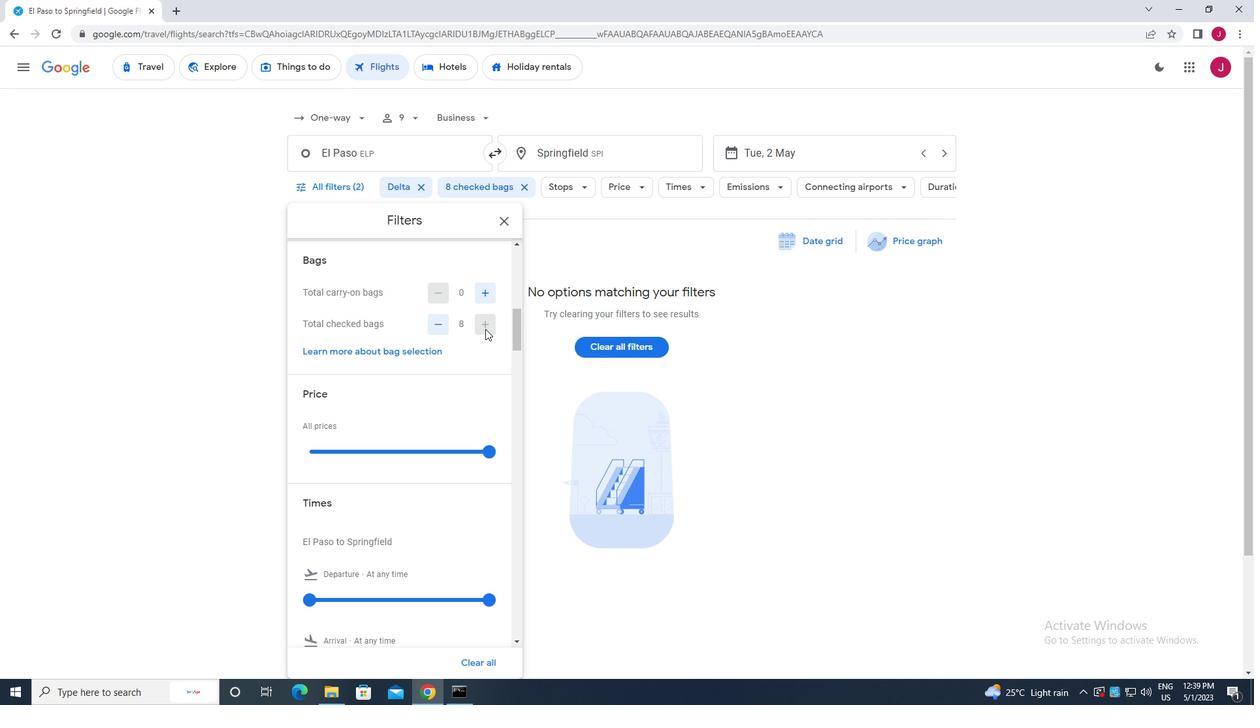 
Action: Mouse scrolled (484, 331) with delta (0, 0)
Screenshot: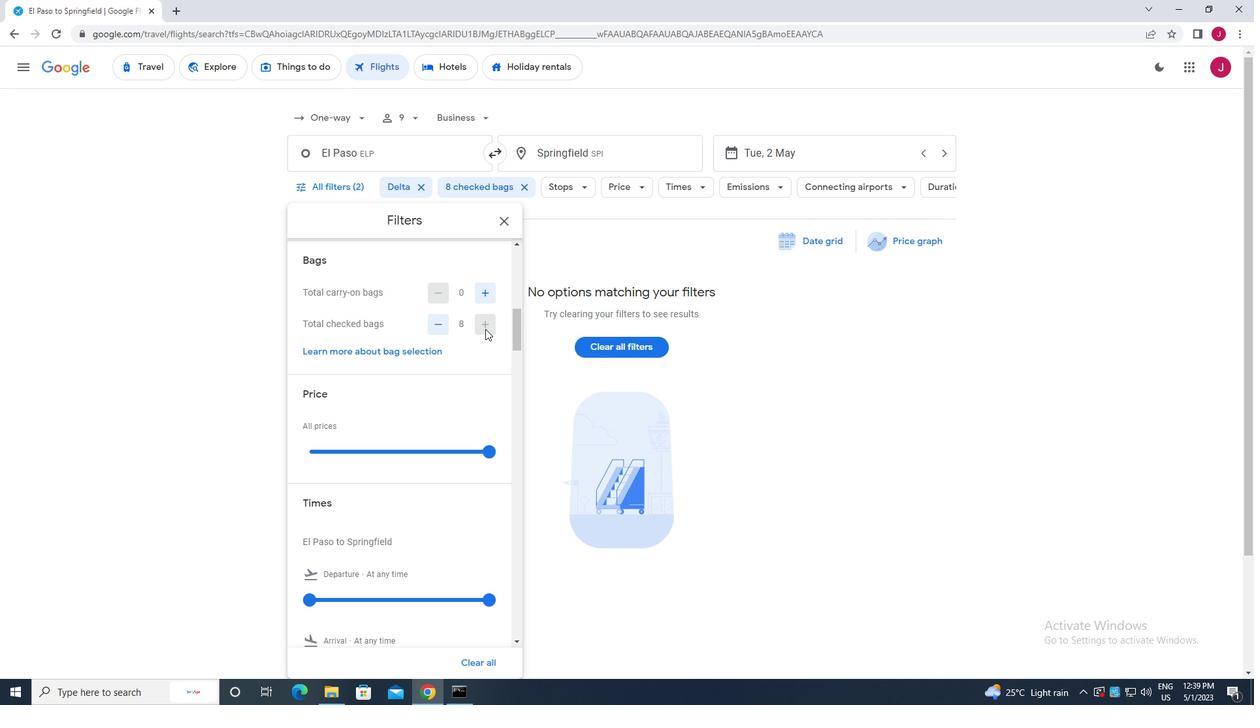 
Action: Mouse moved to (484, 335)
Screenshot: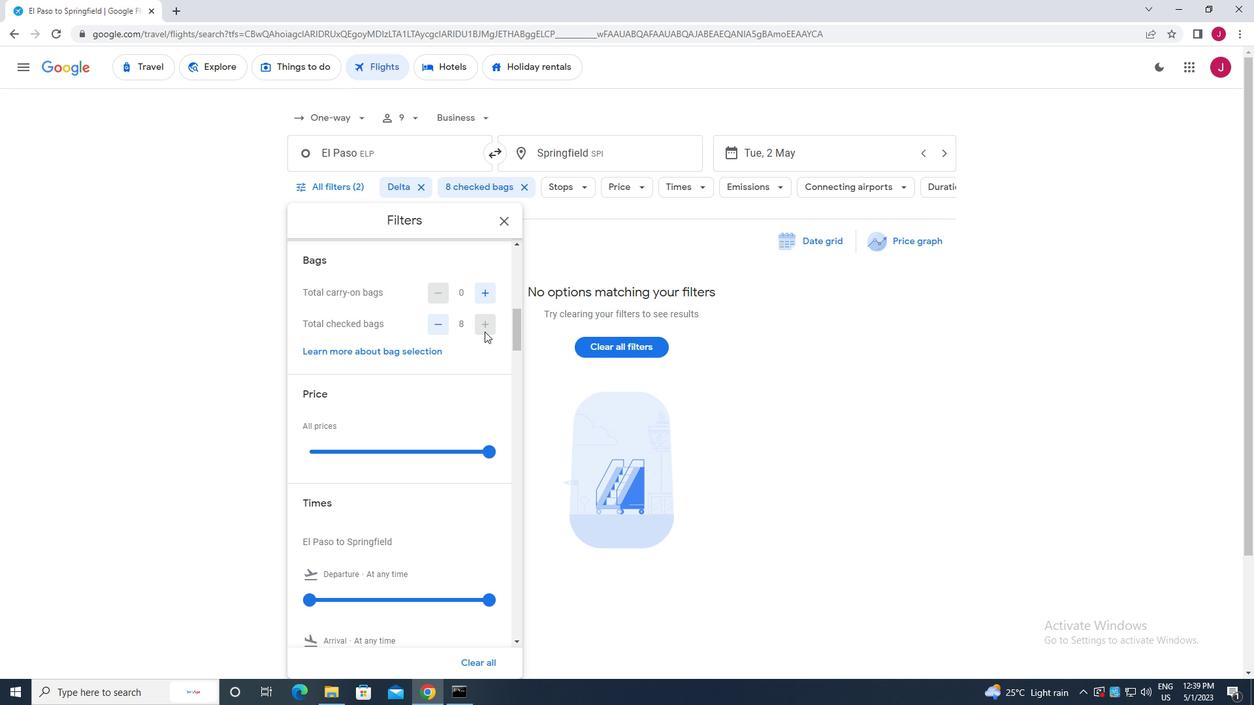 
Action: Mouse scrolled (484, 334) with delta (0, 0)
Screenshot: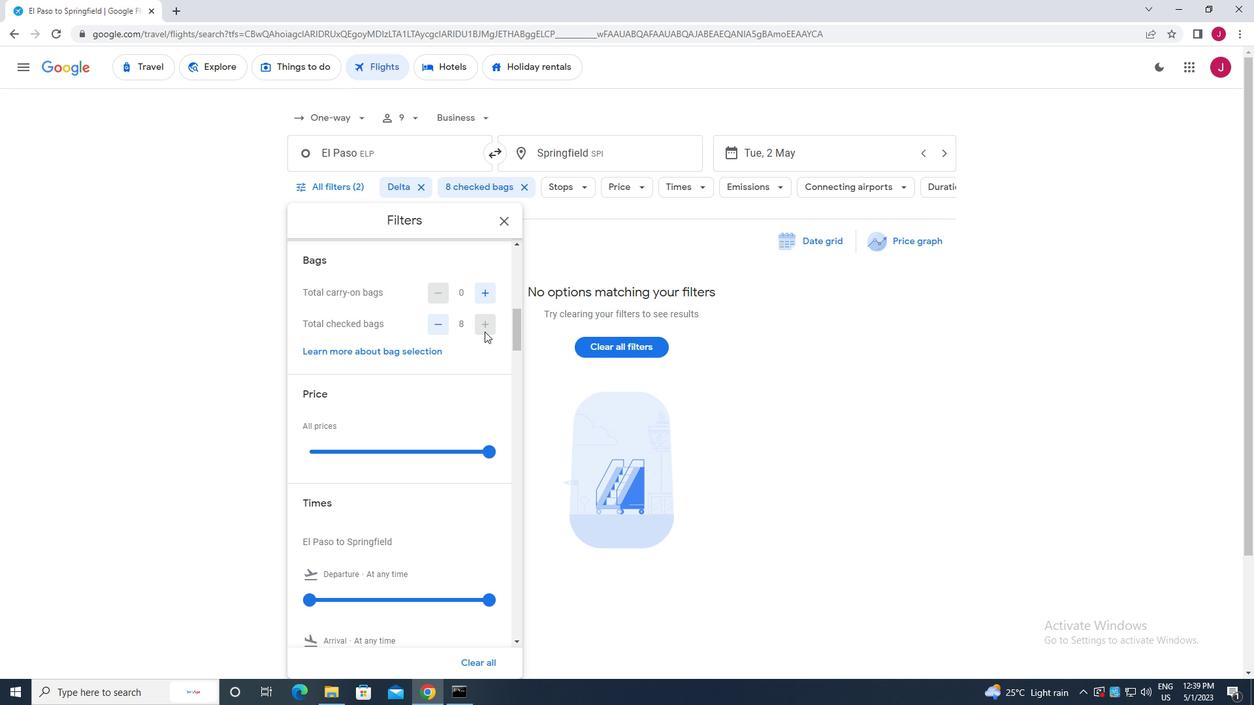 
Action: Mouse moved to (490, 322)
Screenshot: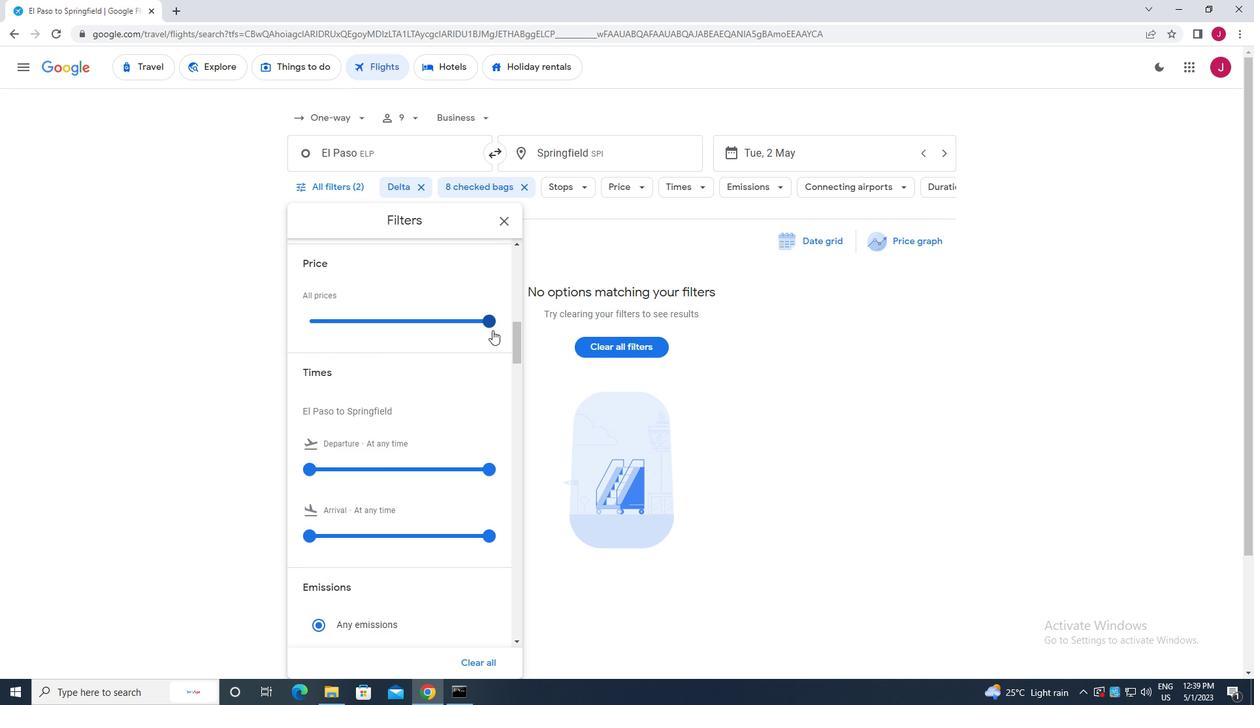 
Action: Mouse pressed left at (490, 322)
Screenshot: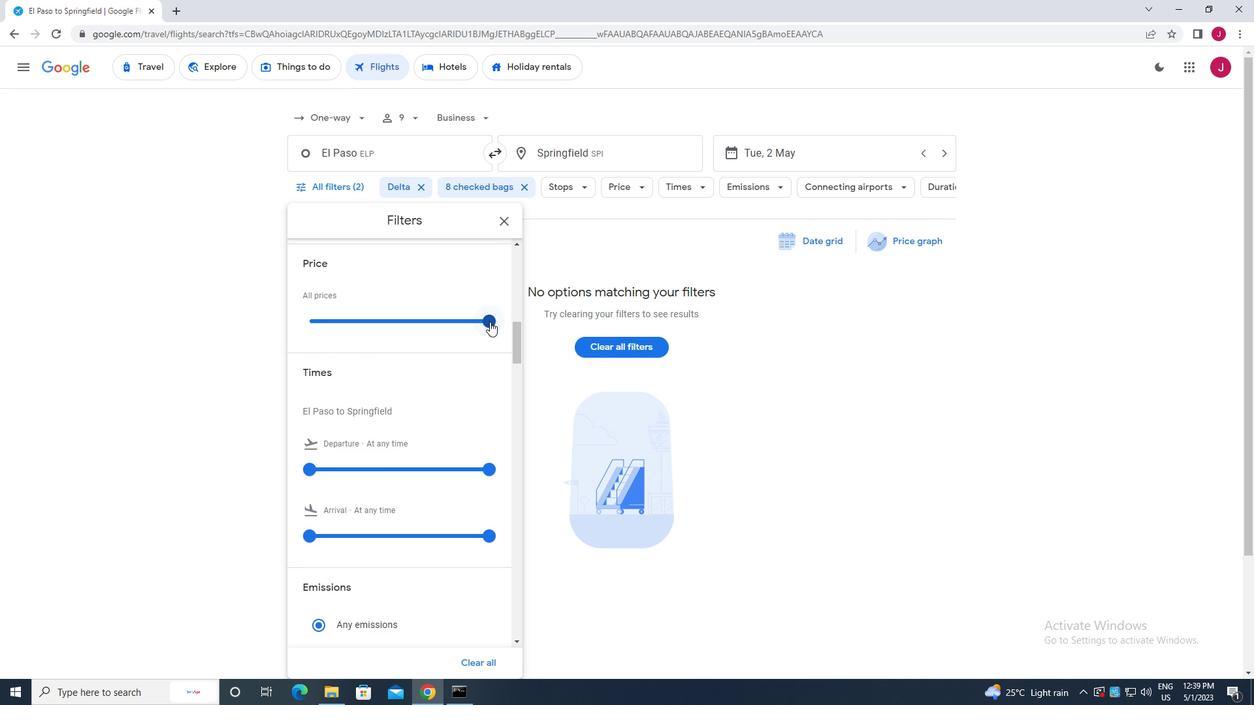 
Action: Mouse moved to (354, 390)
Screenshot: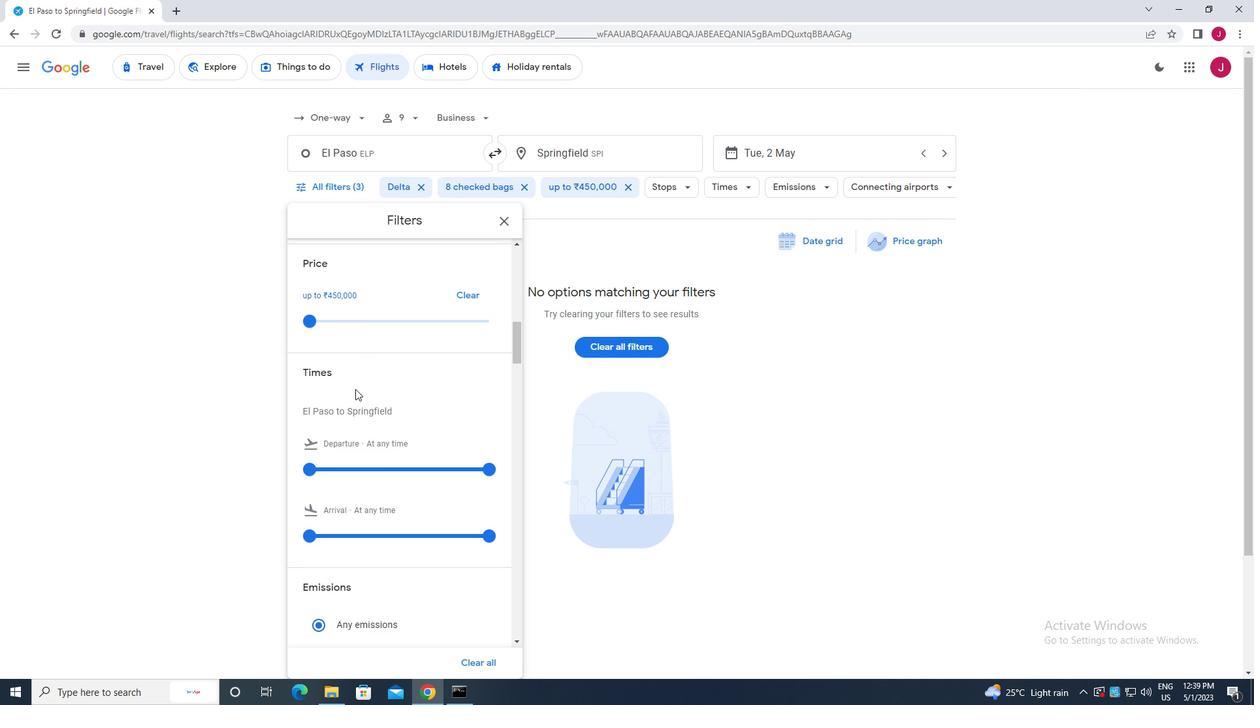
Action: Mouse scrolled (354, 390) with delta (0, 0)
Screenshot: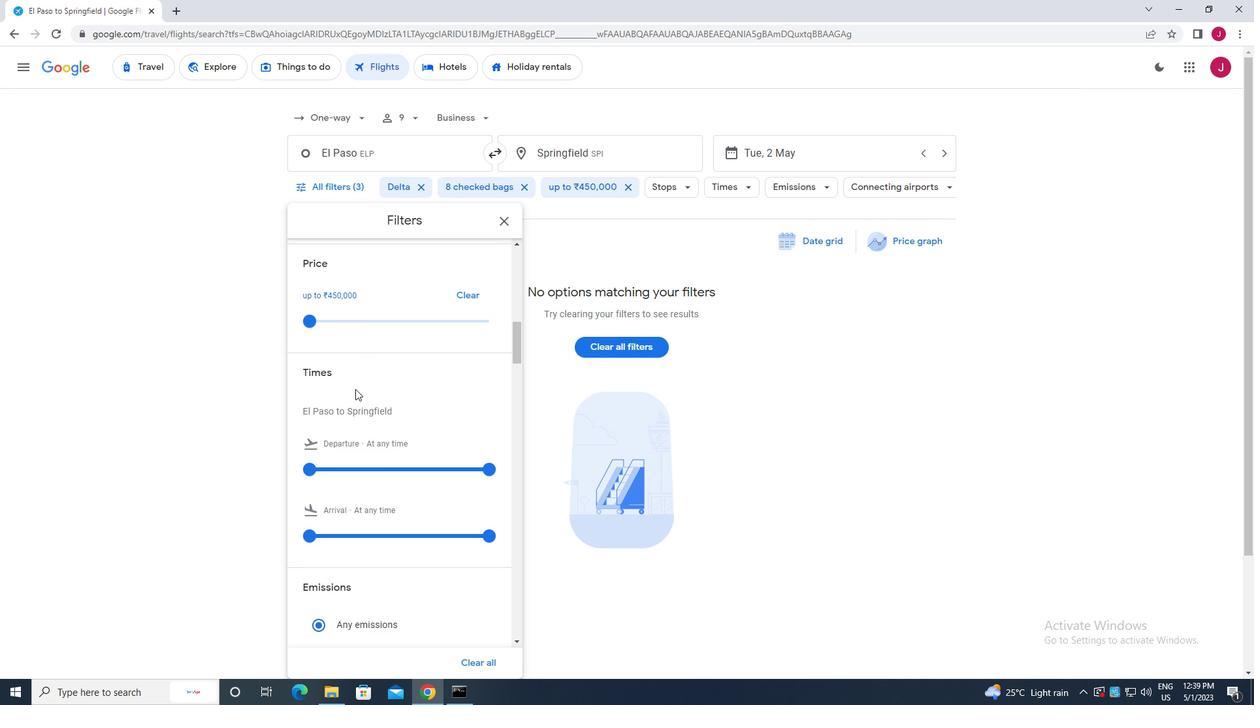 
Action: Mouse moved to (313, 403)
Screenshot: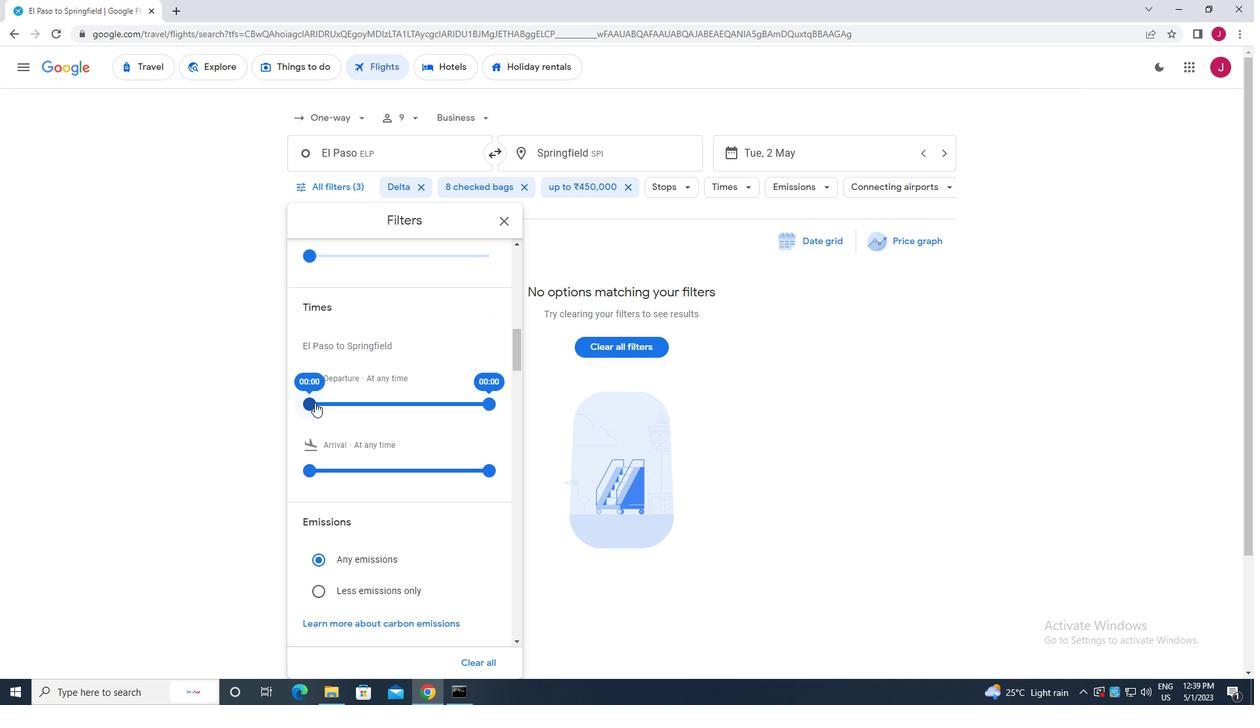 
Action: Mouse pressed left at (313, 403)
Screenshot: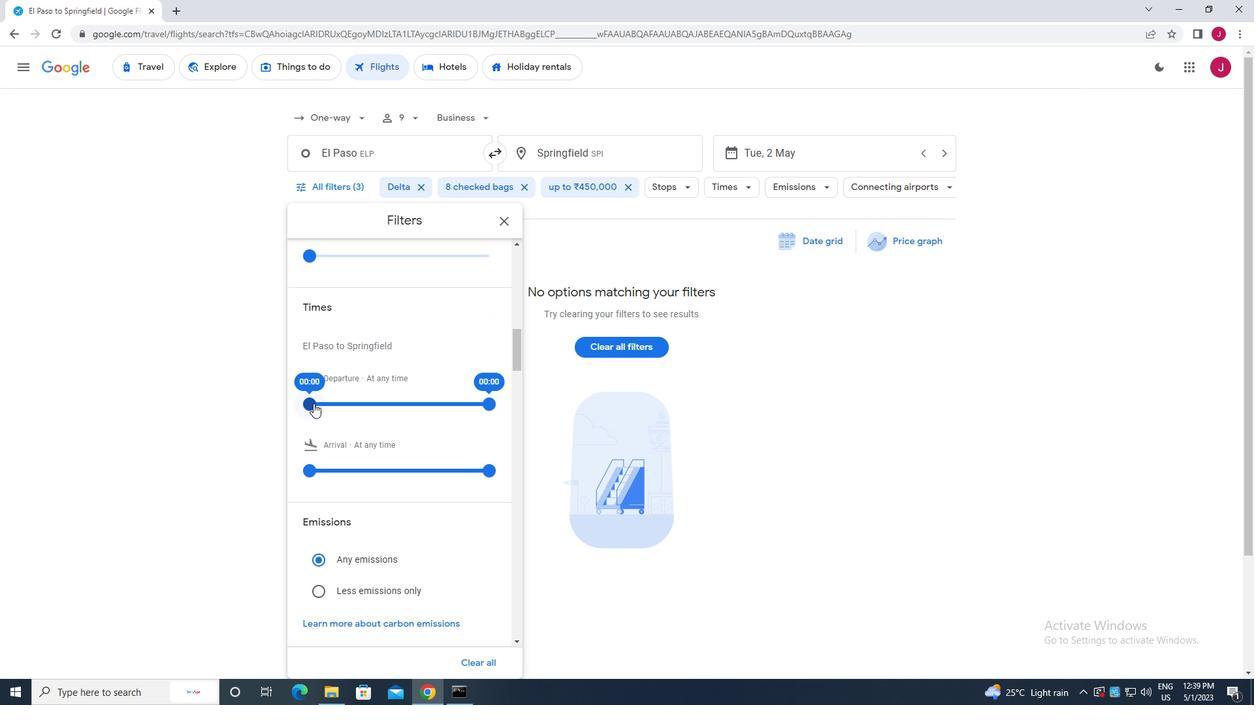 
Action: Mouse moved to (504, 221)
Screenshot: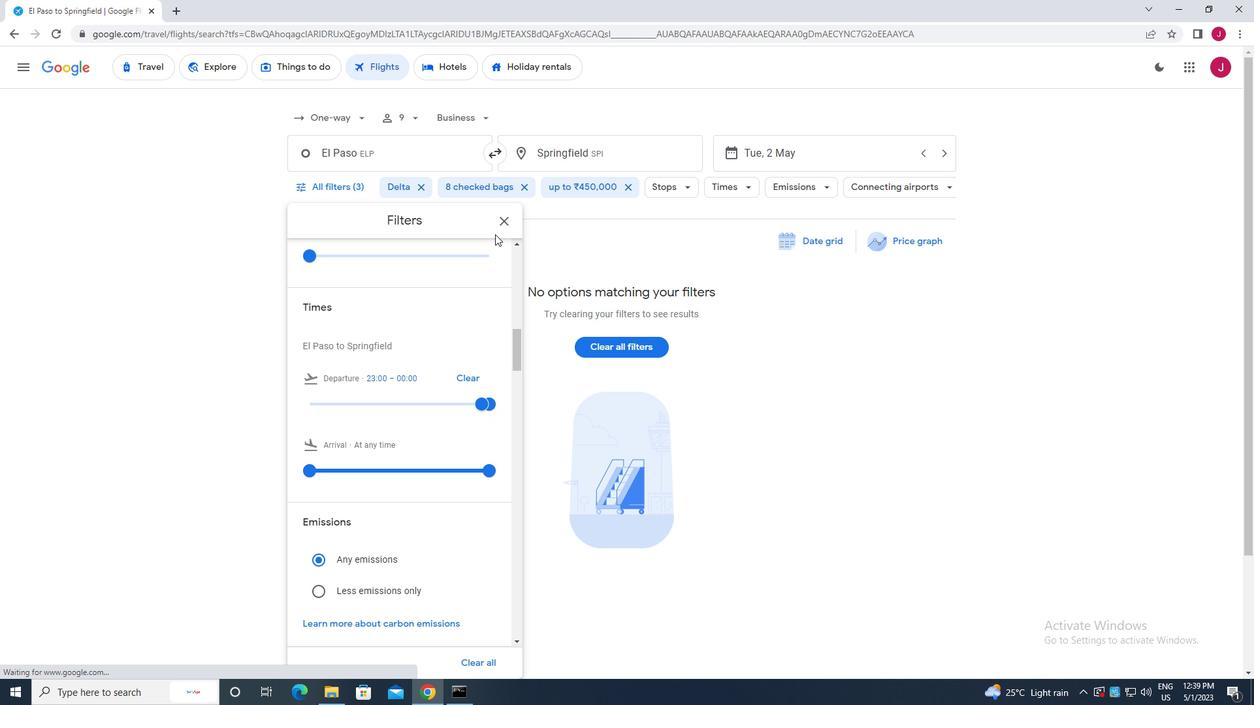 
Action: Mouse pressed left at (504, 221)
Screenshot: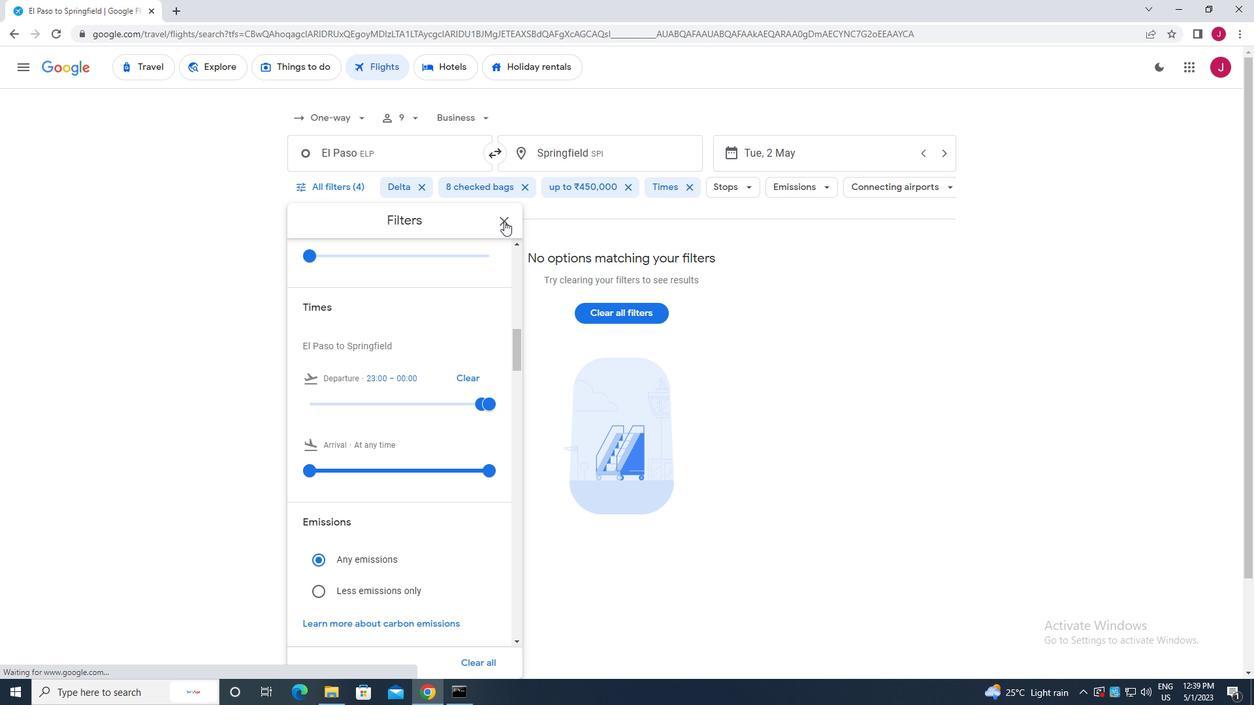 
Action: Mouse moved to (493, 228)
Screenshot: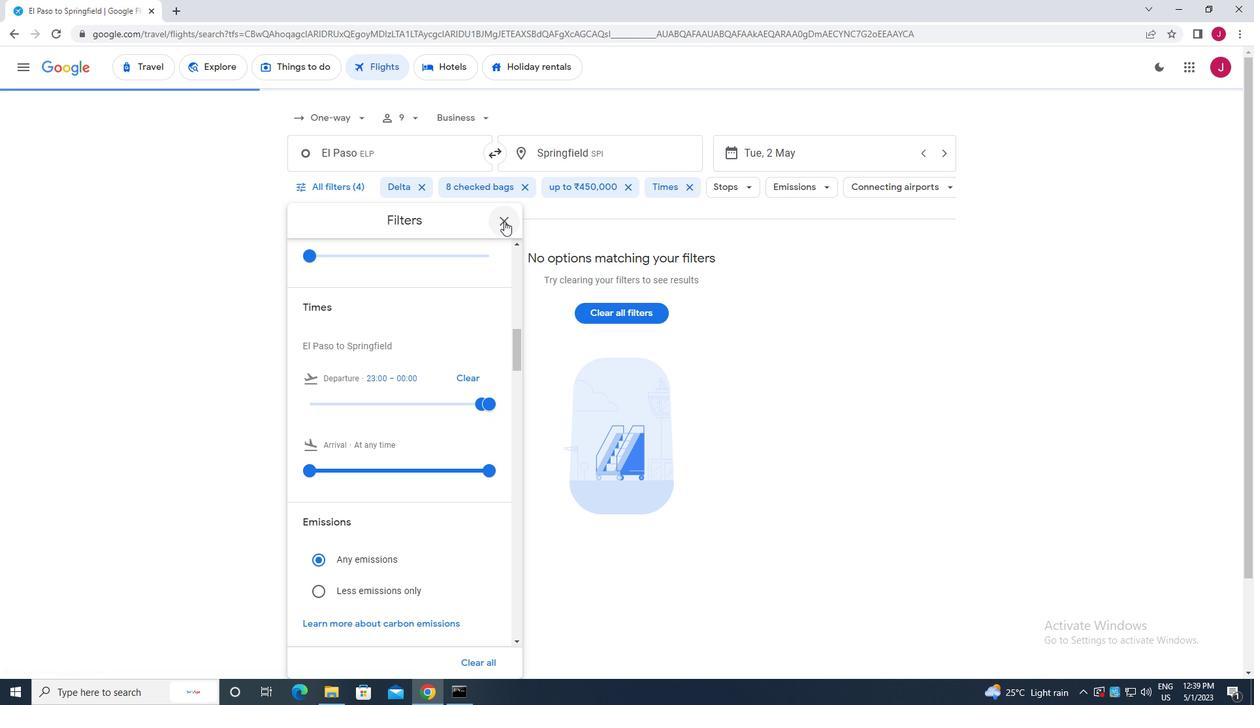 
